 Task: Look for space in Carol City, United States from 7th July, 2023 to 14th July, 2023 for 1 adult in price range Rs.6000 to Rs.14000. Place can be shared room with 1  bedroom having 1 bed and 1 bathroom. Property type can be house, flat, guest house, hotel. Amenities needed are: wifi. Booking option can be shelf check-in. Required host language is English.
Action: Mouse moved to (485, 97)
Screenshot: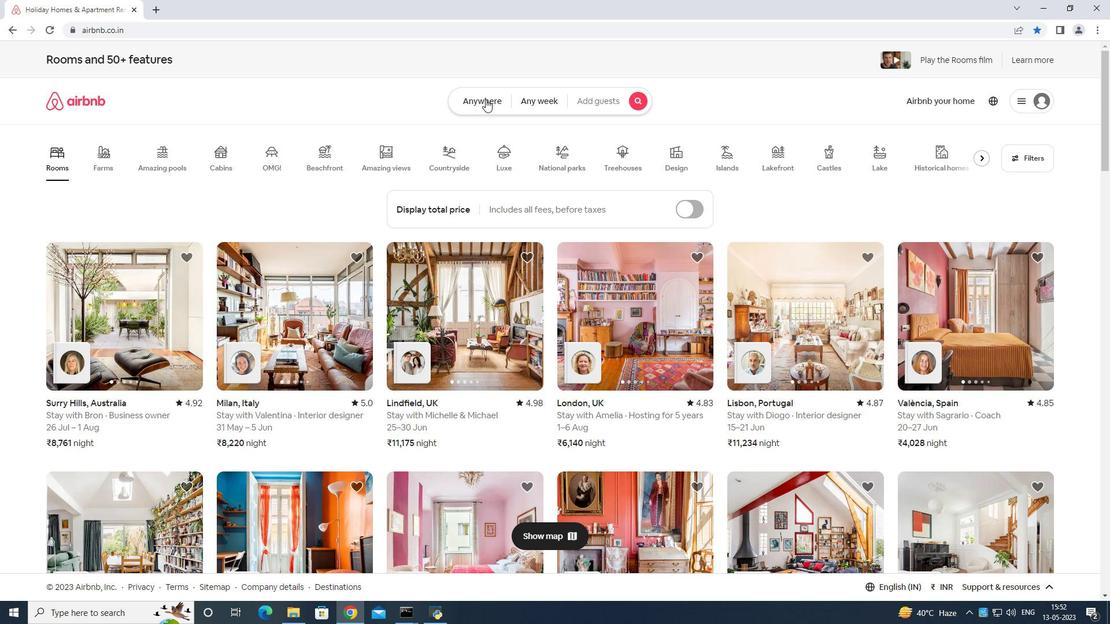 
Action: Mouse pressed left at (485, 97)
Screenshot: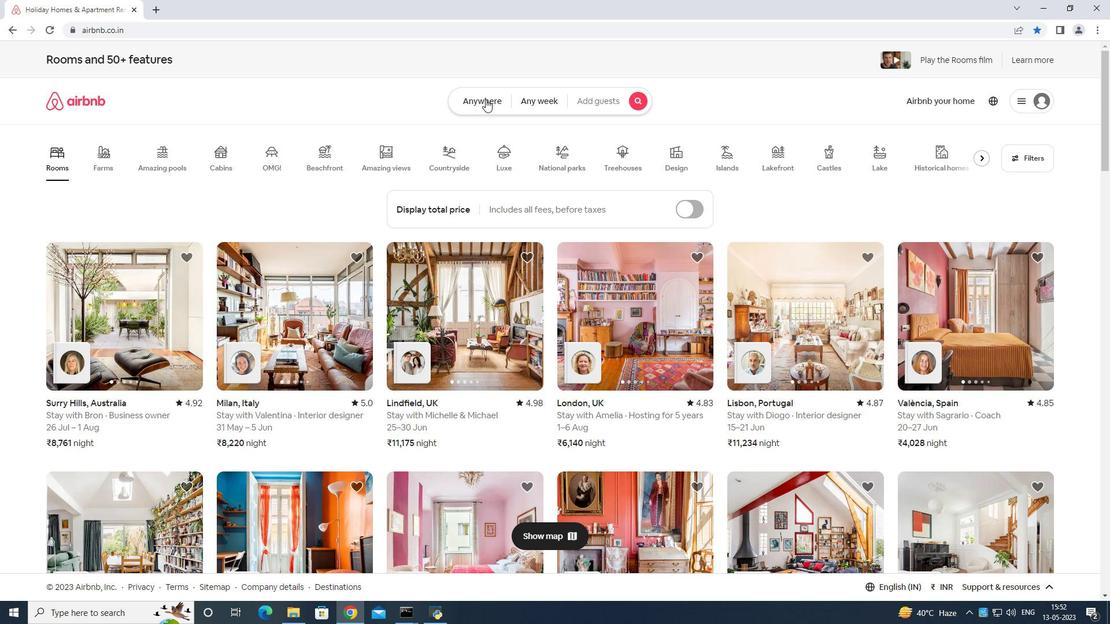 
Action: Mouse moved to (382, 148)
Screenshot: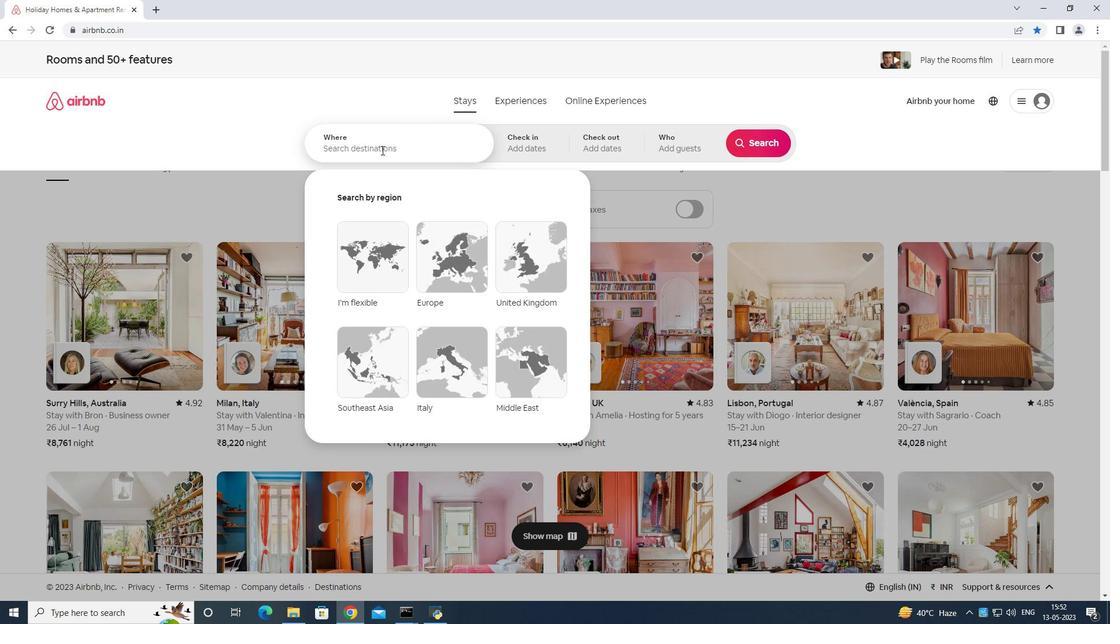 
Action: Mouse pressed left at (382, 148)
Screenshot: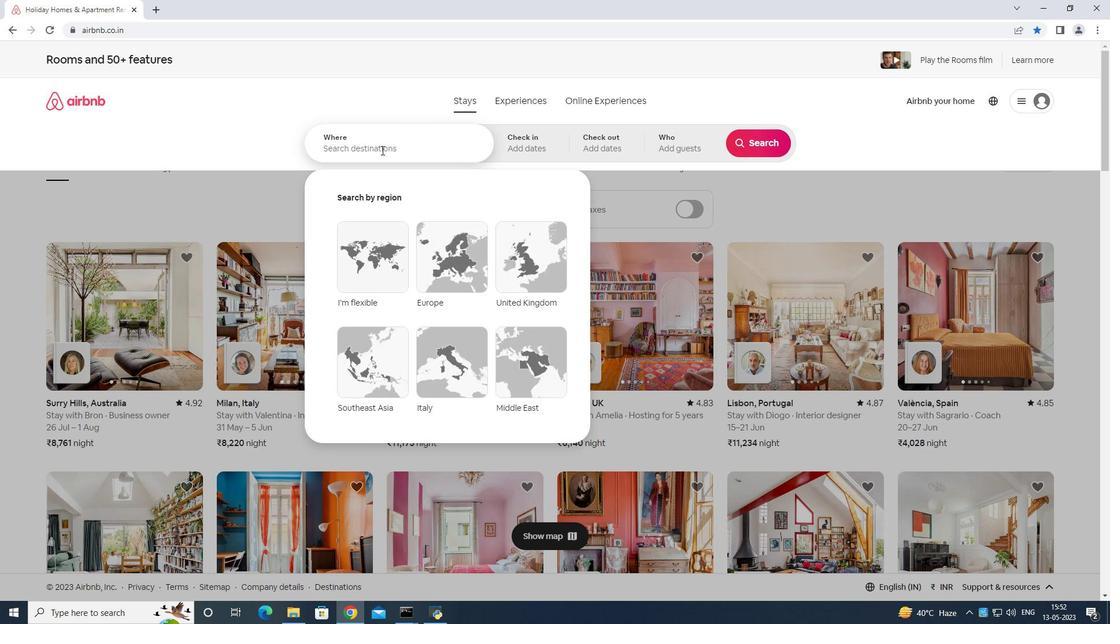 
Action: Mouse moved to (373, 133)
Screenshot: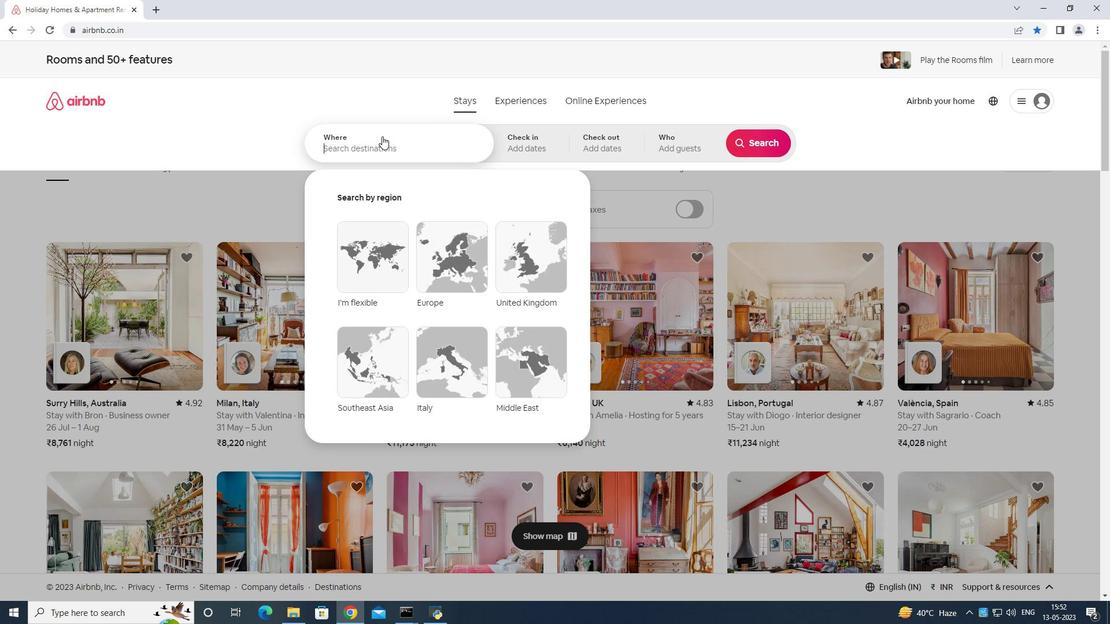 
Action: Key pressed <Key.shift>Carol<Key.space>city<Key.space>united<Key.space>states<Key.enter>
Screenshot: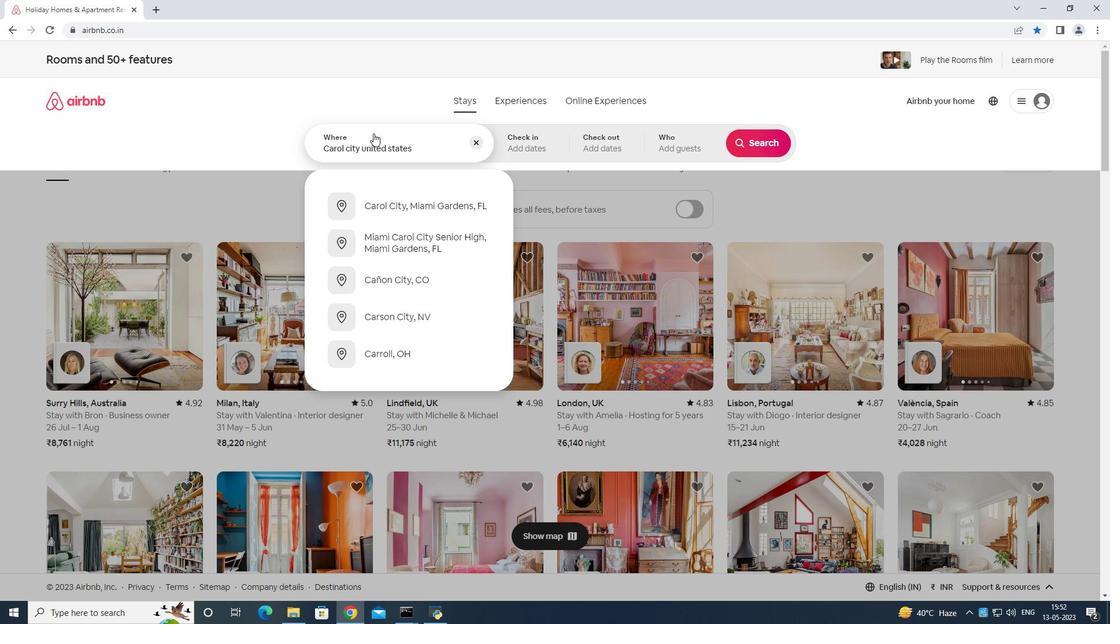 
Action: Mouse moved to (755, 237)
Screenshot: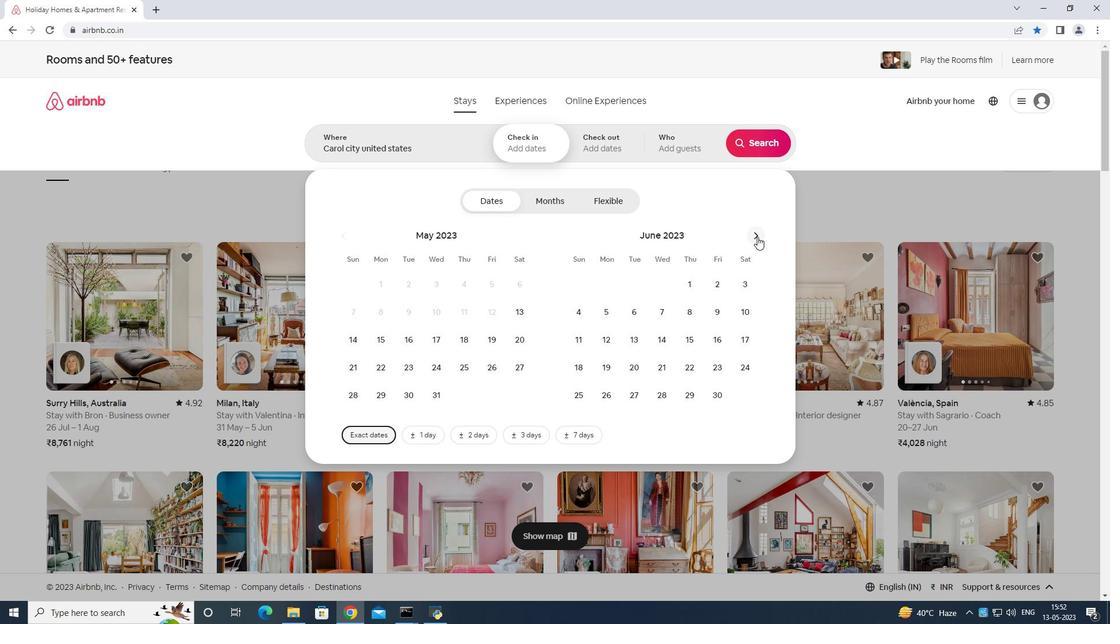 
Action: Mouse pressed left at (755, 237)
Screenshot: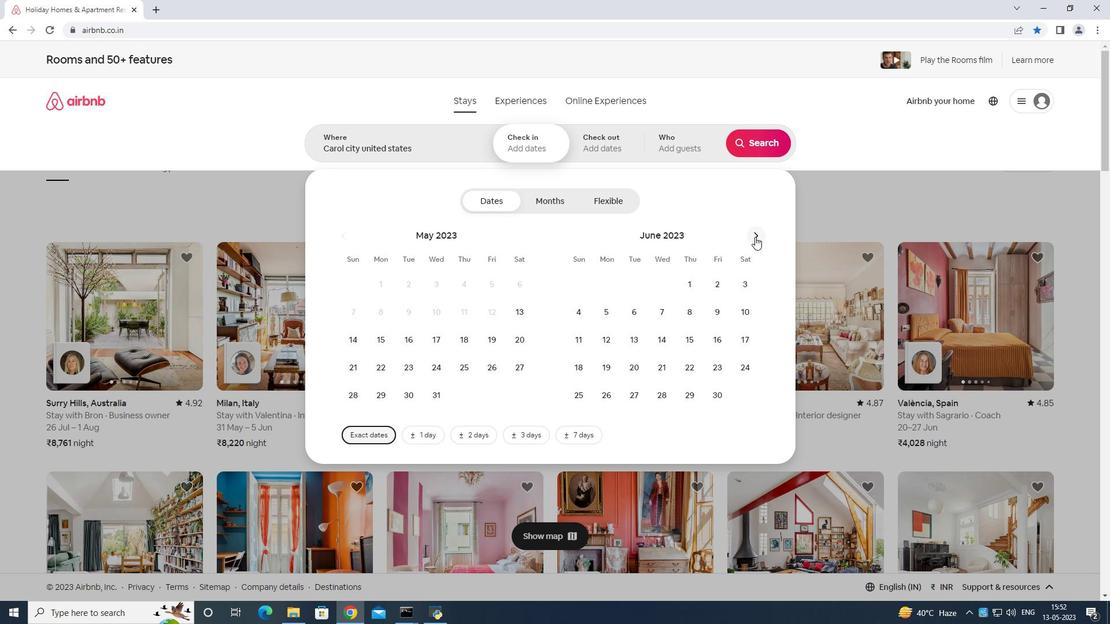 
Action: Mouse moved to (707, 305)
Screenshot: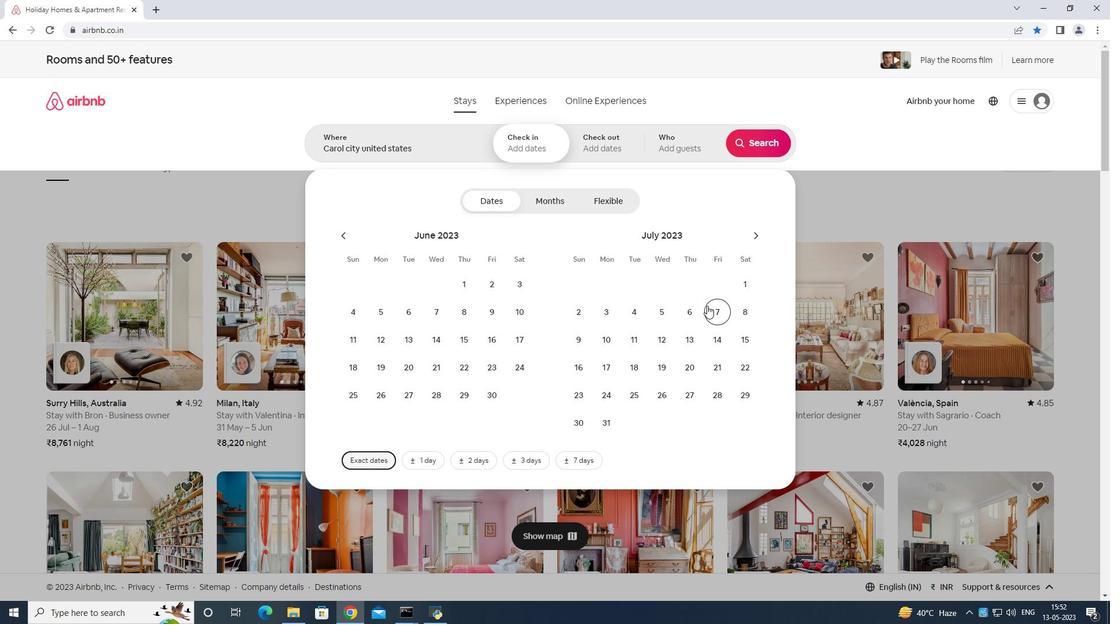 
Action: Mouse pressed left at (707, 305)
Screenshot: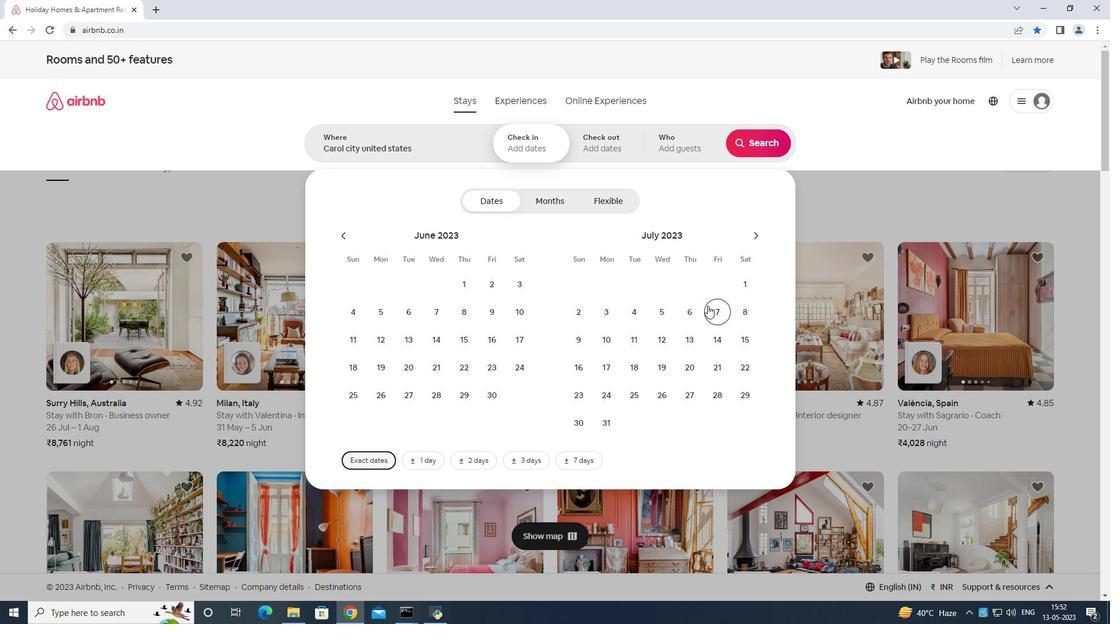 
Action: Mouse moved to (707, 330)
Screenshot: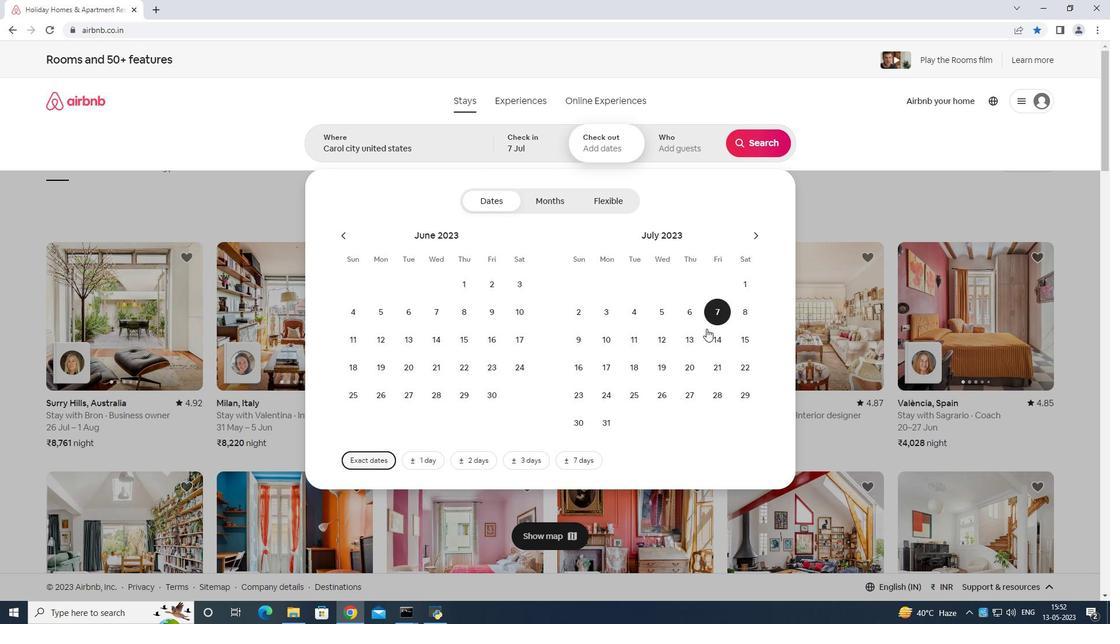 
Action: Mouse pressed left at (707, 330)
Screenshot: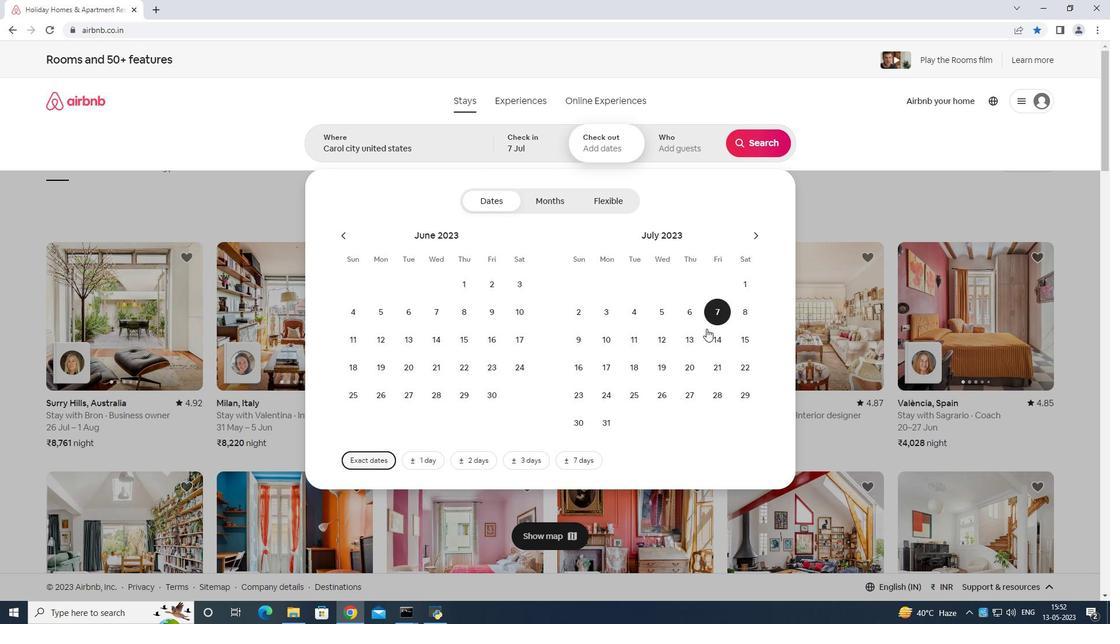 
Action: Mouse moved to (657, 143)
Screenshot: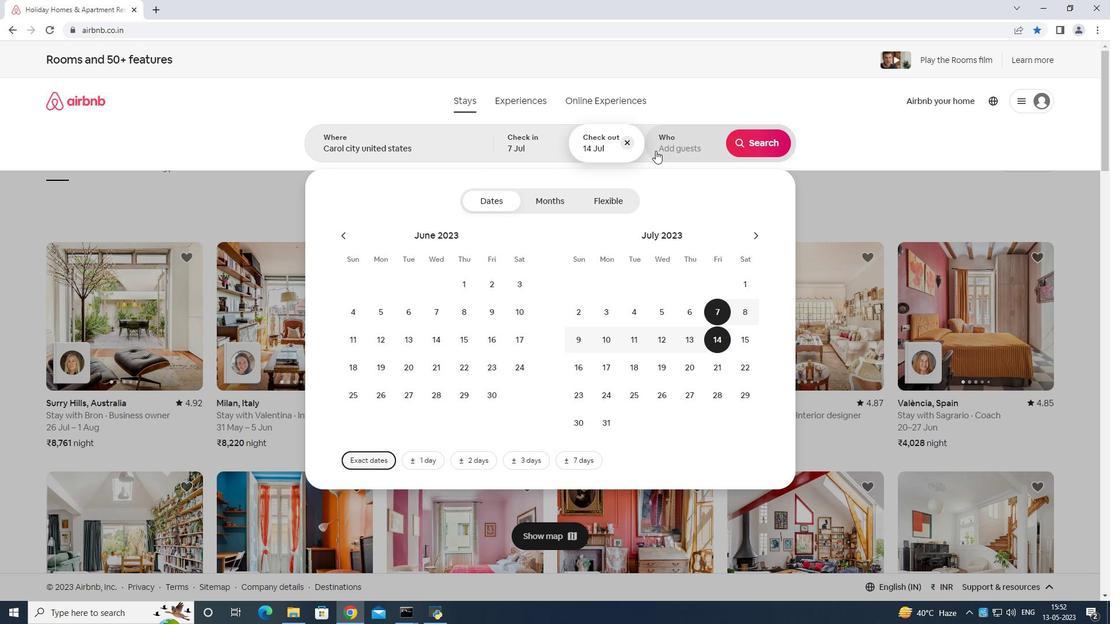 
Action: Mouse pressed left at (657, 143)
Screenshot: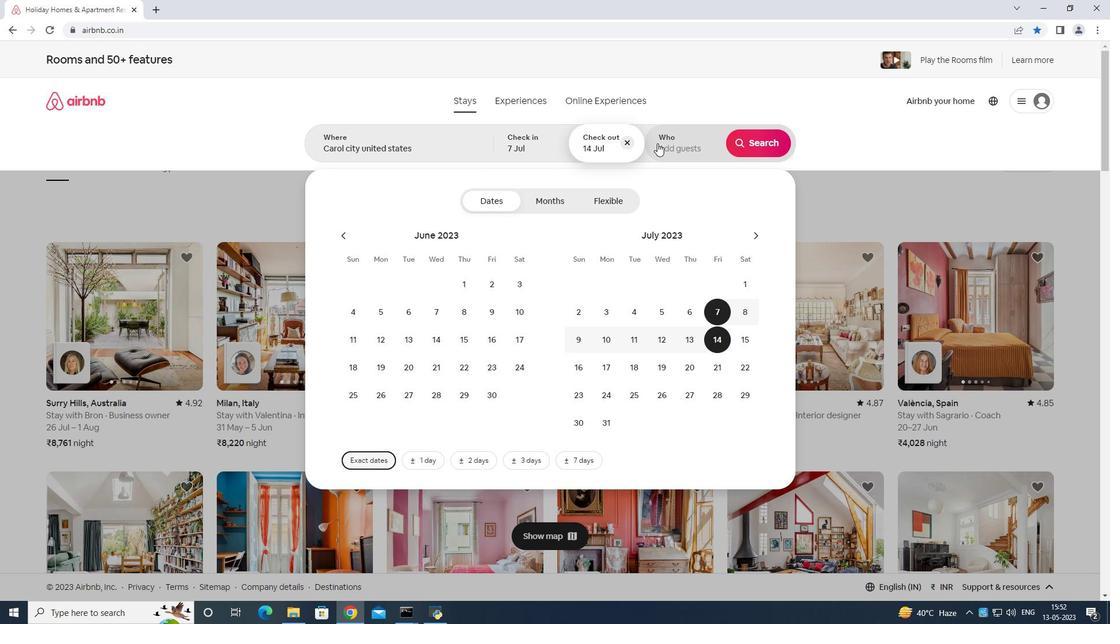 
Action: Mouse moved to (759, 204)
Screenshot: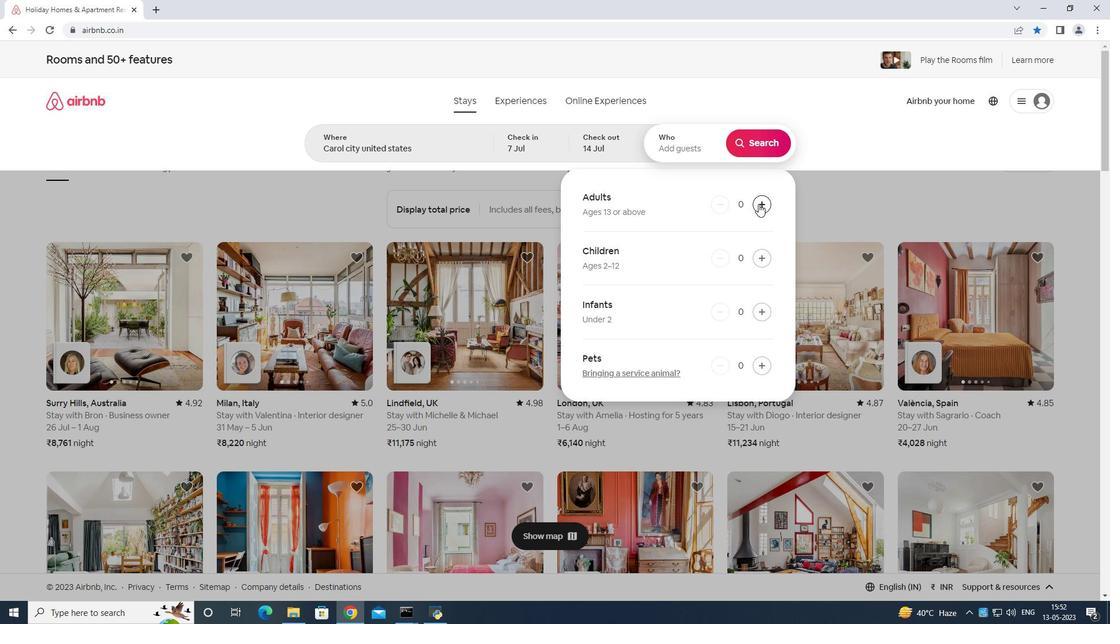 
Action: Mouse pressed left at (759, 204)
Screenshot: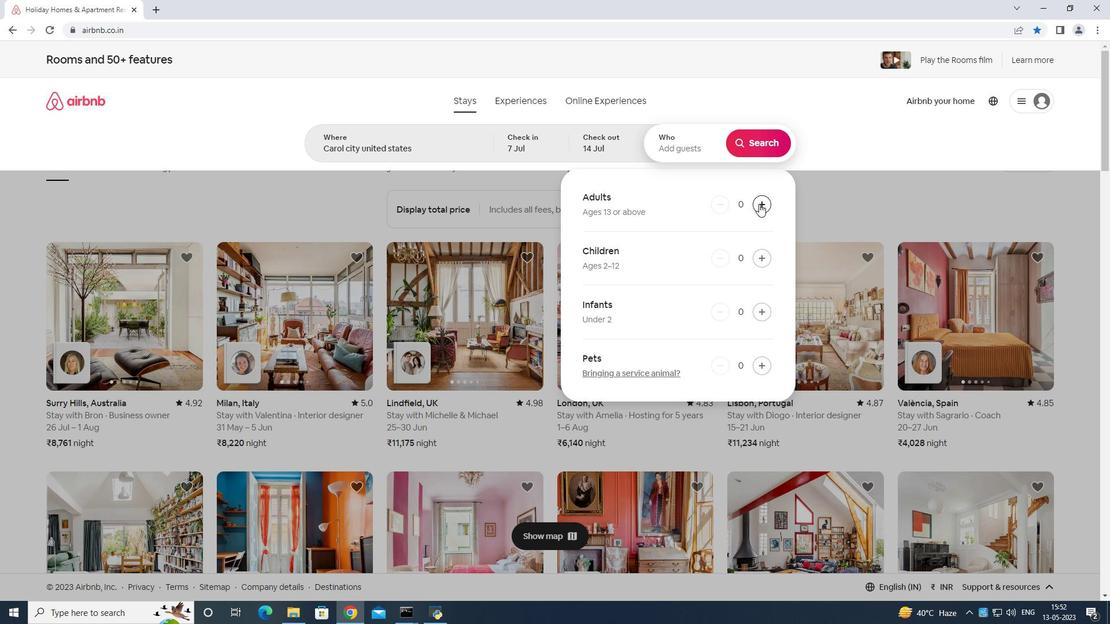 
Action: Mouse moved to (757, 142)
Screenshot: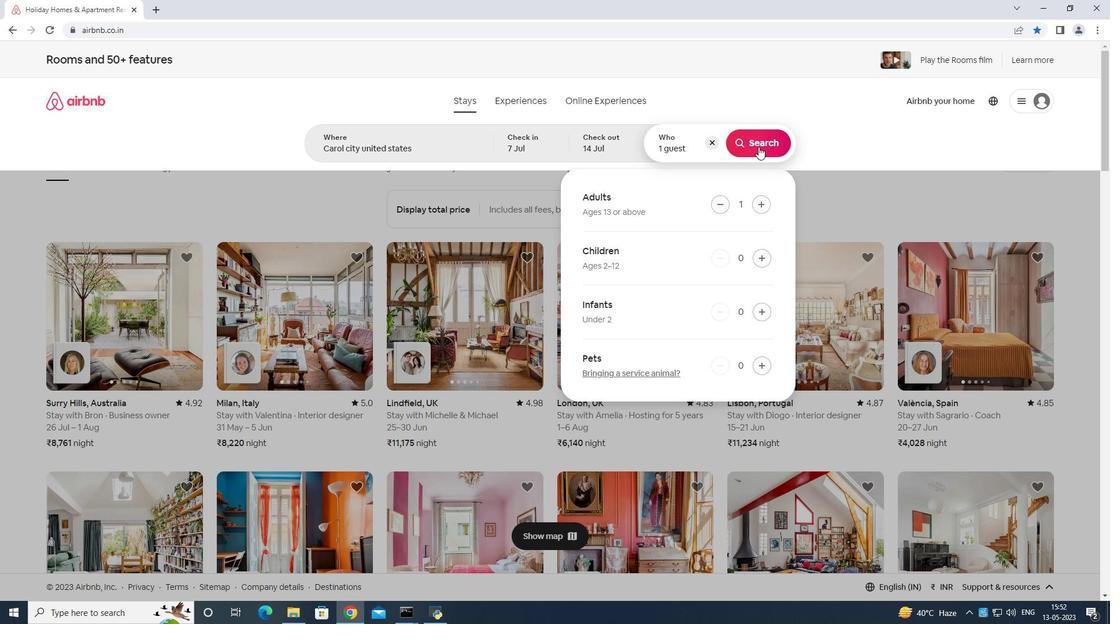 
Action: Mouse pressed left at (757, 142)
Screenshot: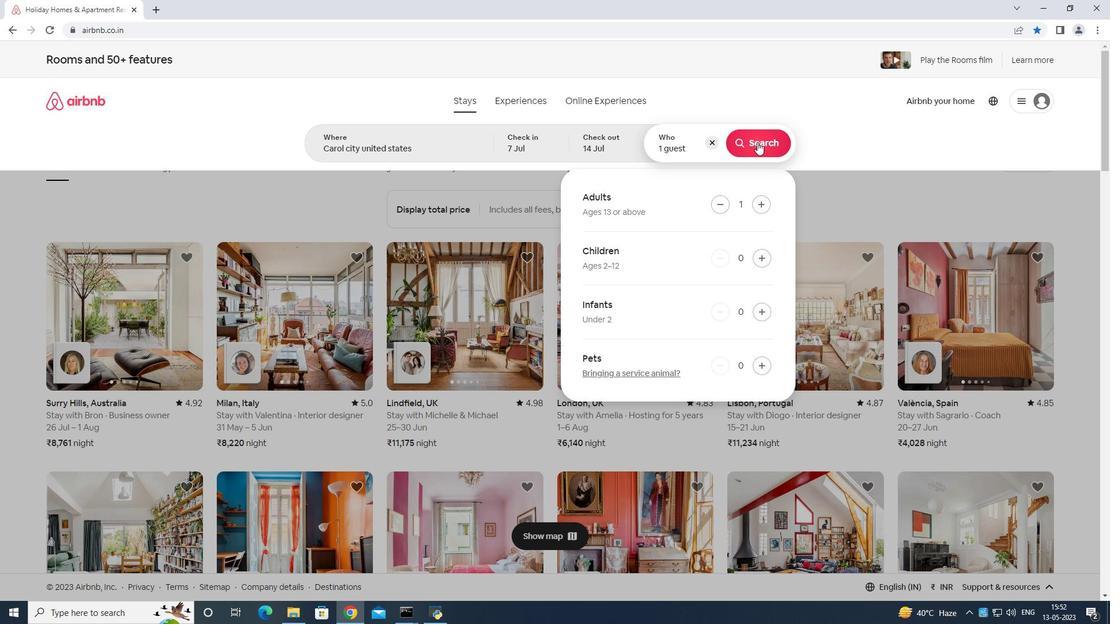 
Action: Mouse moved to (1066, 105)
Screenshot: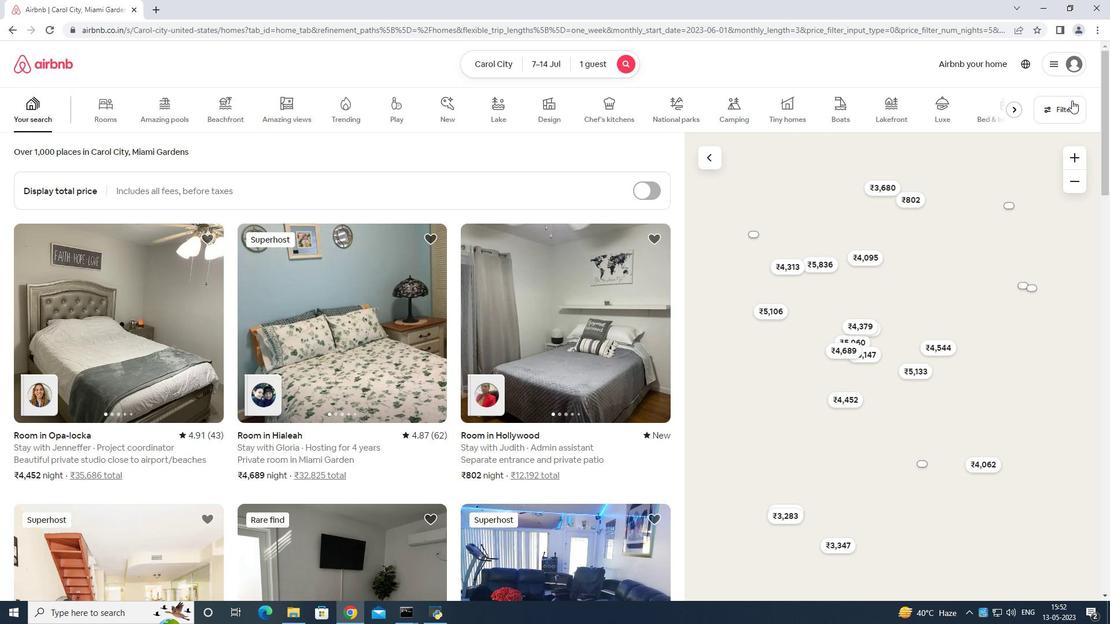 
Action: Mouse pressed left at (1066, 105)
Screenshot: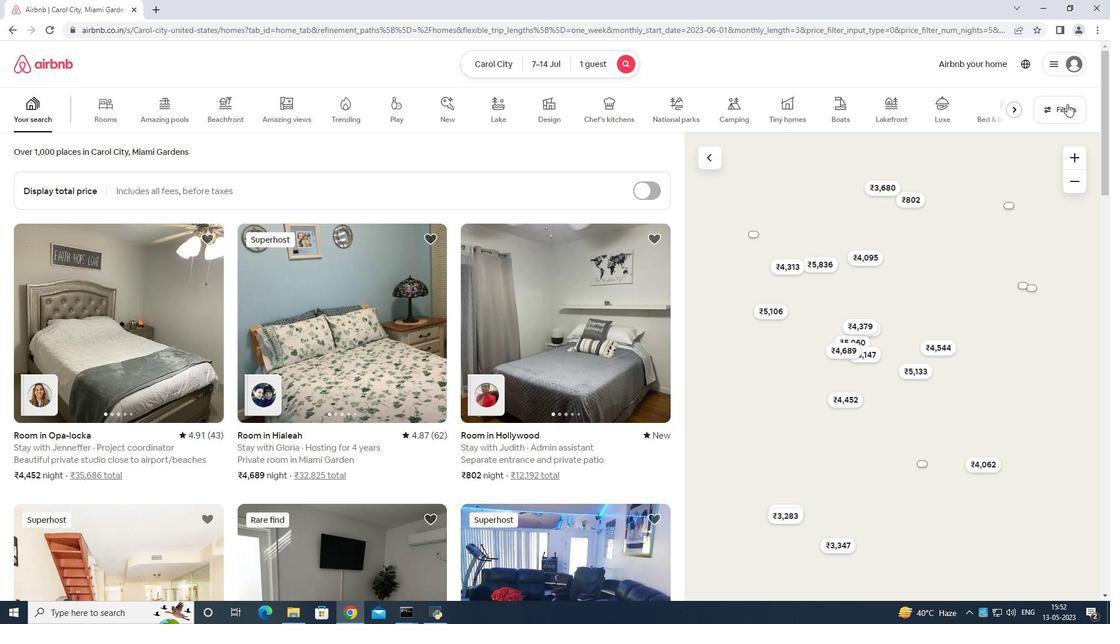 
Action: Mouse moved to (438, 383)
Screenshot: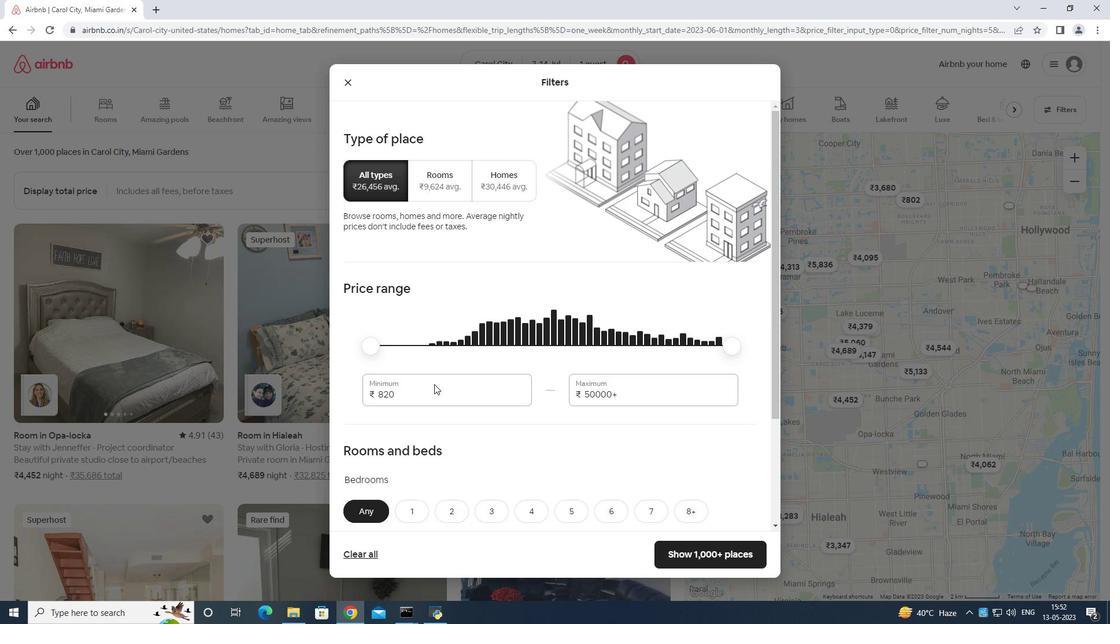 
Action: Mouse pressed left at (438, 383)
Screenshot: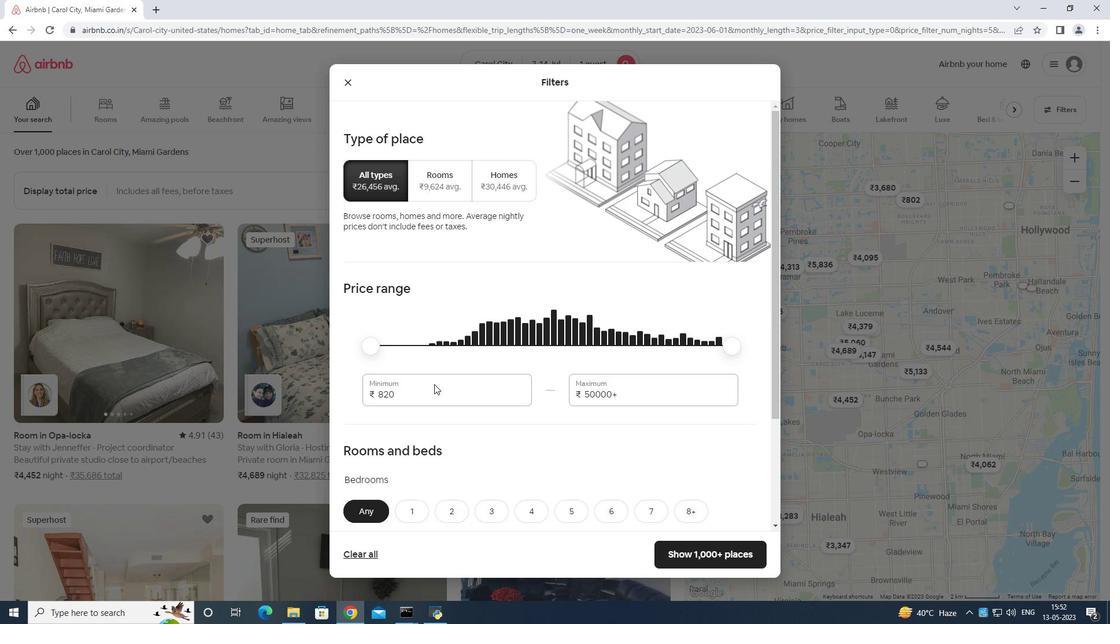 
Action: Key pressed <Key.backspace>
Screenshot: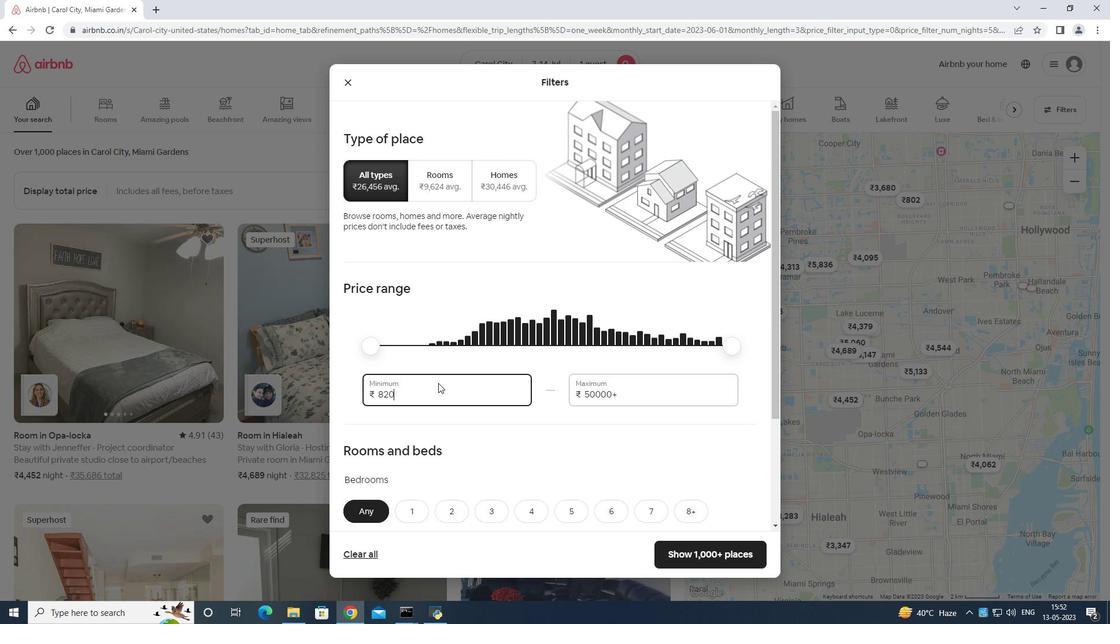 
Action: Mouse moved to (436, 381)
Screenshot: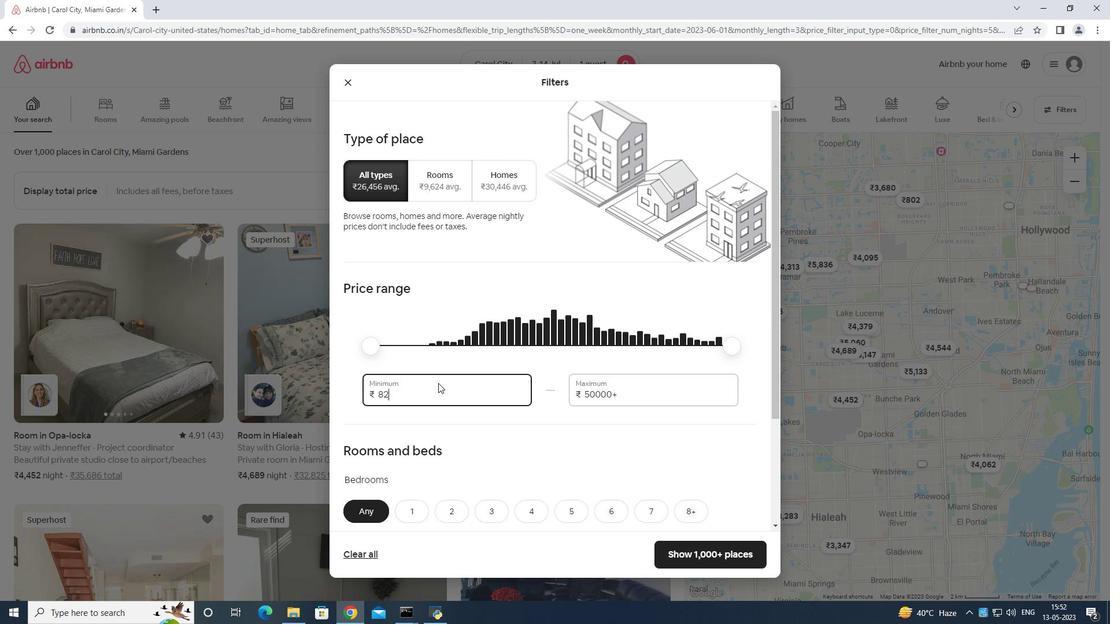 
Action: Key pressed <Key.backspace><Key.backspace>
Screenshot: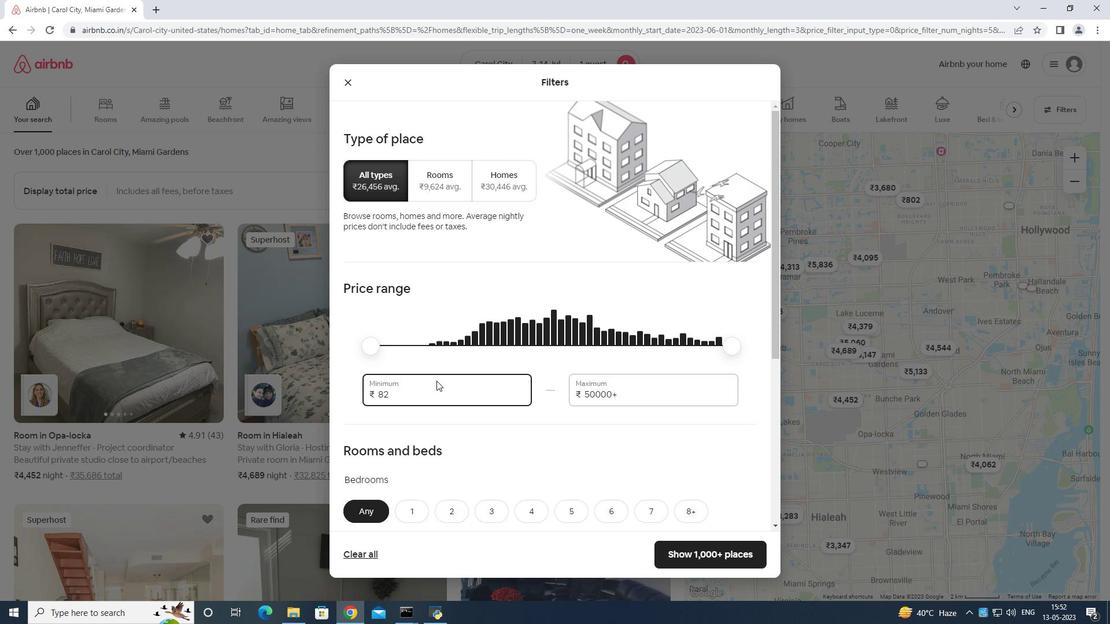 
Action: Mouse moved to (436, 380)
Screenshot: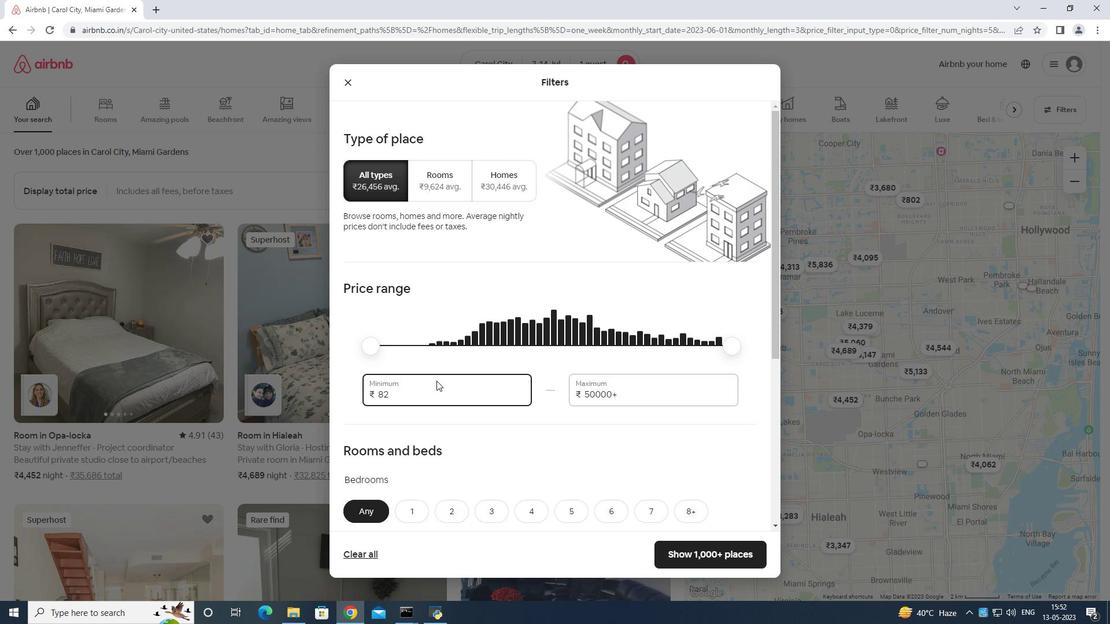 
Action: Key pressed <Key.backspace>
Screenshot: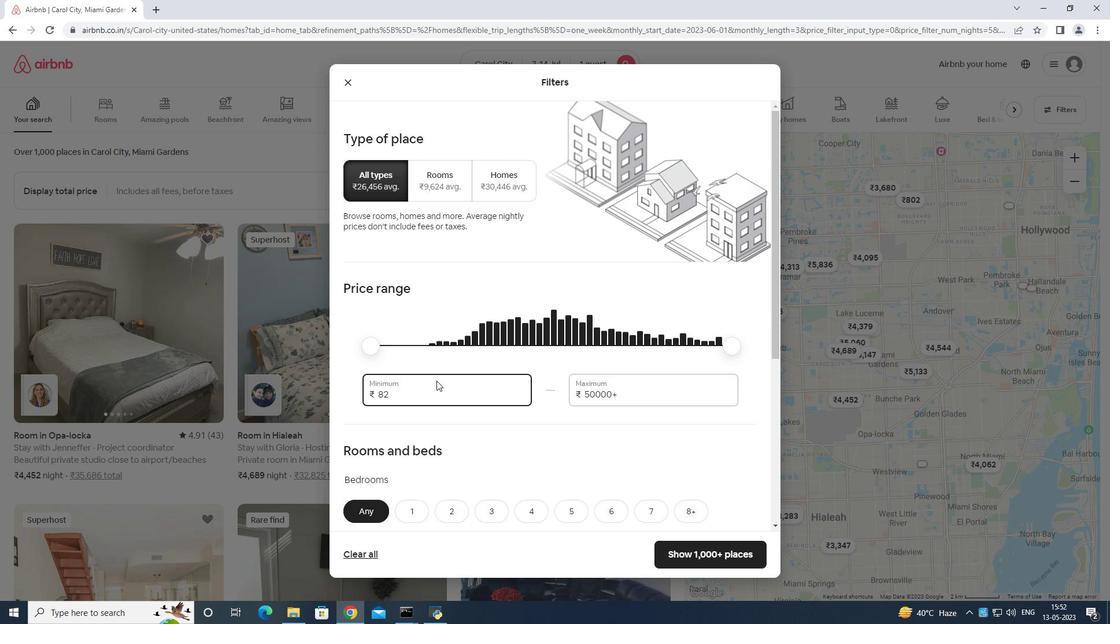 
Action: Mouse moved to (435, 368)
Screenshot: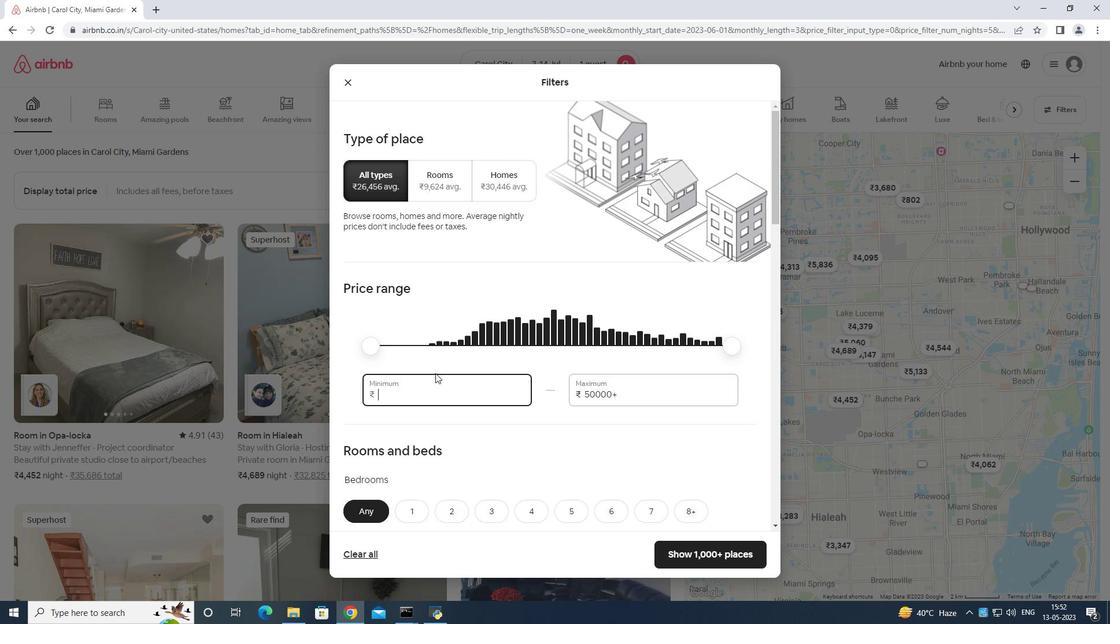 
Action: Key pressed 6
Screenshot: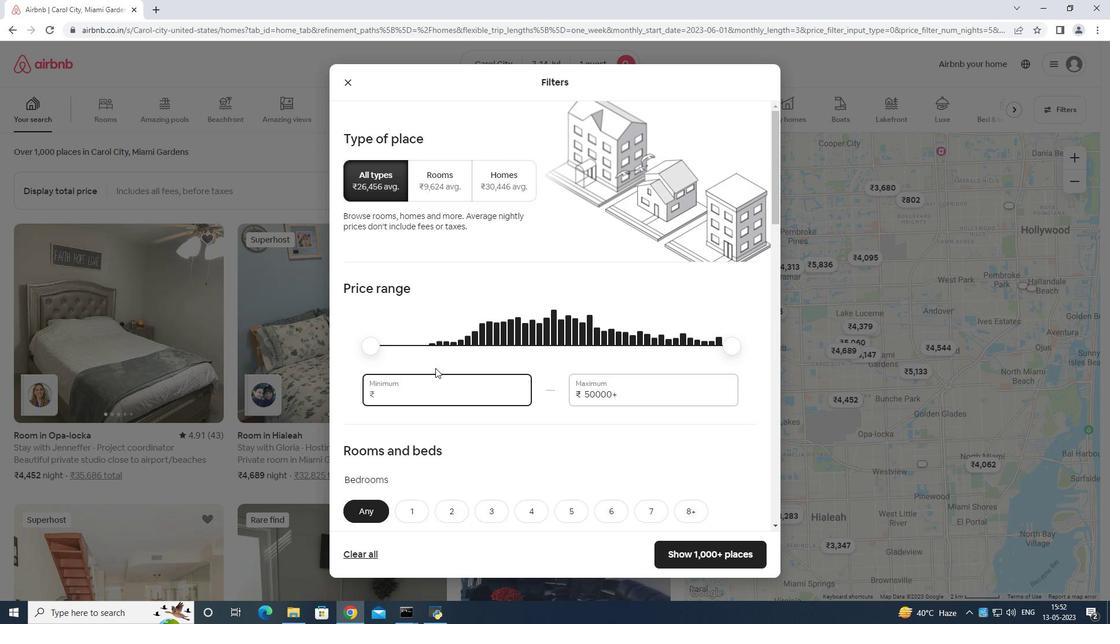 
Action: Mouse moved to (436, 364)
Screenshot: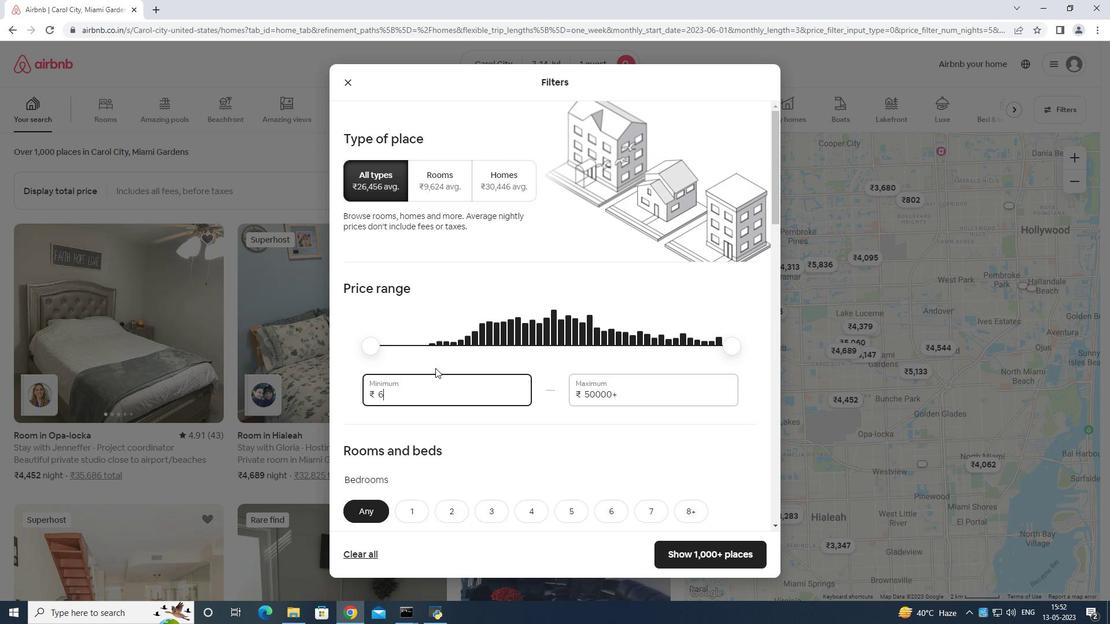 
Action: Key pressed 0
Screenshot: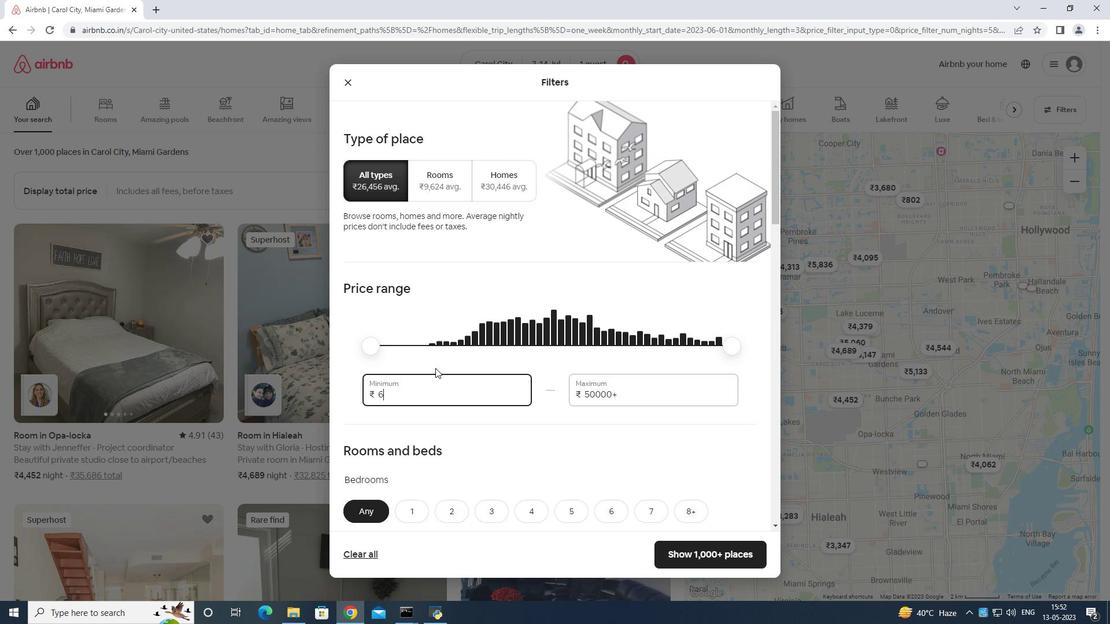 
Action: Mouse moved to (436, 366)
Screenshot: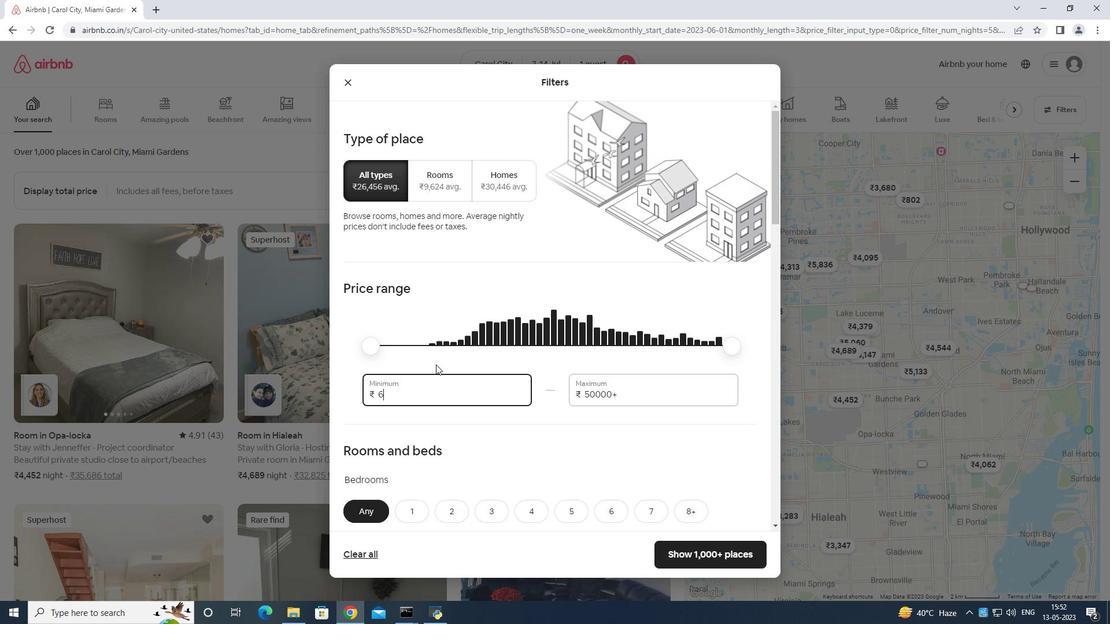 
Action: Key pressed 0
Screenshot: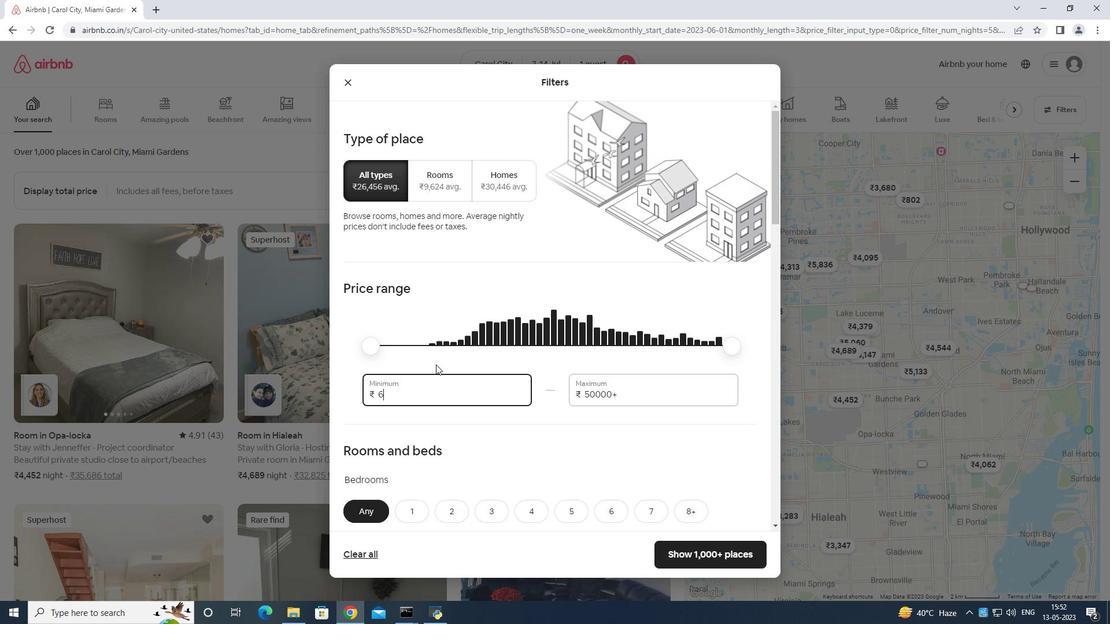 
Action: Mouse moved to (436, 368)
Screenshot: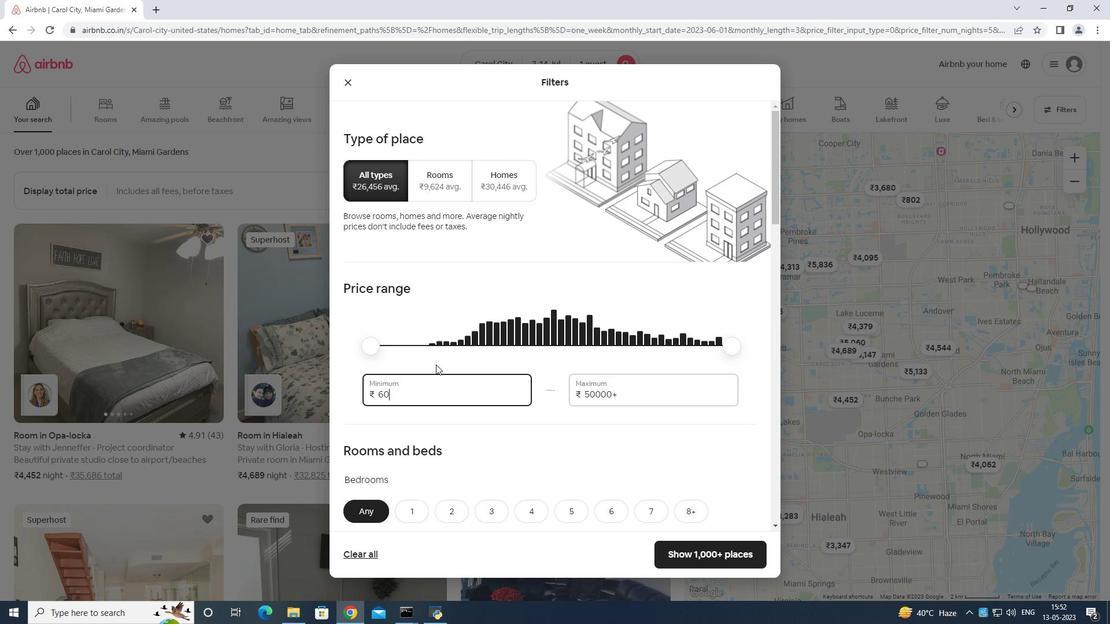 
Action: Key pressed 0
Screenshot: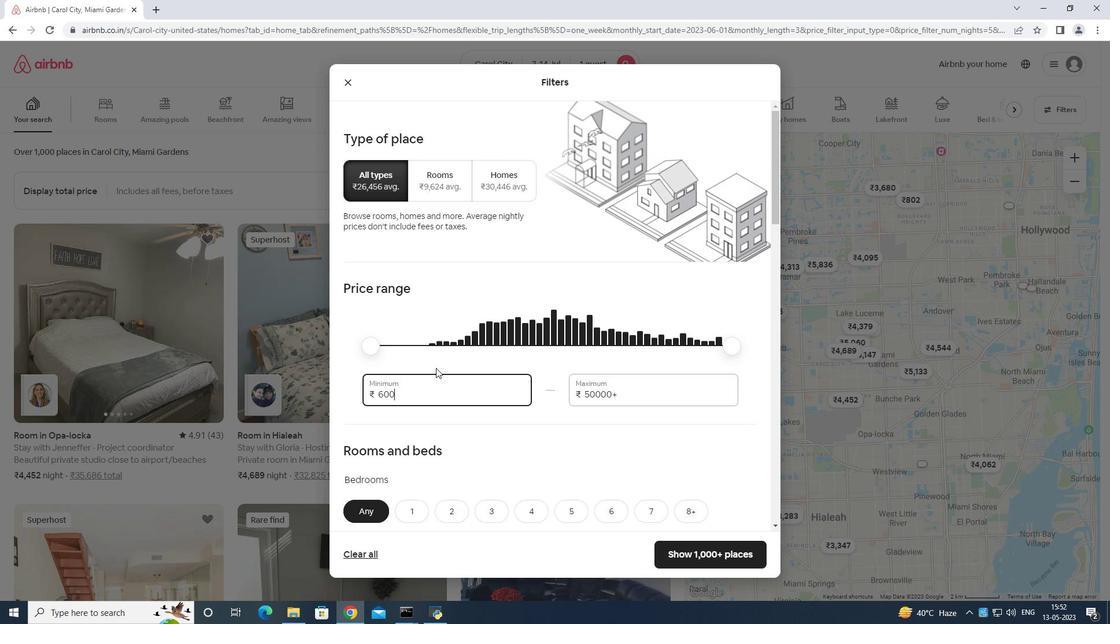 
Action: Mouse moved to (629, 379)
Screenshot: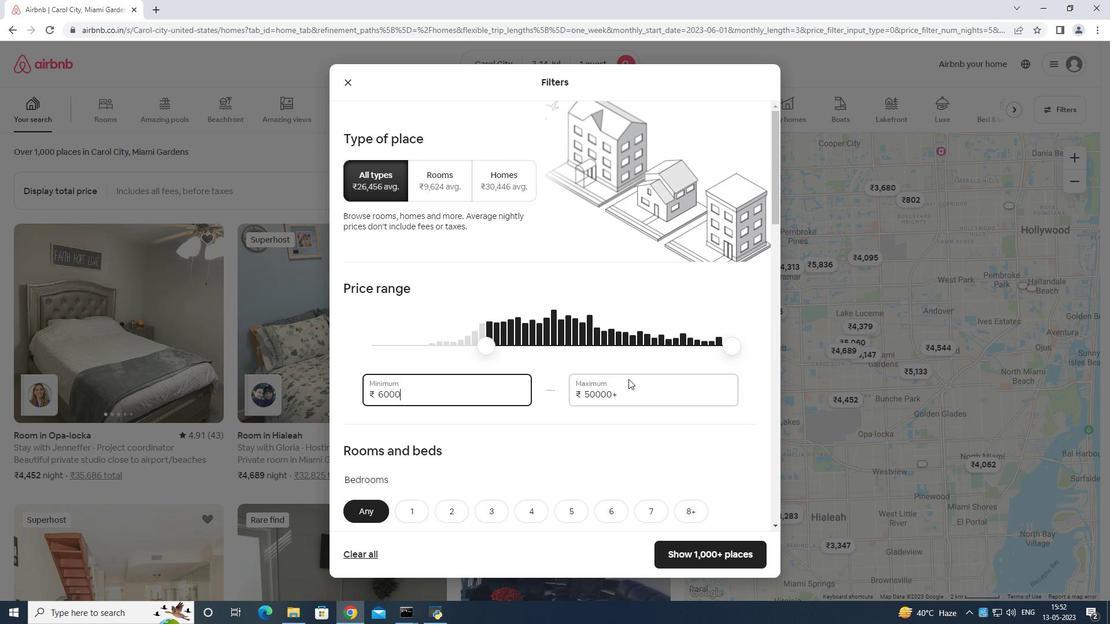 
Action: Mouse pressed left at (629, 379)
Screenshot: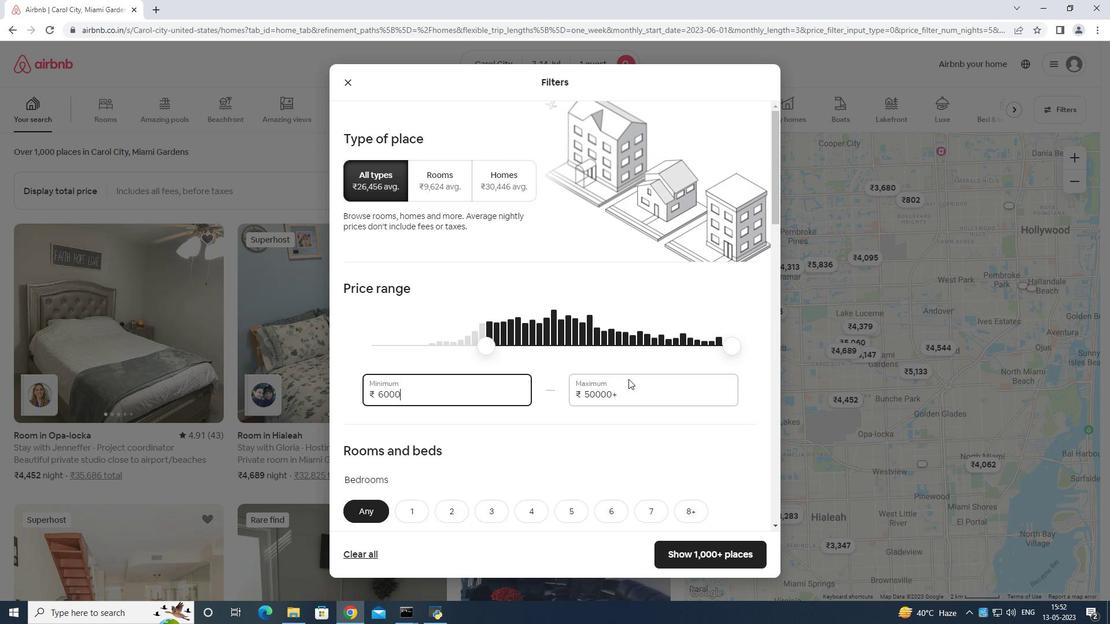 
Action: Mouse moved to (630, 379)
Screenshot: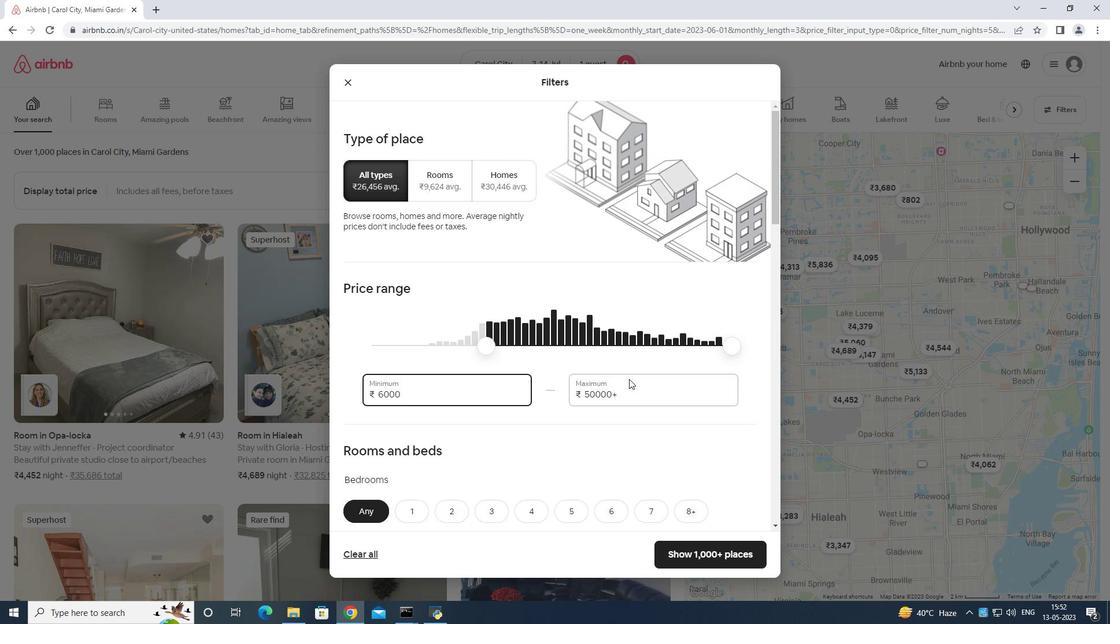
Action: Key pressed <Key.backspace>
Screenshot: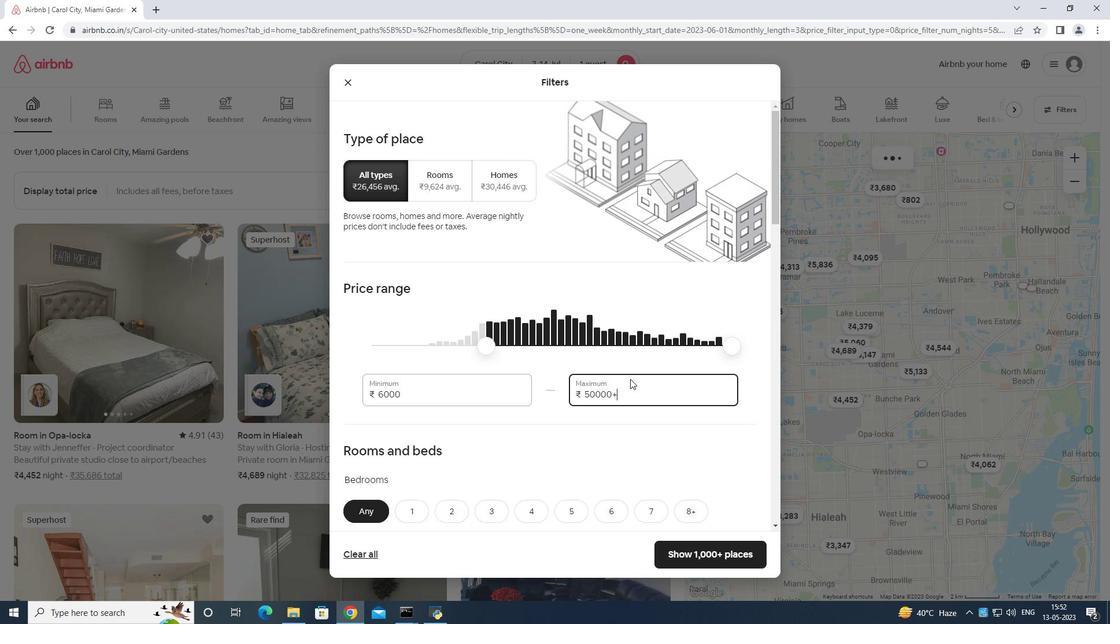 
Action: Mouse moved to (630, 379)
Screenshot: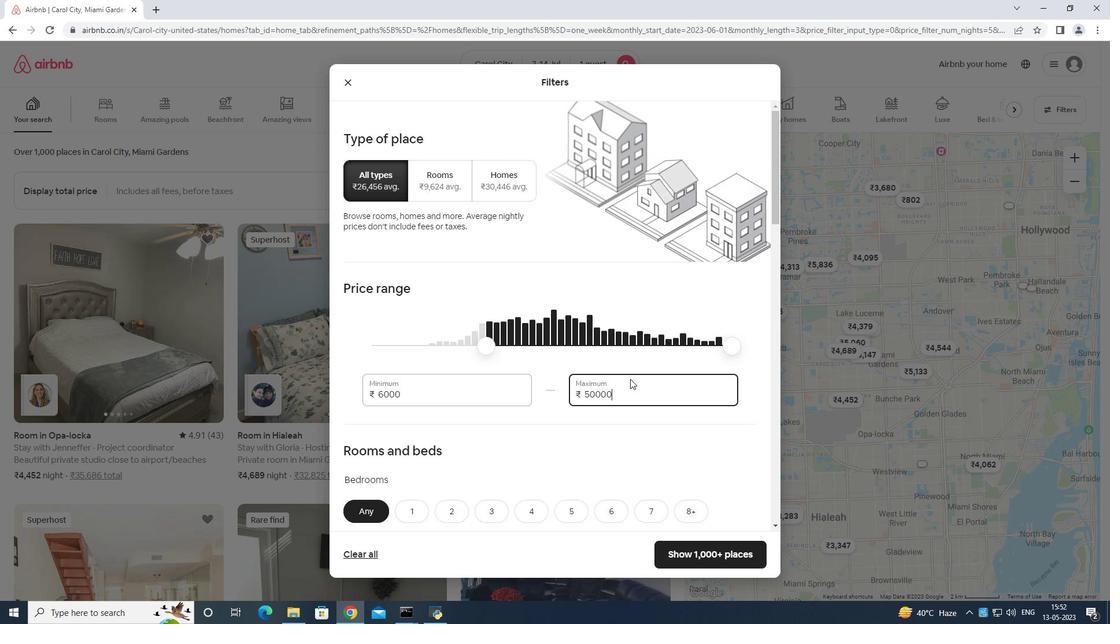 
Action: Key pressed <Key.backspace><Key.backspace><Key.backspace><Key.backspace><Key.backspace><Key.backspace><Key.backspace>
Screenshot: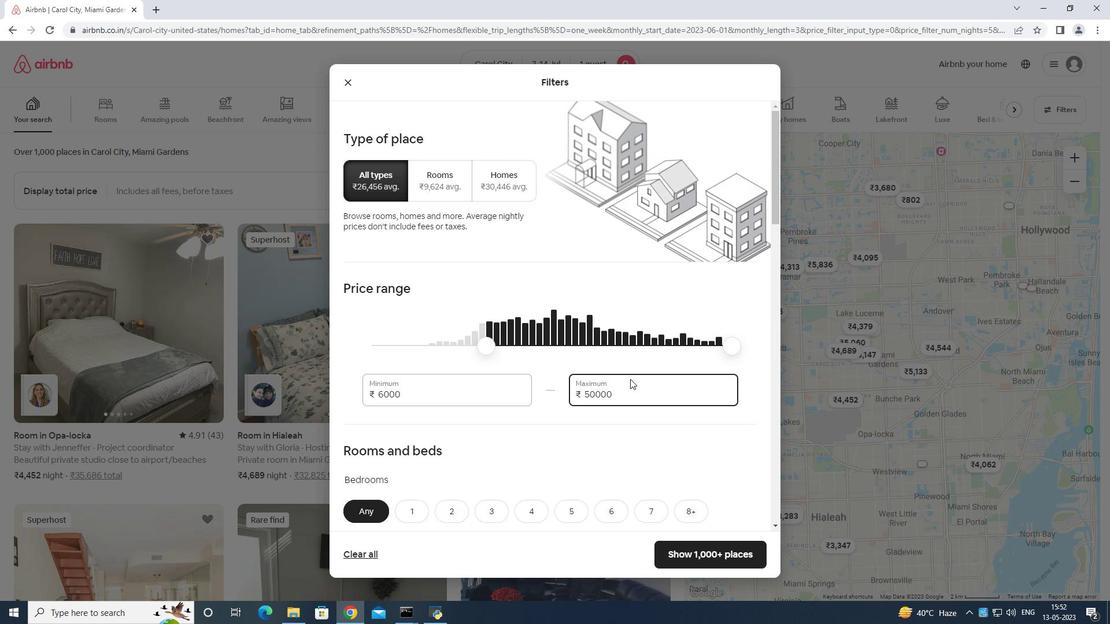 
Action: Mouse moved to (630, 378)
Screenshot: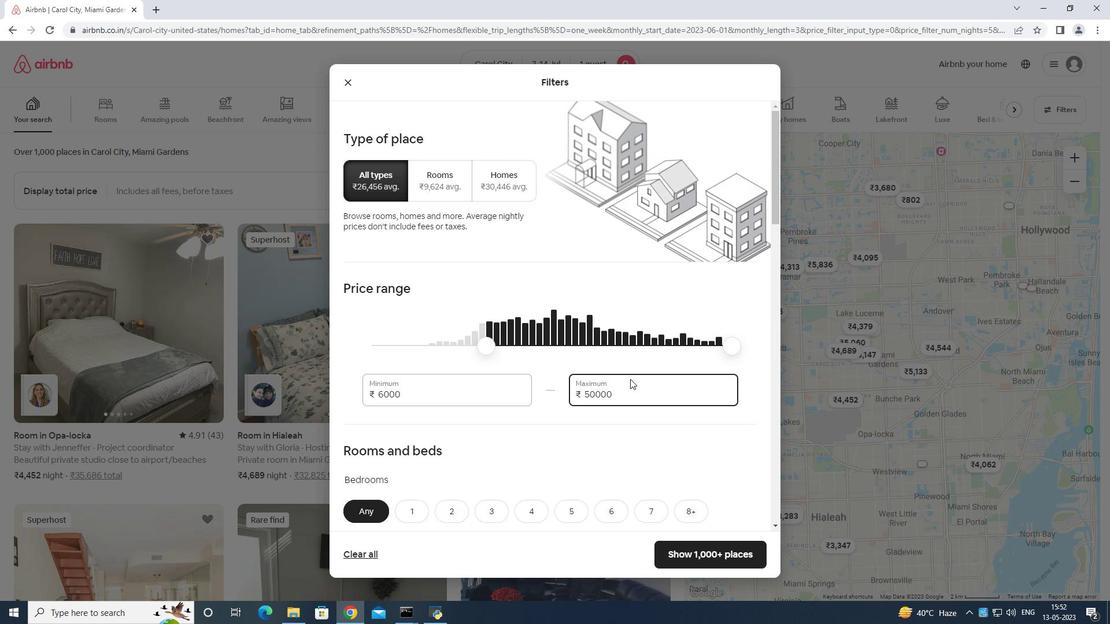 
Action: Key pressed <Key.backspace>
Screenshot: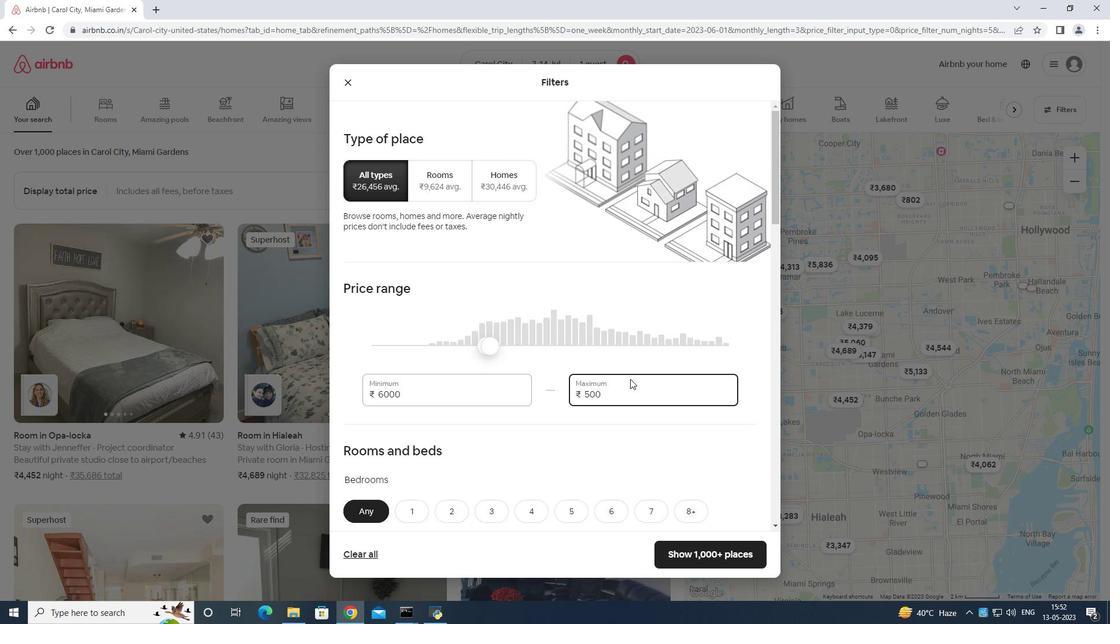 
Action: Mouse moved to (629, 378)
Screenshot: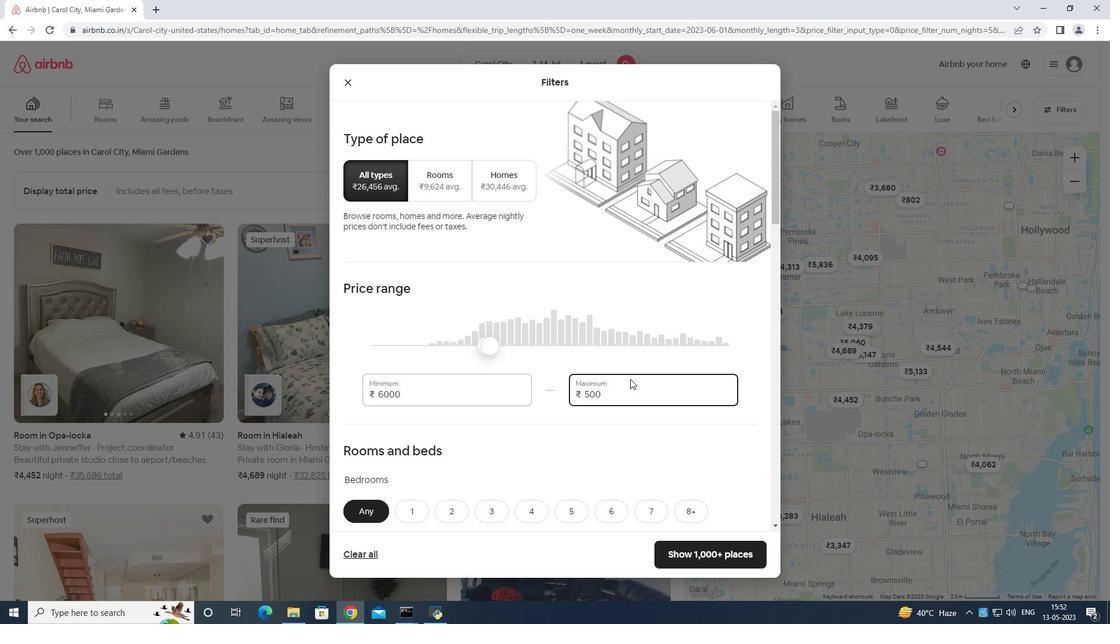 
Action: Key pressed <Key.backspace>
Screenshot: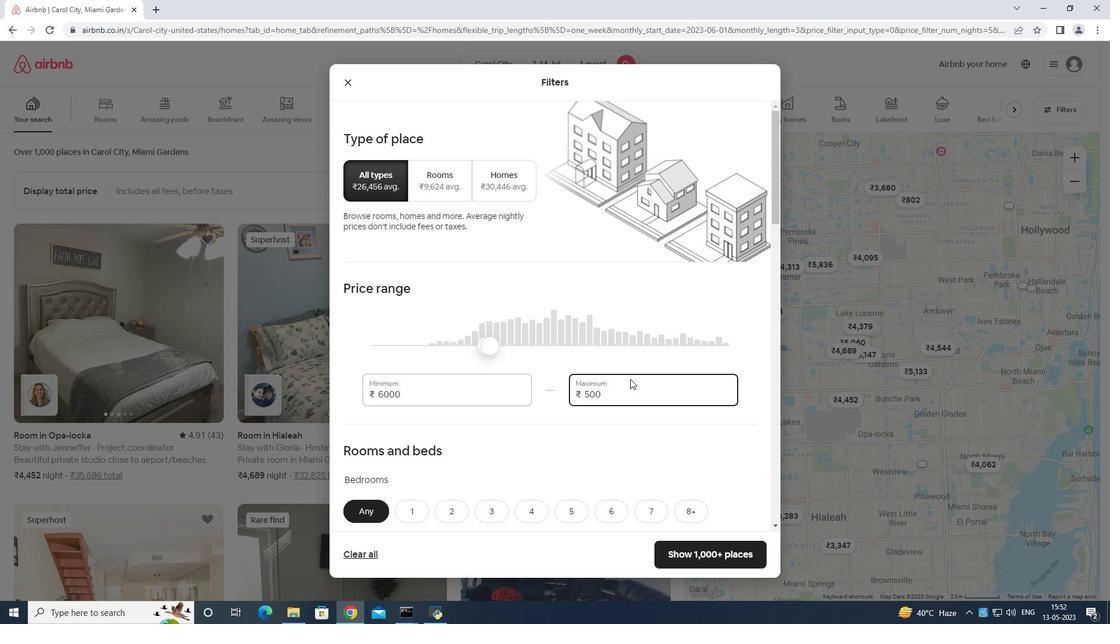 
Action: Mouse moved to (629, 377)
Screenshot: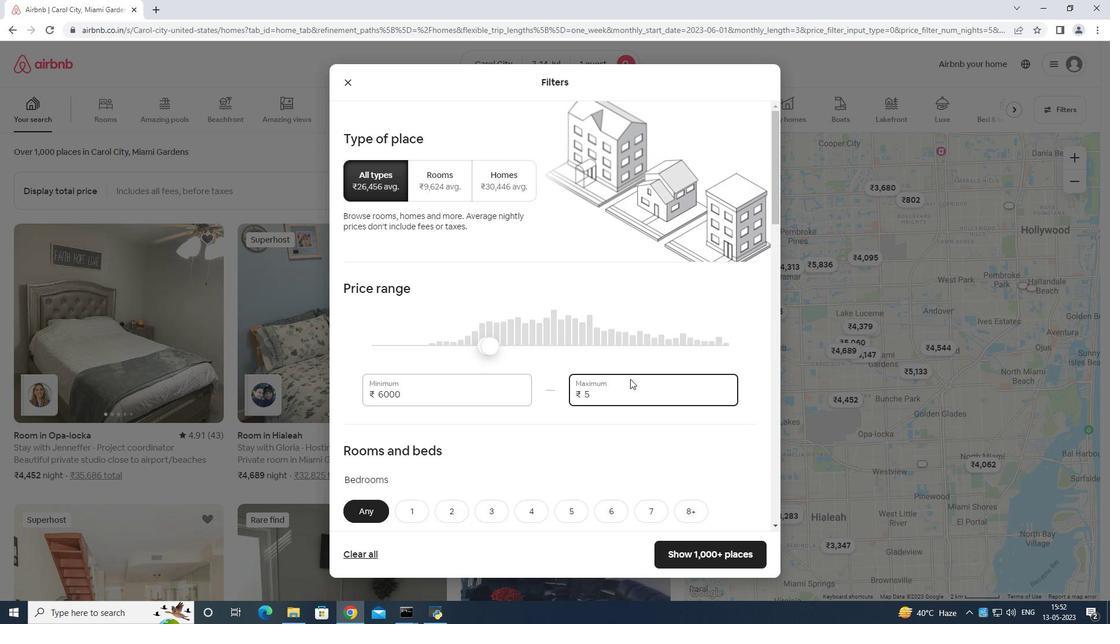 
Action: Key pressed <Key.backspace>
Screenshot: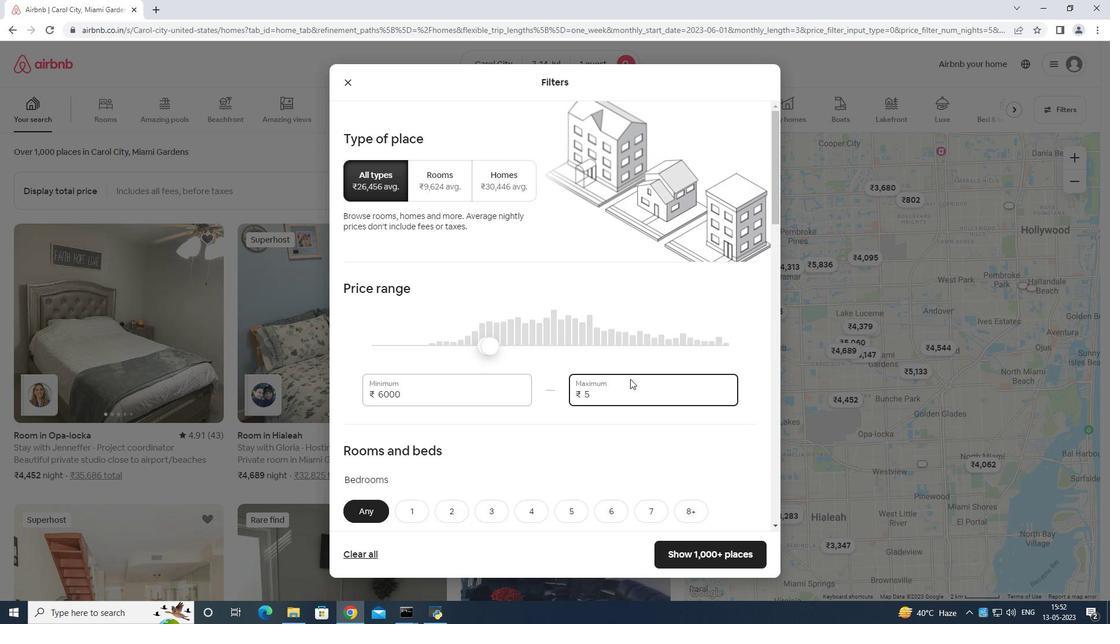 
Action: Mouse moved to (628, 377)
Screenshot: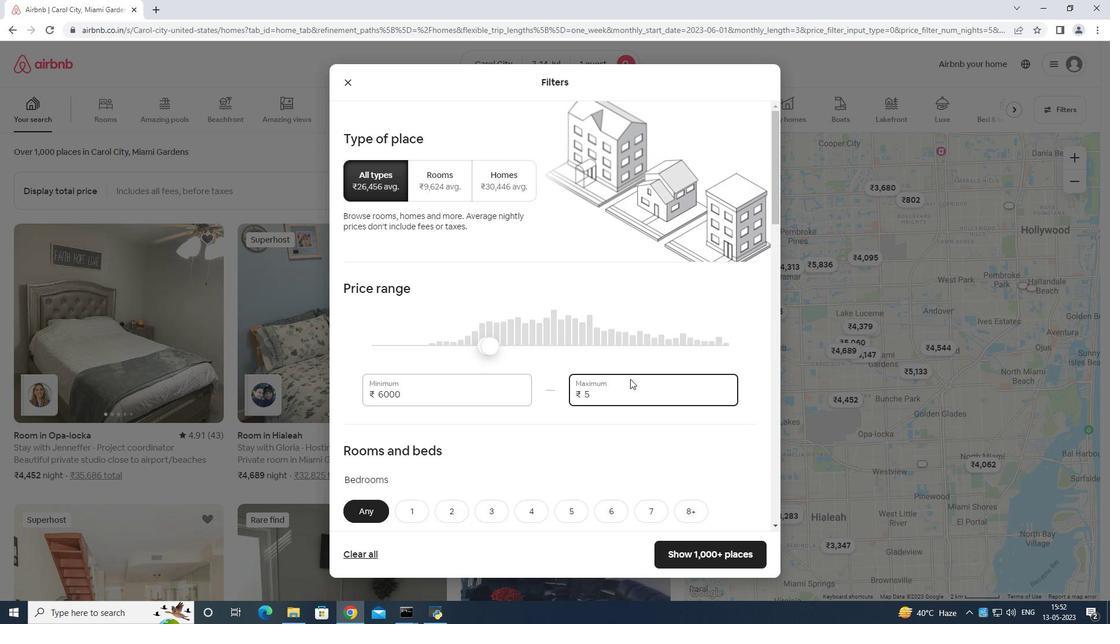 
Action: Key pressed <Key.backspace>
Screenshot: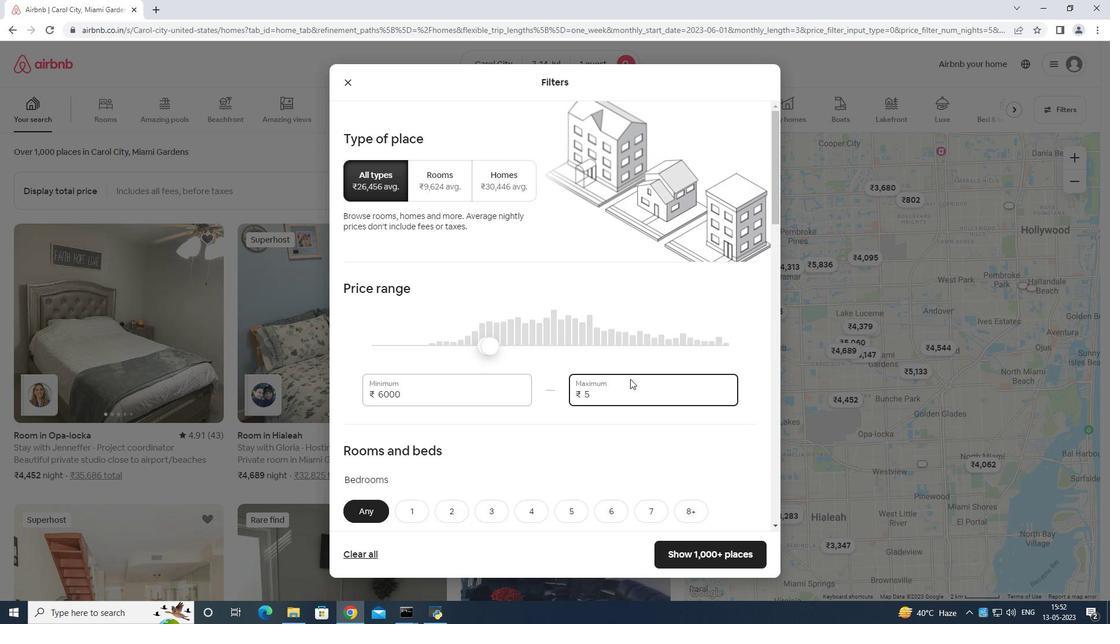 
Action: Mouse moved to (628, 375)
Screenshot: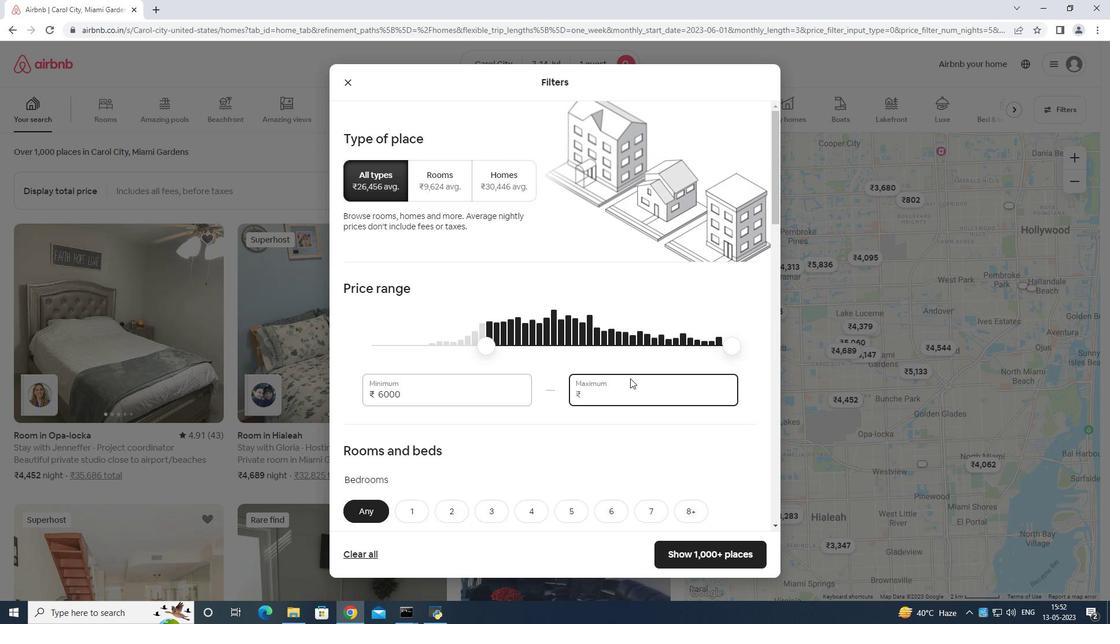 
Action: Key pressed <Key.backspace>
Screenshot: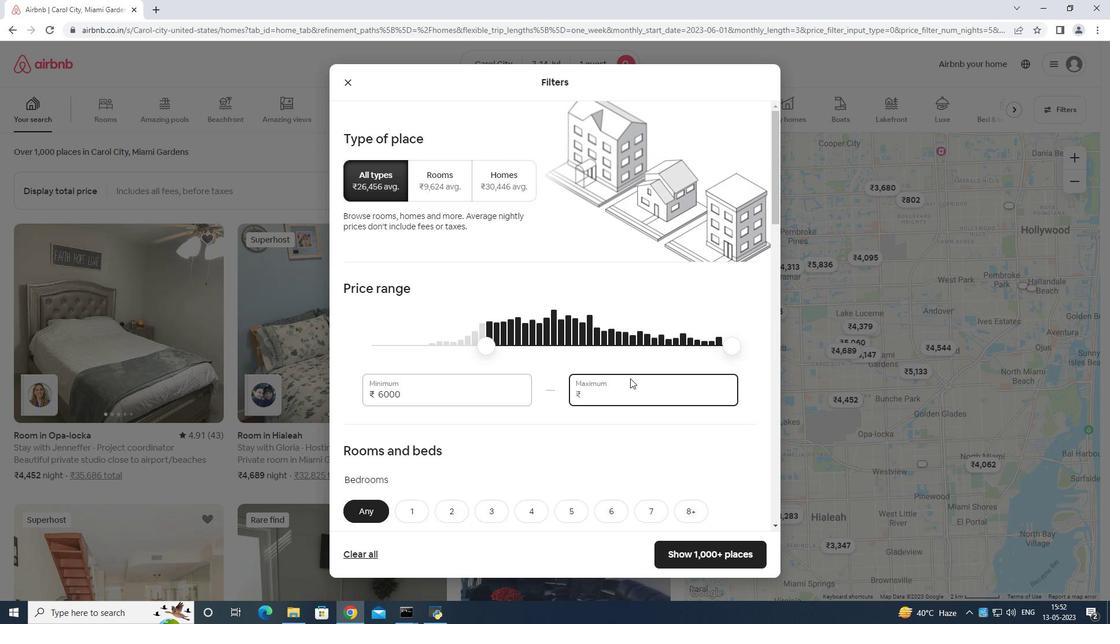 
Action: Mouse moved to (627, 371)
Screenshot: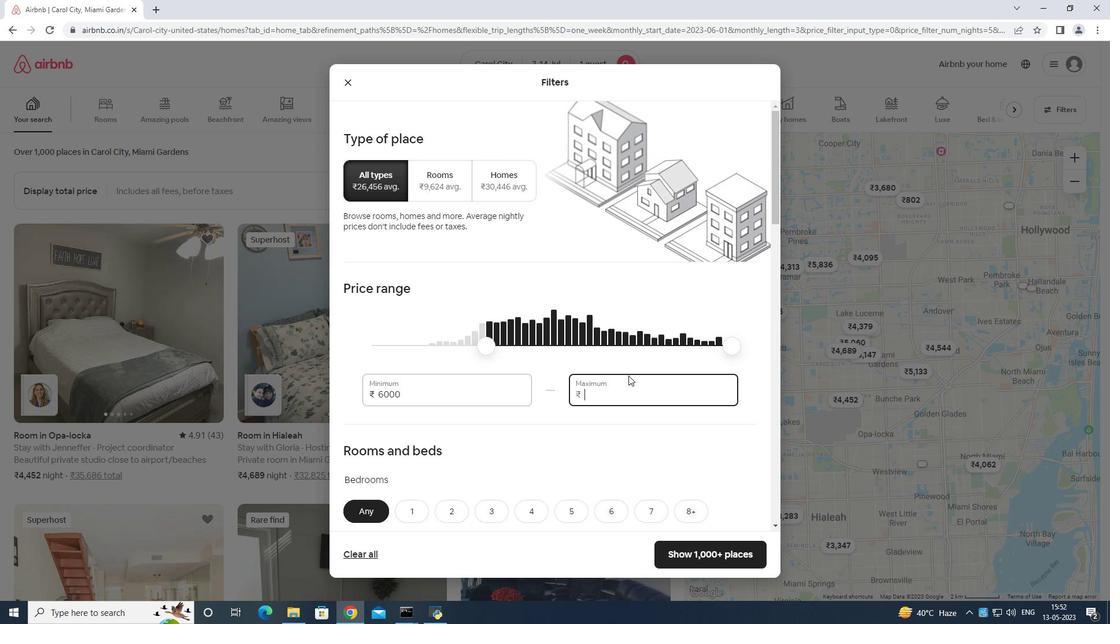 
Action: Key pressed 1
Screenshot: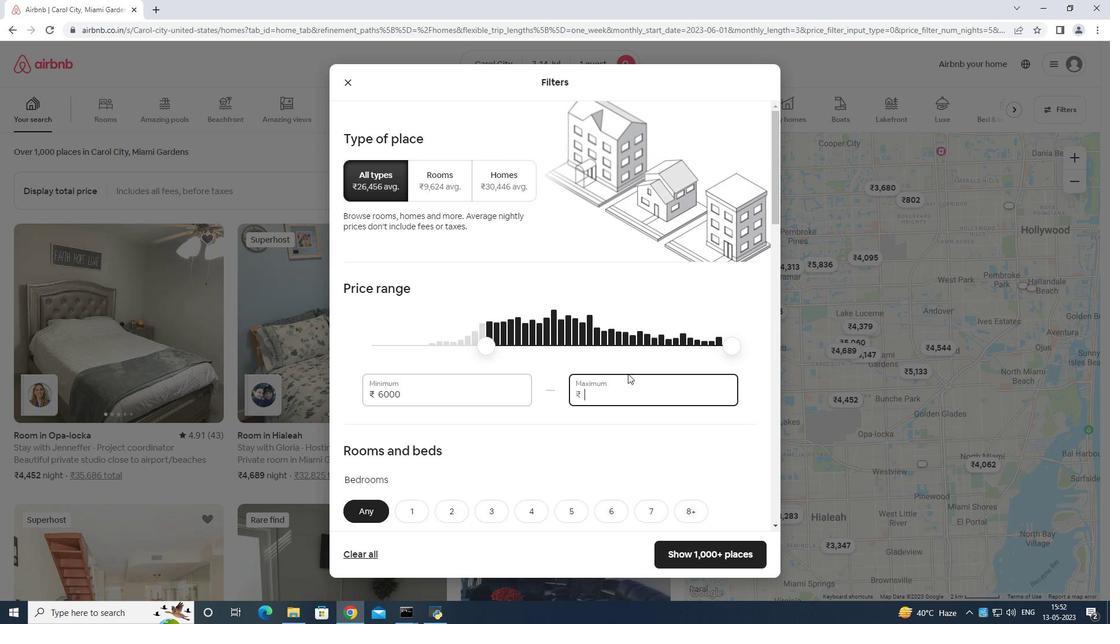 
Action: Mouse moved to (622, 362)
Screenshot: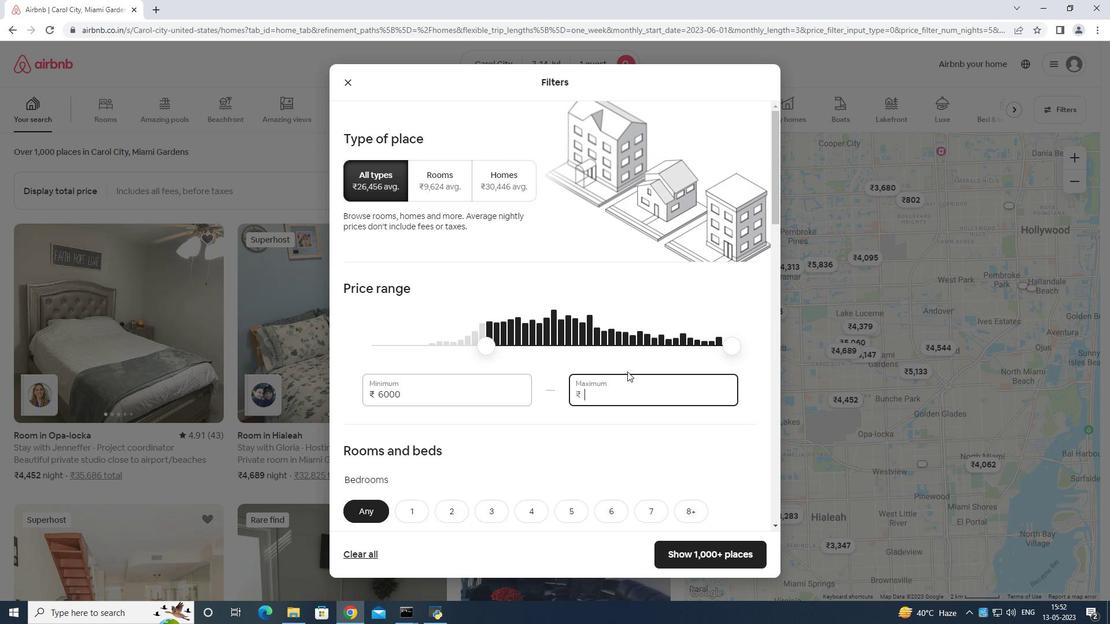 
Action: Key pressed 40
Screenshot: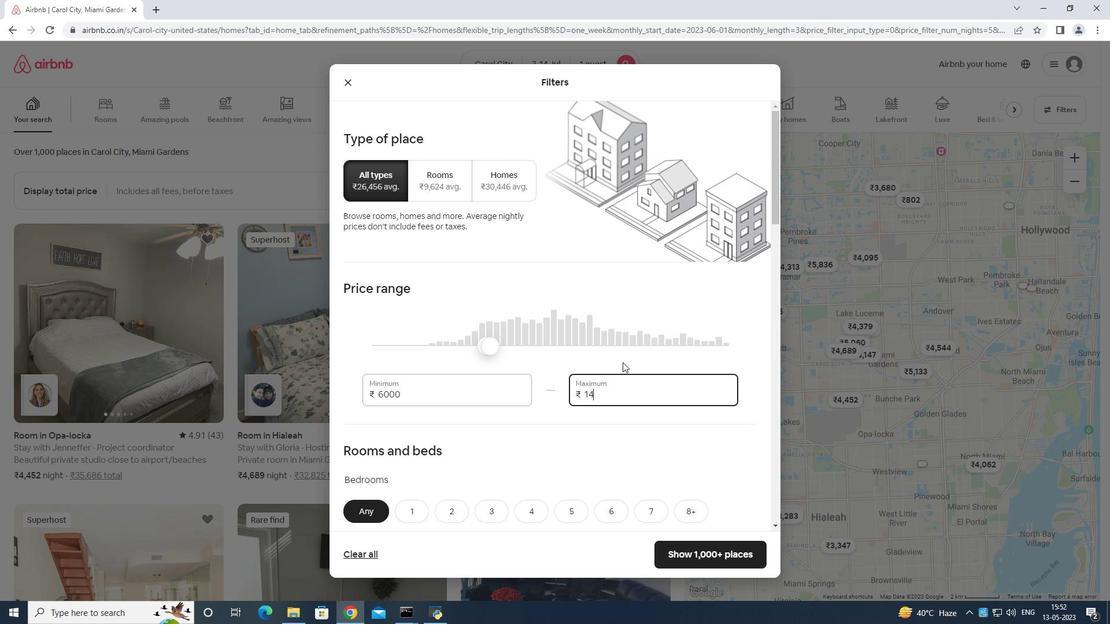 
Action: Mouse moved to (619, 362)
Screenshot: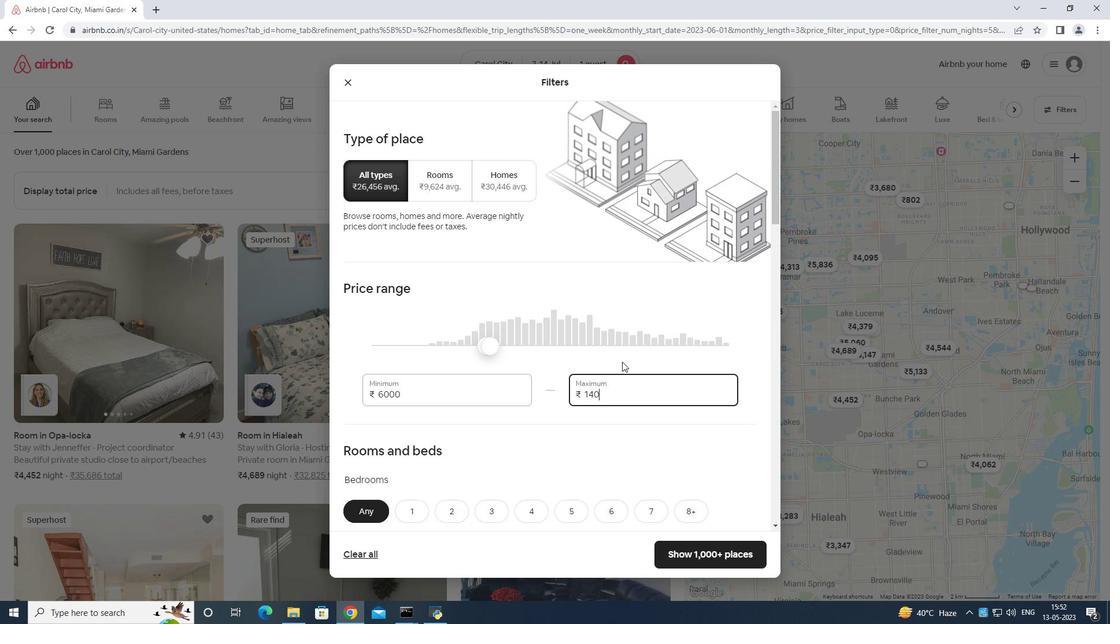 
Action: Key pressed 0
Screenshot: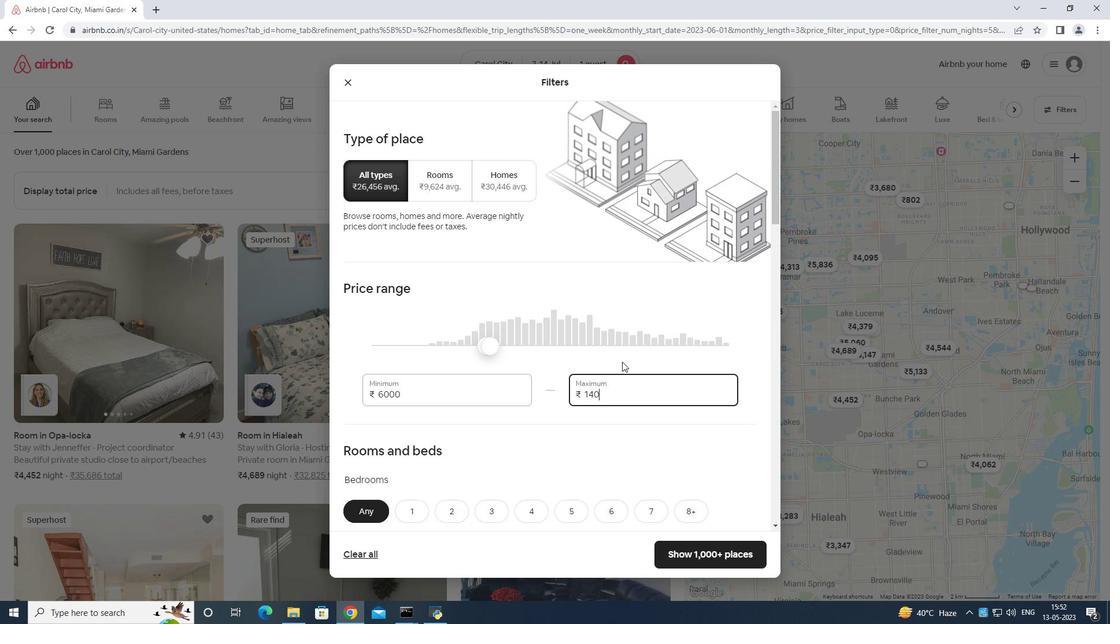 
Action: Mouse moved to (619, 362)
Screenshot: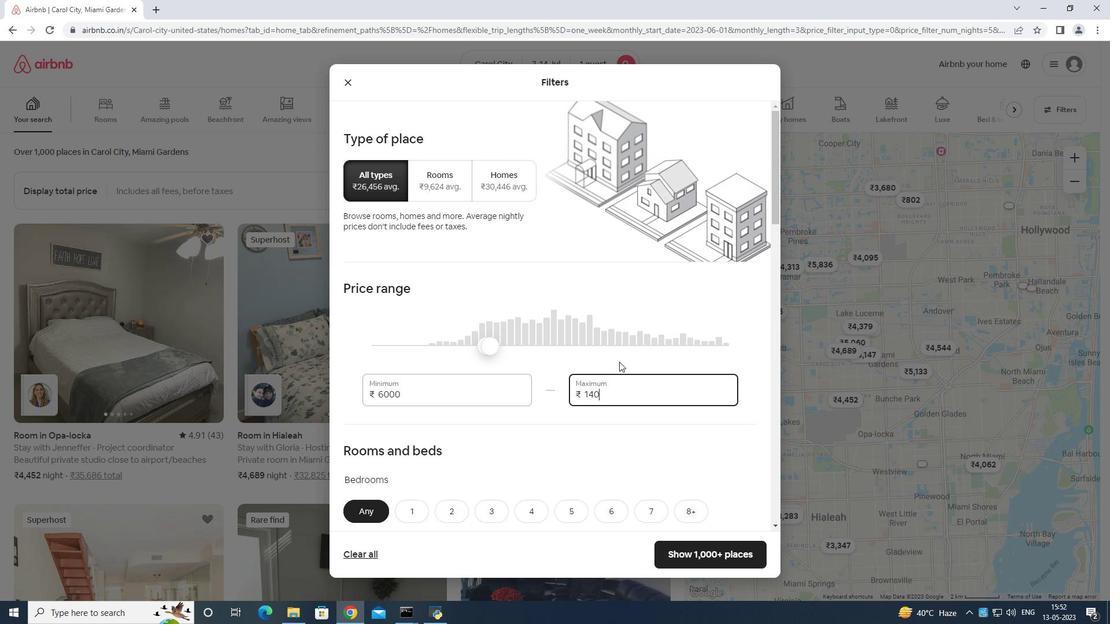 
Action: Key pressed 0
Screenshot: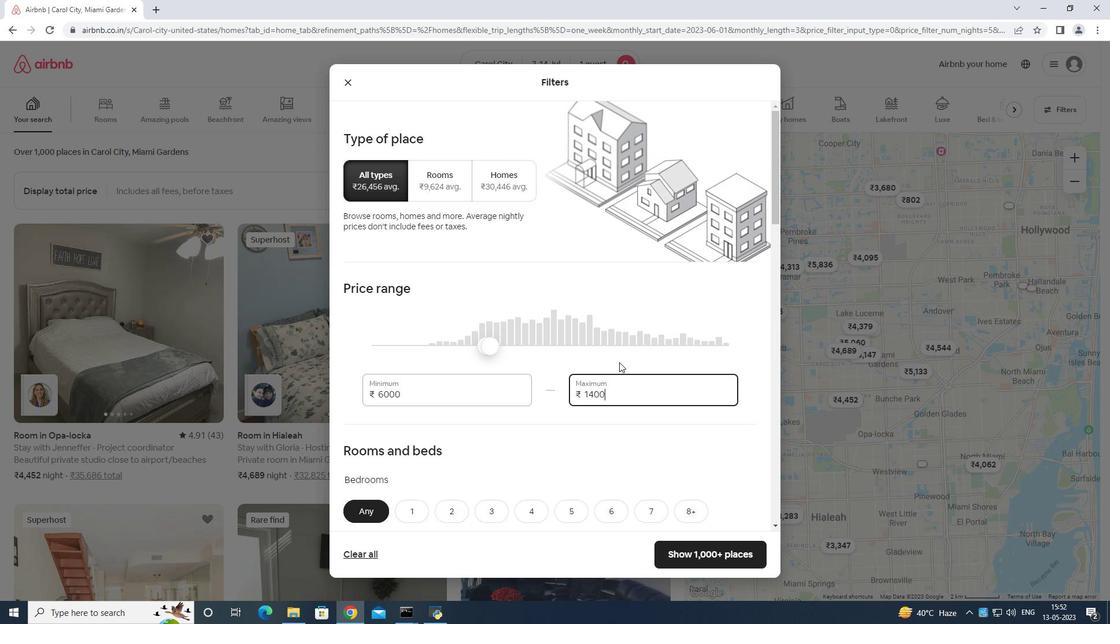 
Action: Mouse moved to (618, 351)
Screenshot: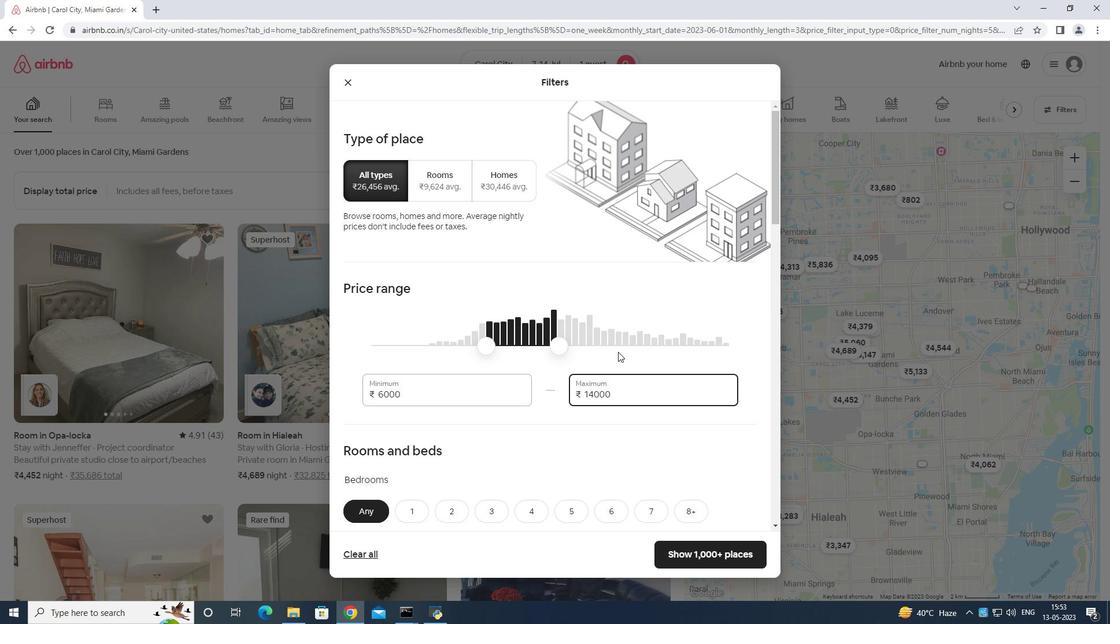
Action: Mouse scrolled (618, 351) with delta (0, 0)
Screenshot: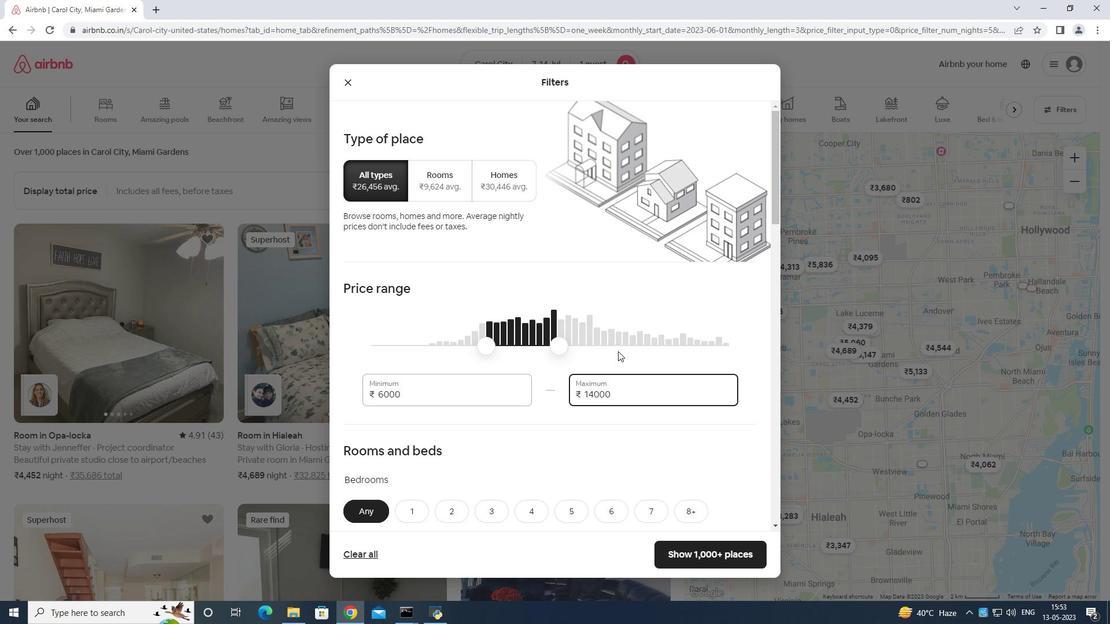 
Action: Mouse scrolled (618, 351) with delta (0, 0)
Screenshot: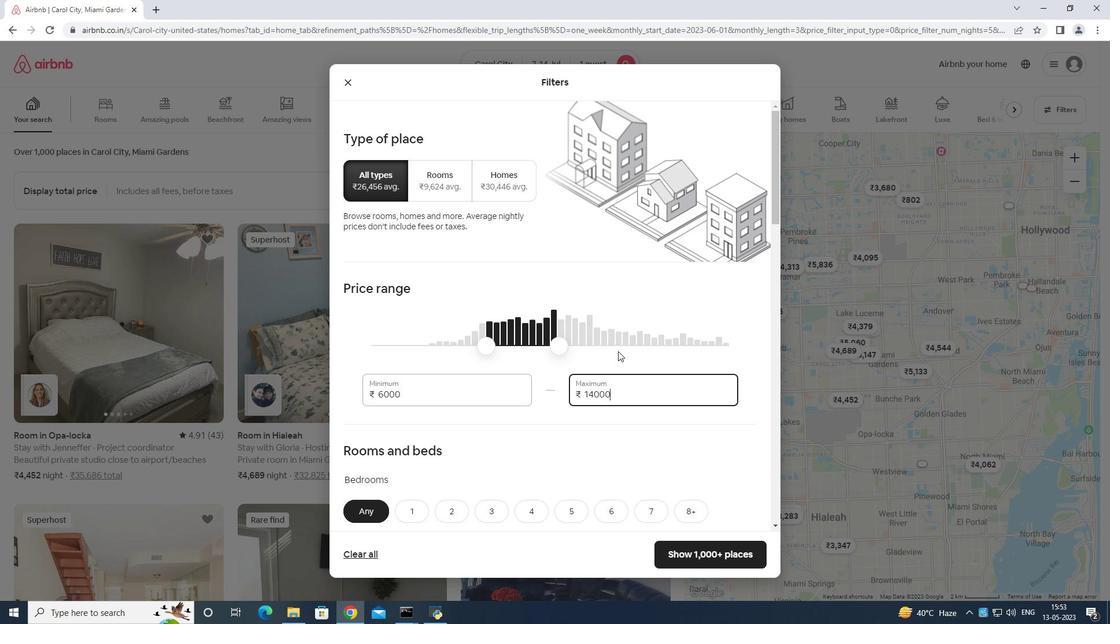 
Action: Mouse moved to (618, 351)
Screenshot: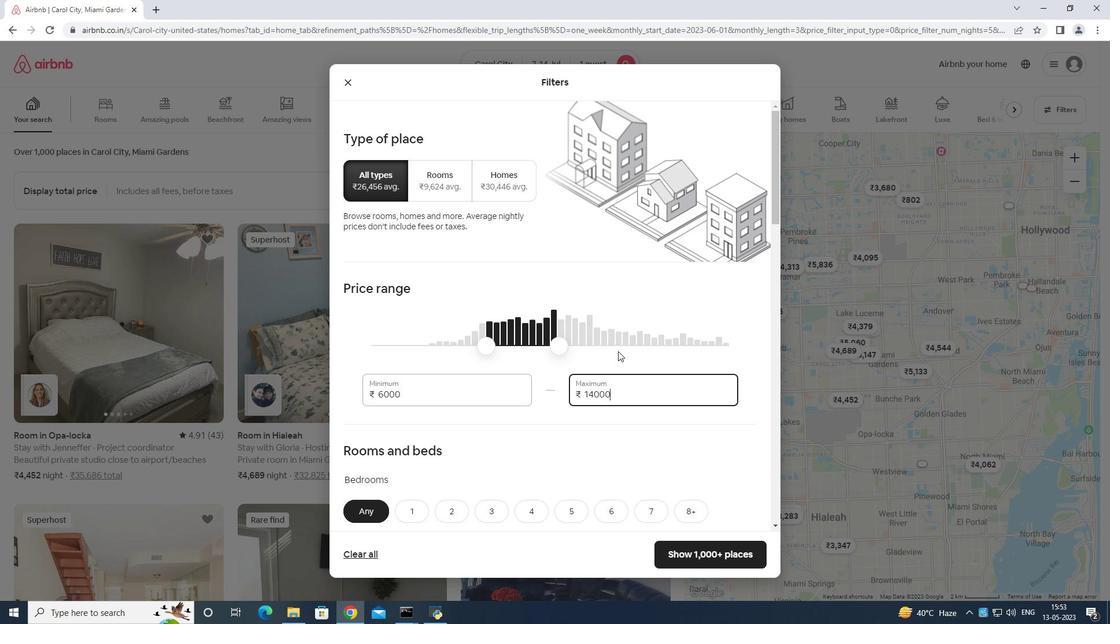
Action: Mouse scrolled (618, 351) with delta (0, 0)
Screenshot: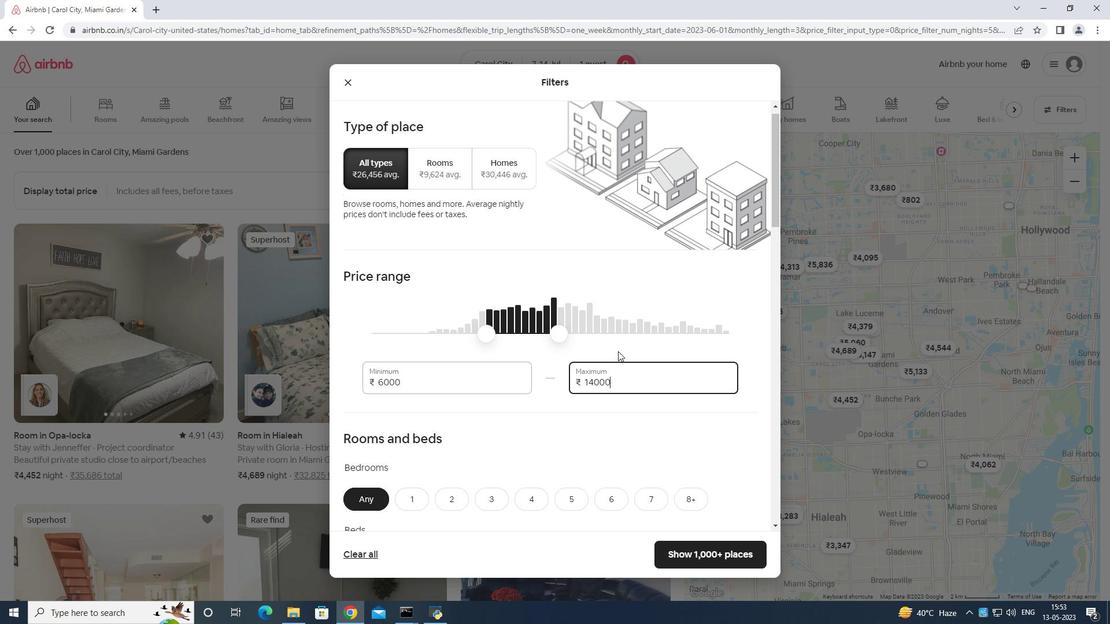
Action: Mouse moved to (402, 337)
Screenshot: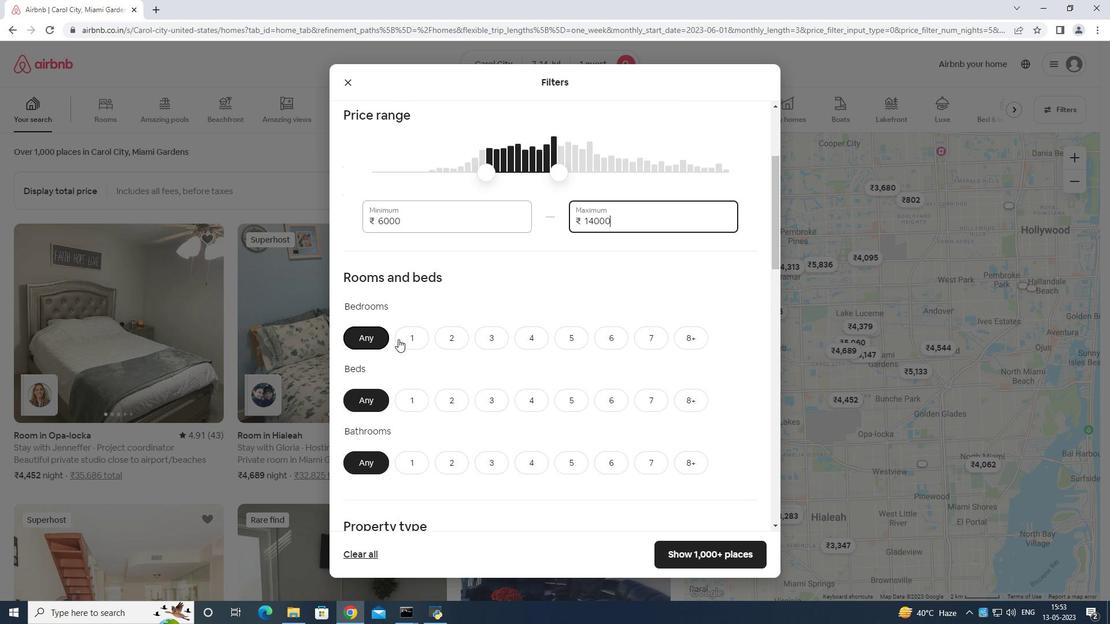 
Action: Mouse pressed left at (402, 337)
Screenshot: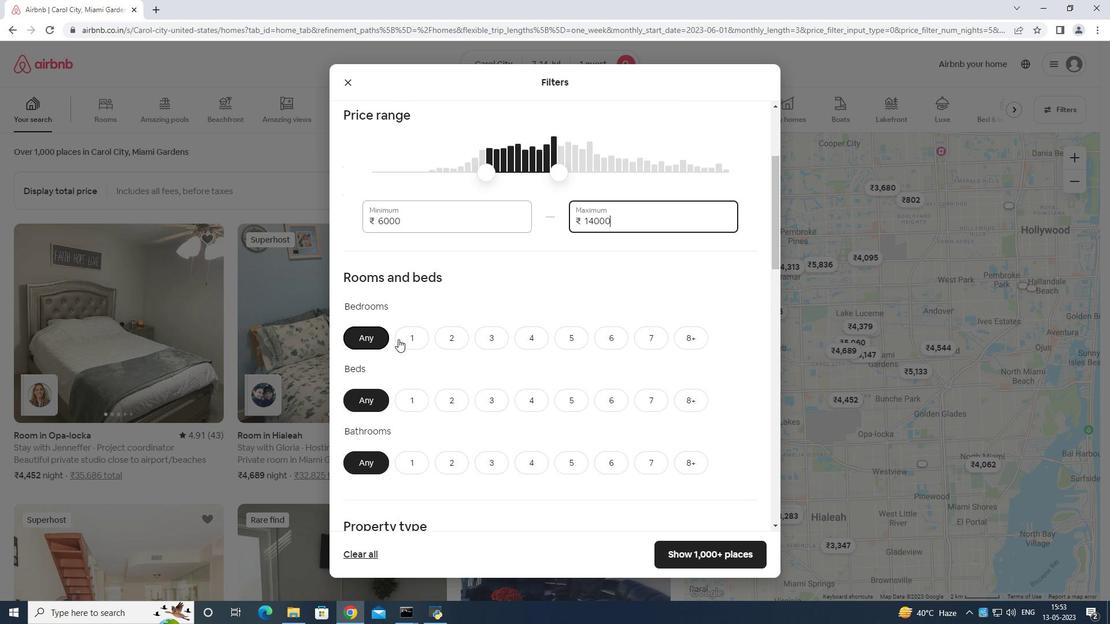 
Action: Mouse moved to (422, 397)
Screenshot: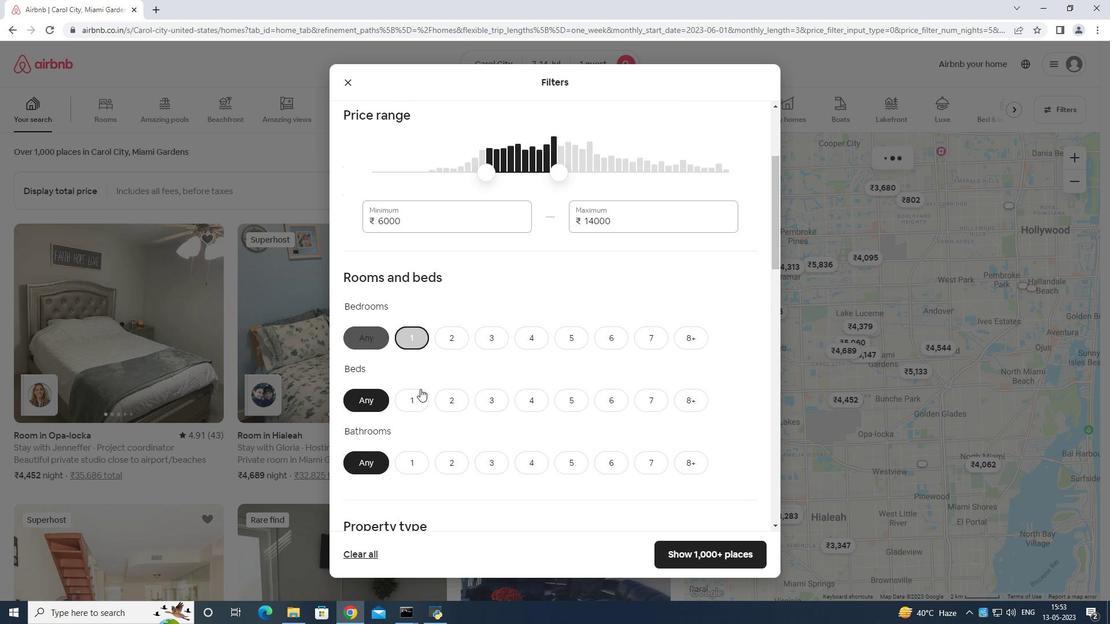 
Action: Mouse pressed left at (422, 397)
Screenshot: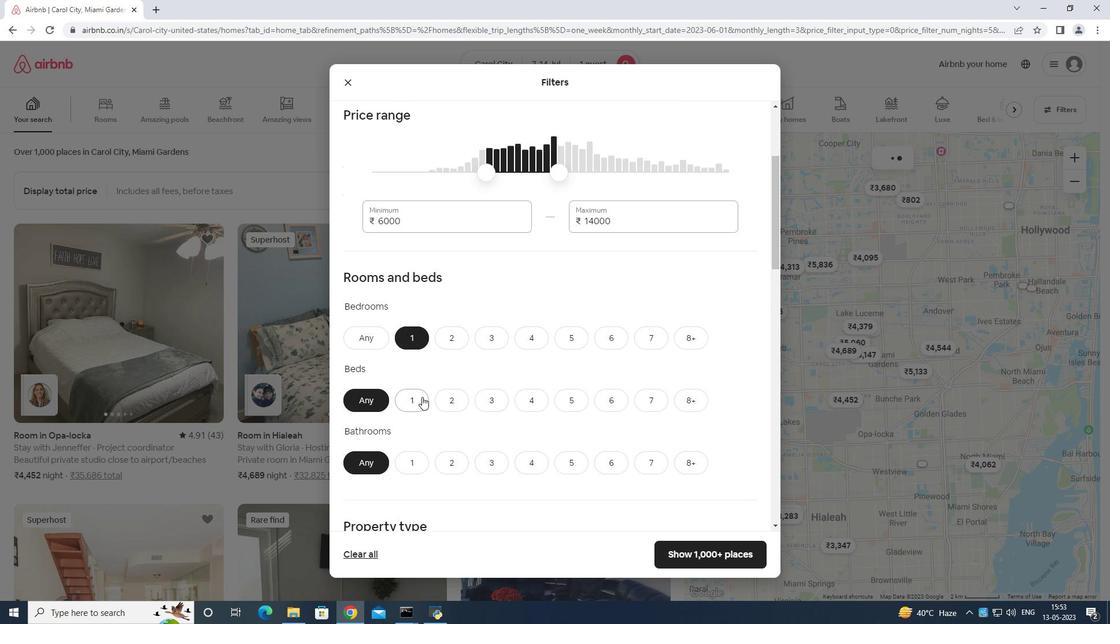 
Action: Mouse moved to (396, 458)
Screenshot: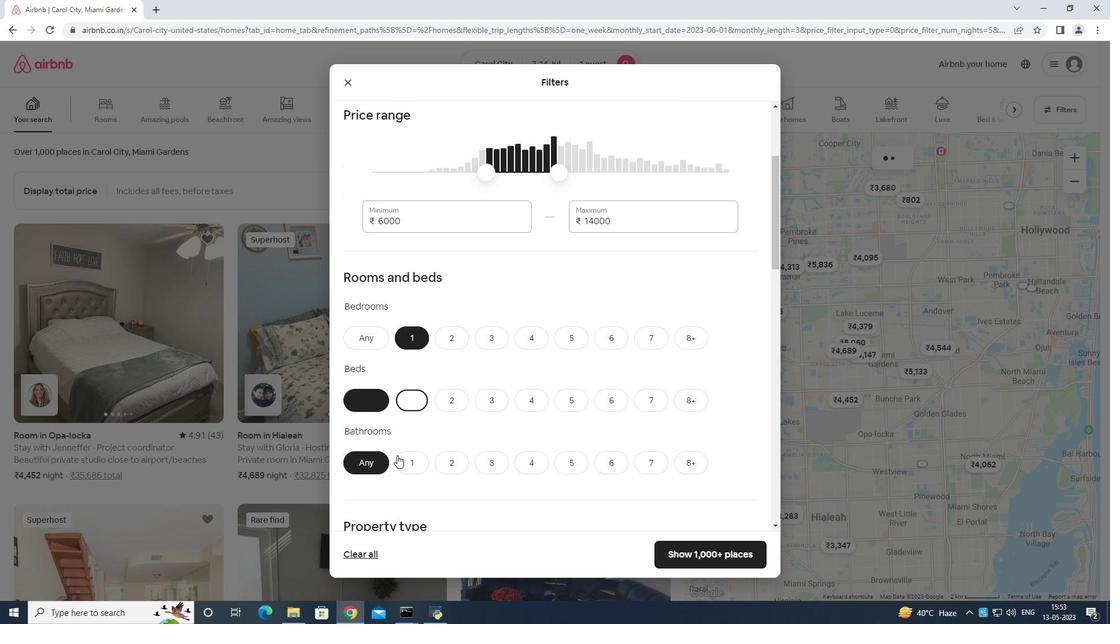 
Action: Mouse pressed left at (396, 458)
Screenshot: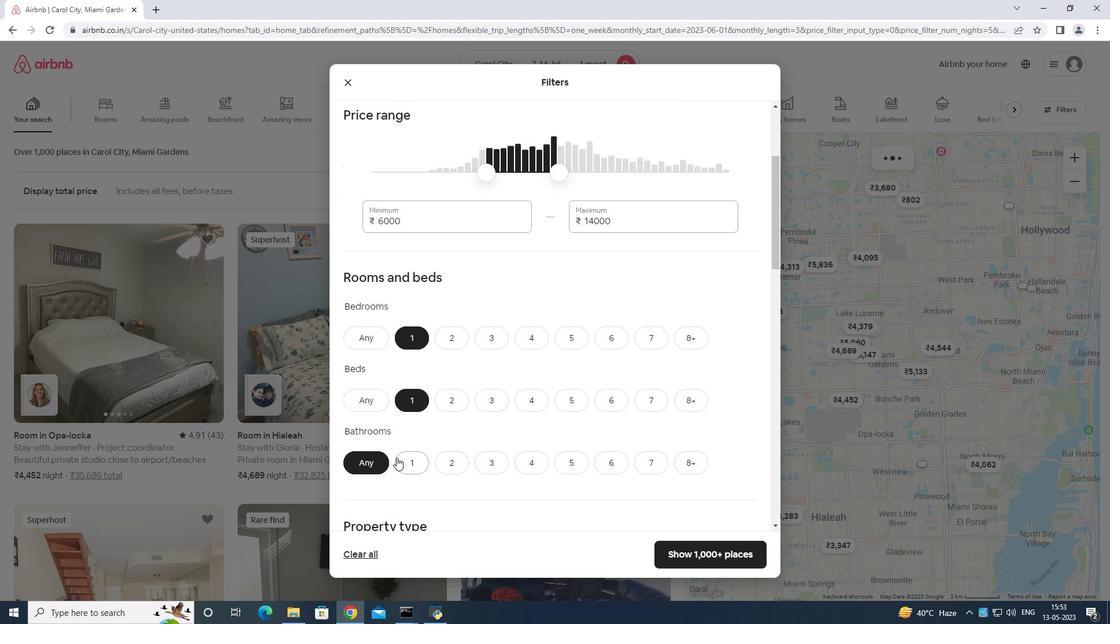 
Action: Mouse moved to (408, 453)
Screenshot: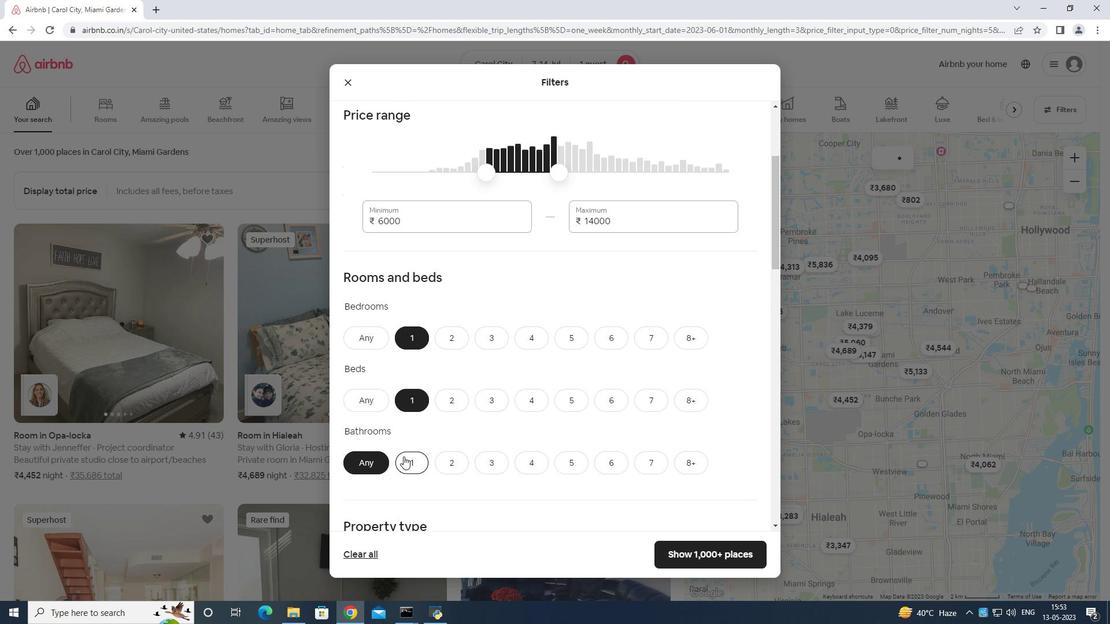 
Action: Mouse scrolled (408, 452) with delta (0, 0)
Screenshot: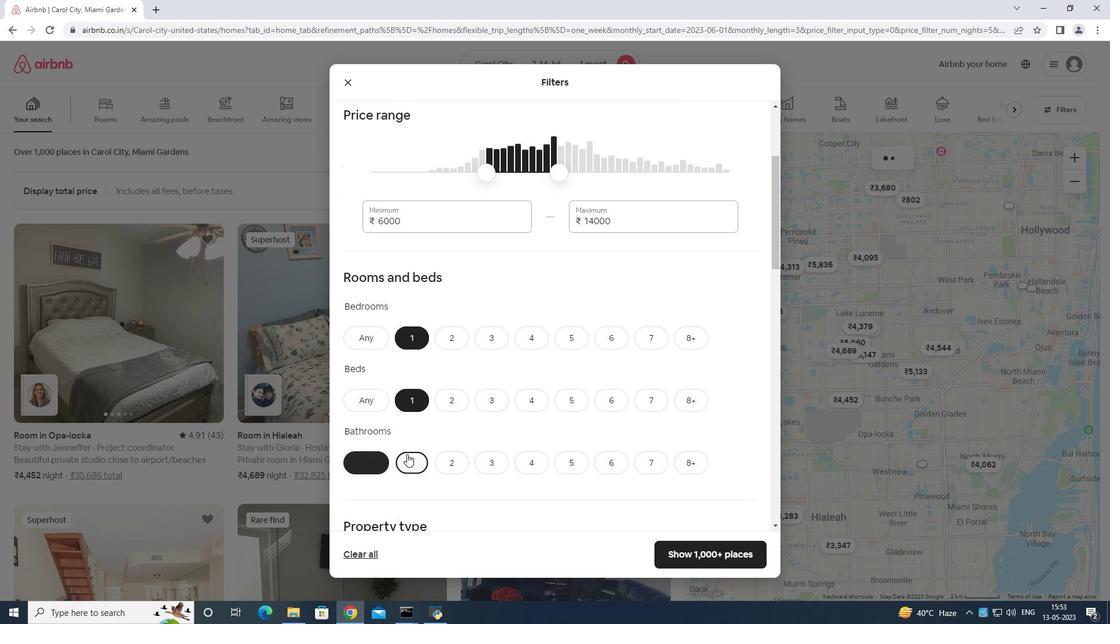 
Action: Mouse moved to (412, 453)
Screenshot: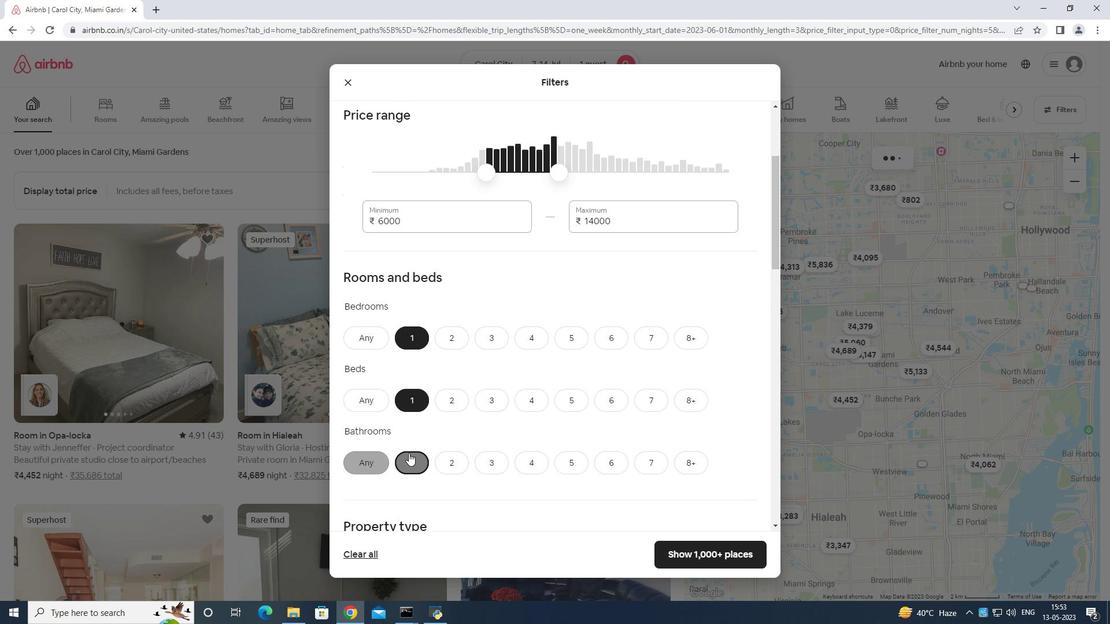 
Action: Mouse scrolled (412, 452) with delta (0, 0)
Screenshot: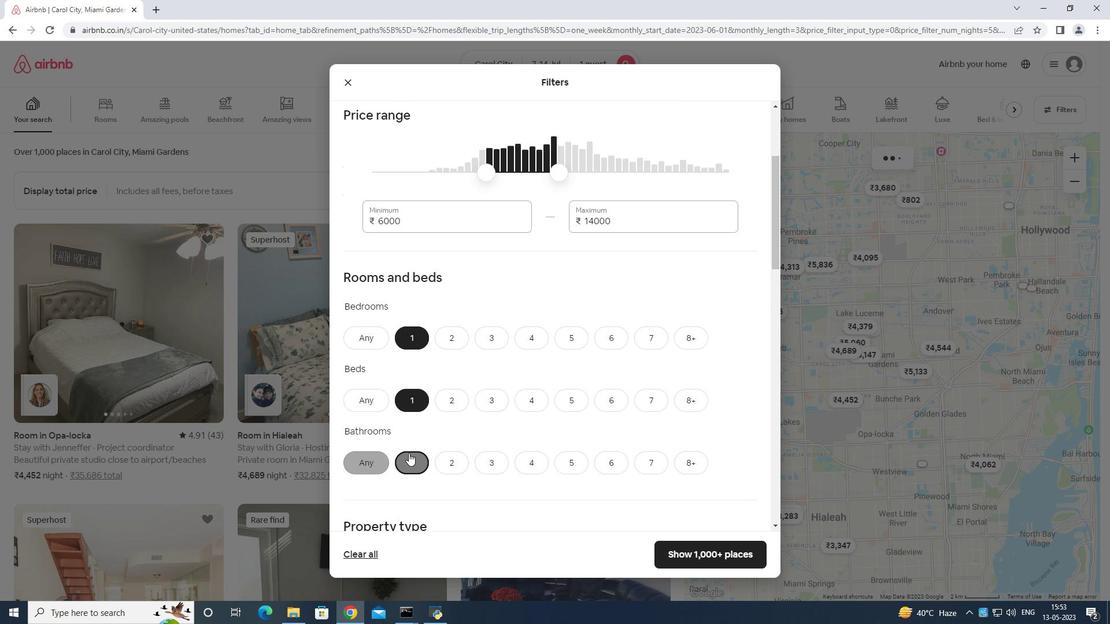 
Action: Mouse moved to (415, 452)
Screenshot: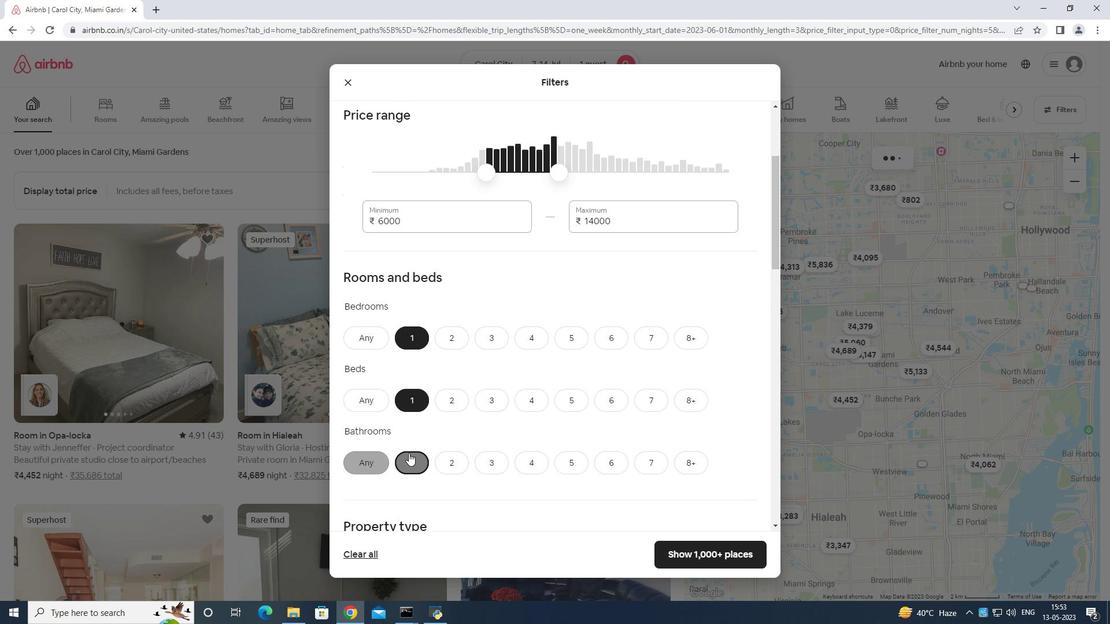 
Action: Mouse scrolled (415, 452) with delta (0, 0)
Screenshot: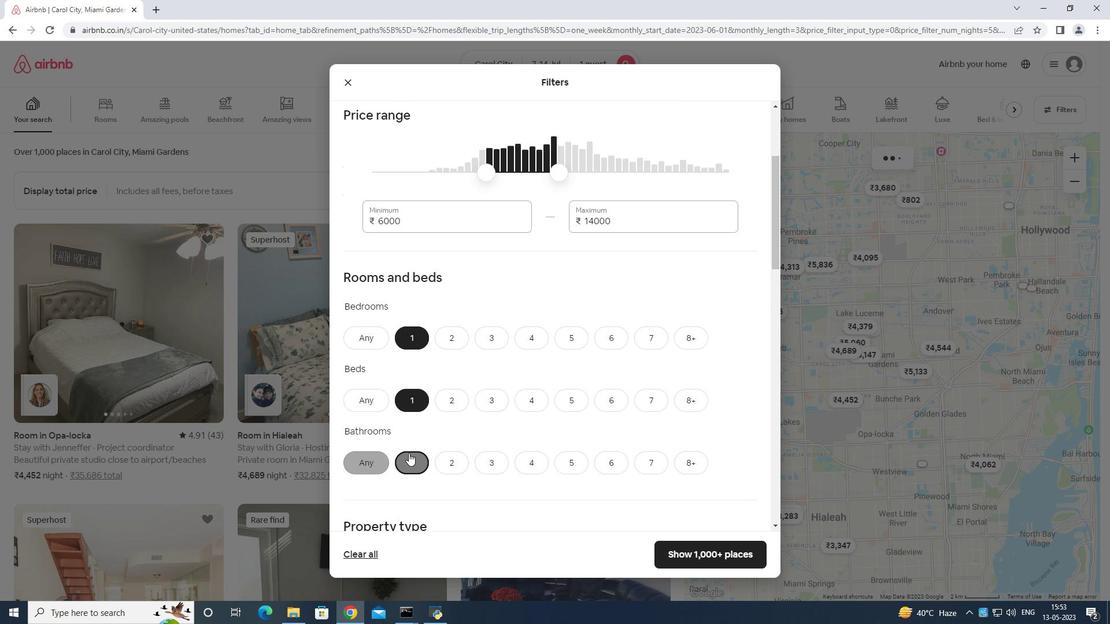 
Action: Mouse moved to (420, 450)
Screenshot: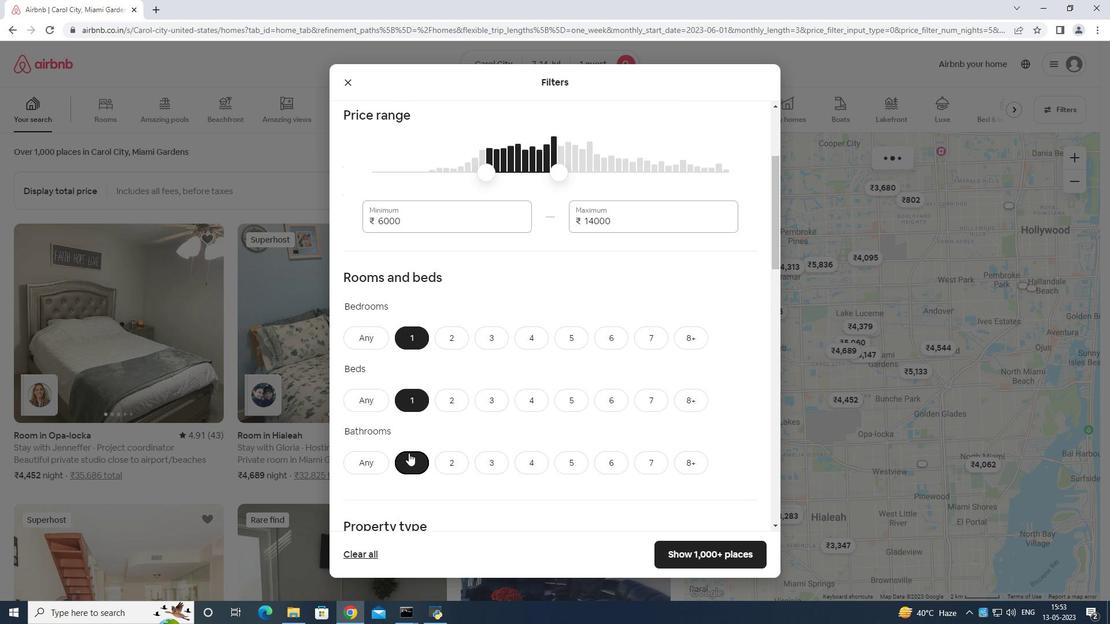 
Action: Mouse scrolled (420, 449) with delta (0, 0)
Screenshot: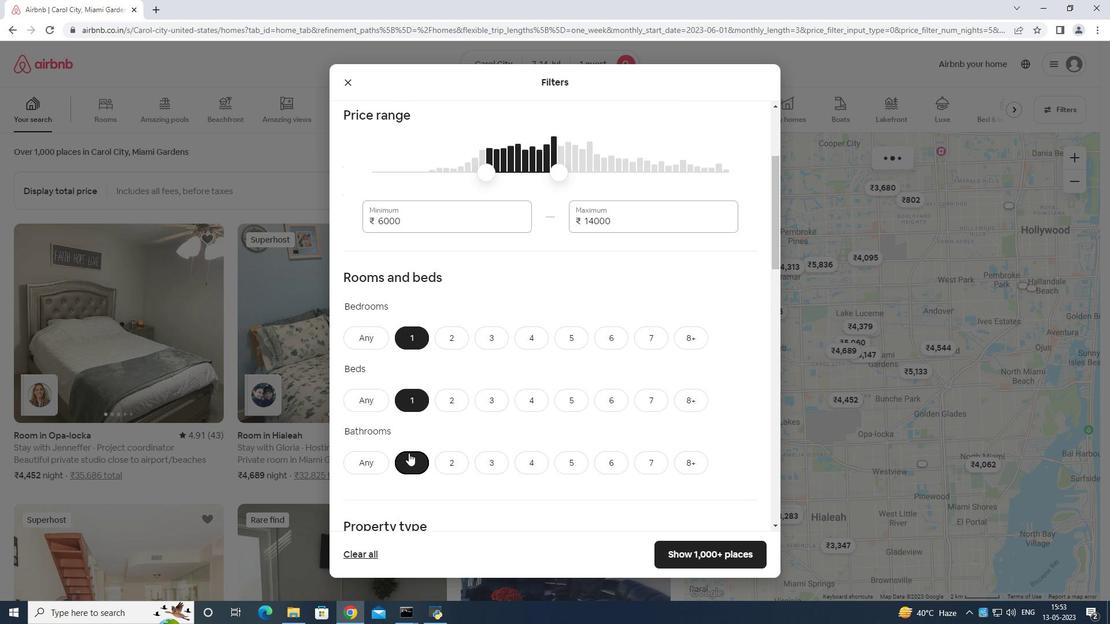 
Action: Mouse moved to (389, 355)
Screenshot: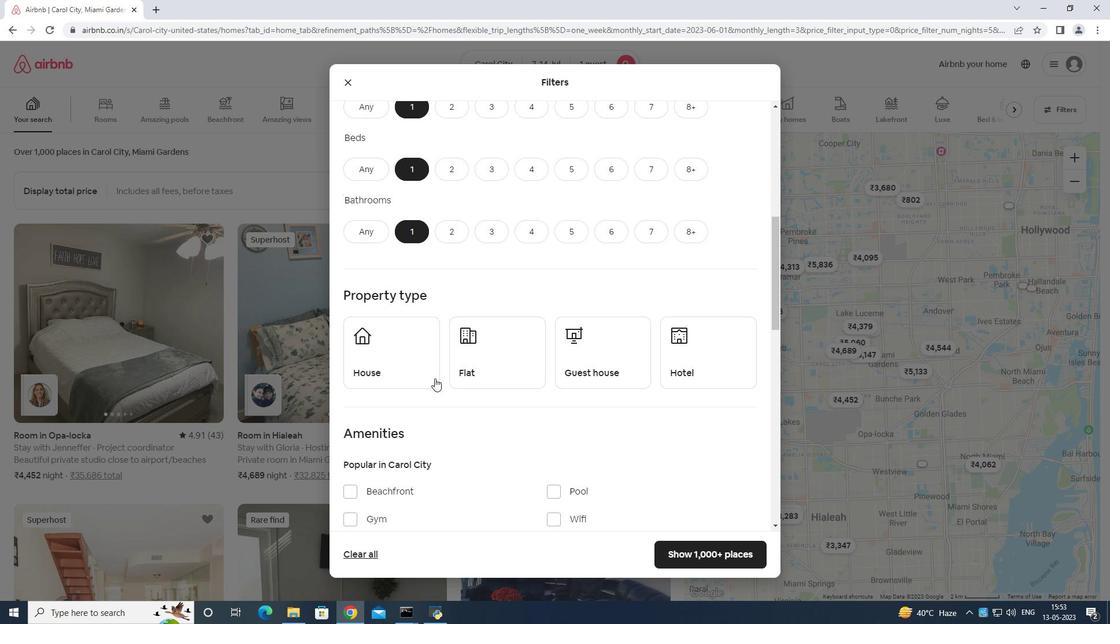 
Action: Mouse pressed left at (389, 355)
Screenshot: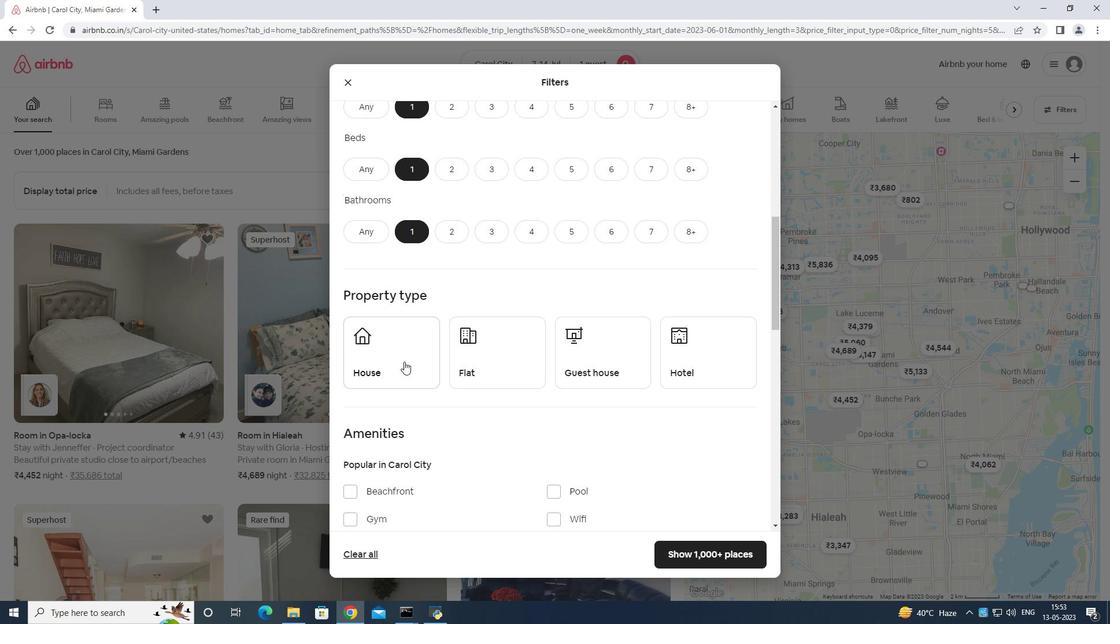 
Action: Mouse moved to (467, 348)
Screenshot: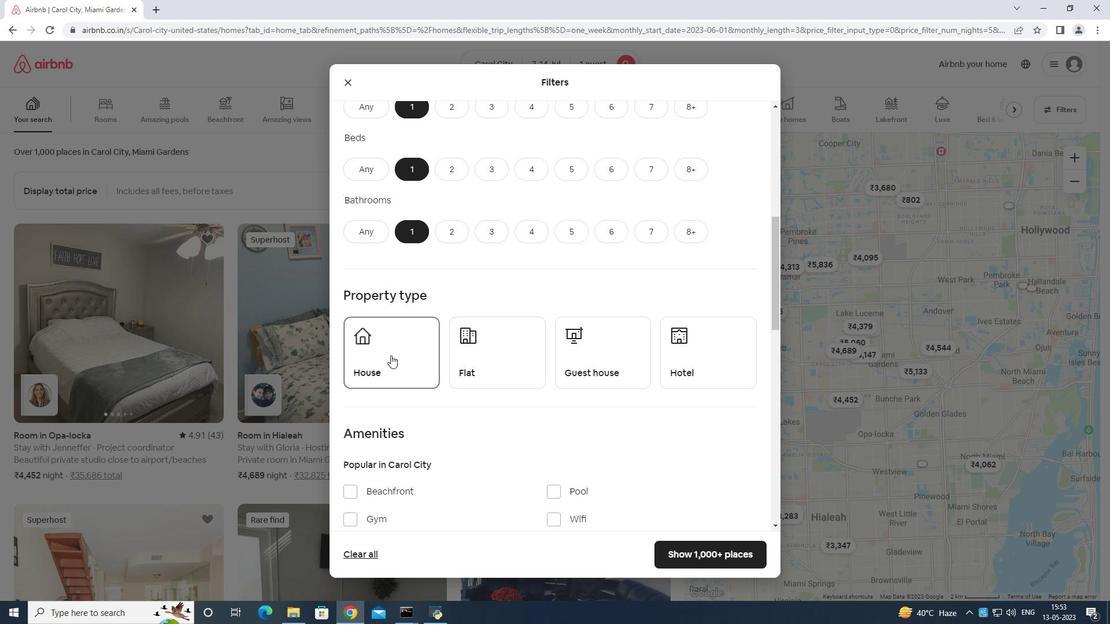 
Action: Mouse pressed left at (467, 348)
Screenshot: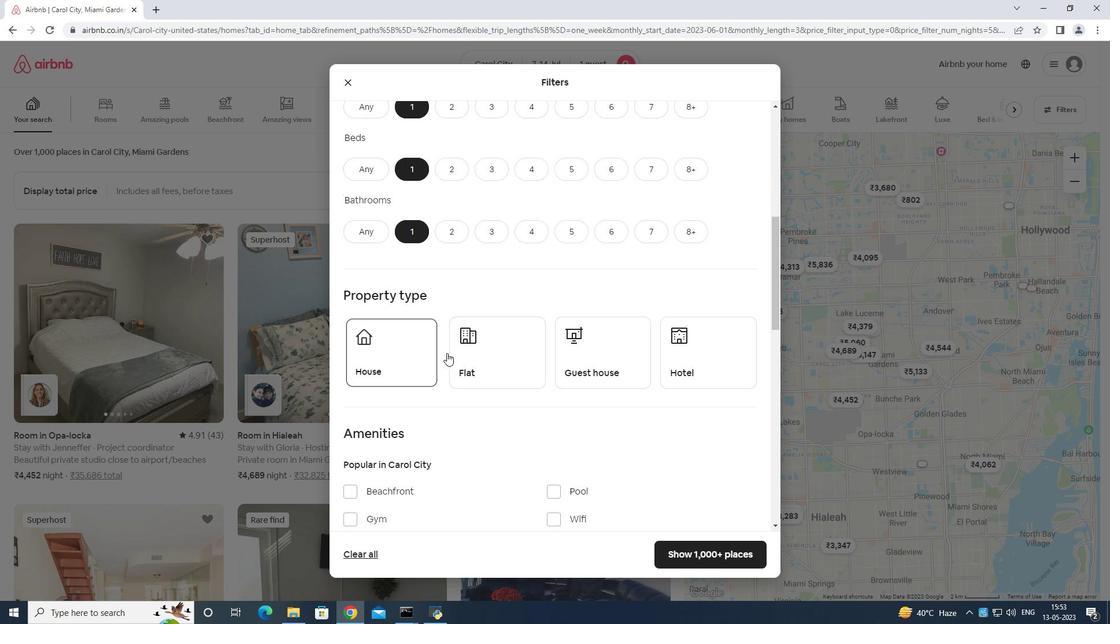 
Action: Mouse moved to (584, 339)
Screenshot: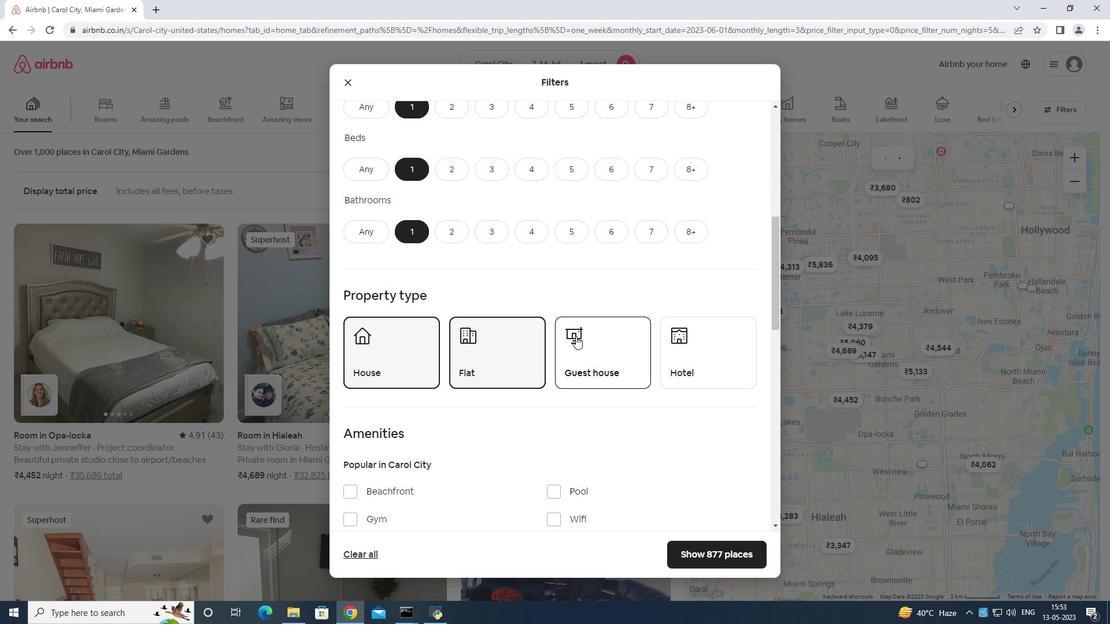 
Action: Mouse pressed left at (584, 339)
Screenshot: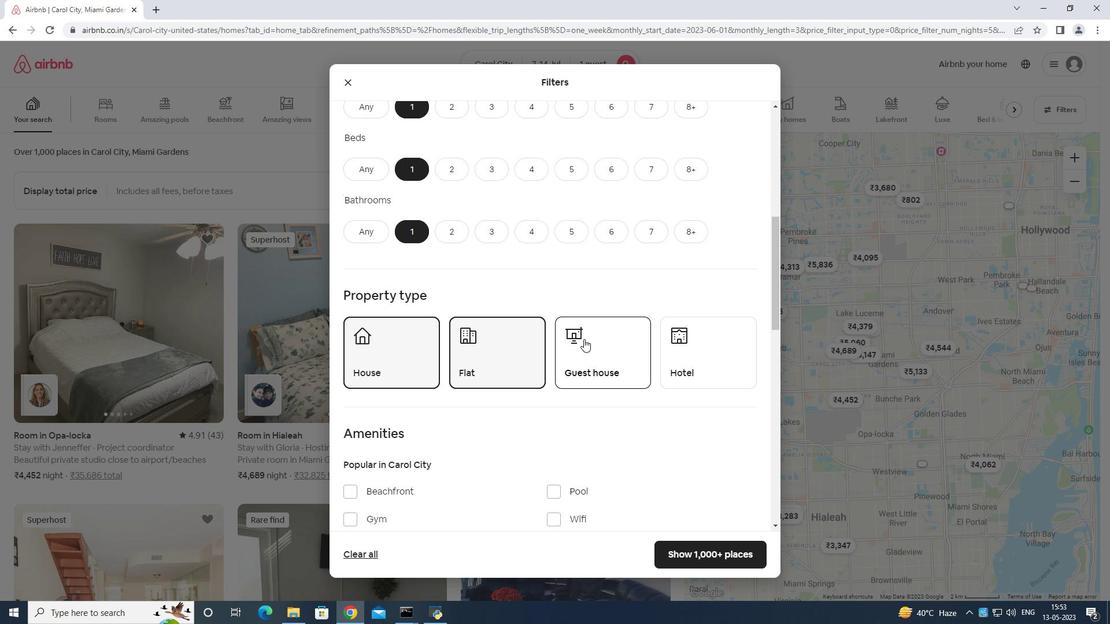 
Action: Mouse moved to (588, 338)
Screenshot: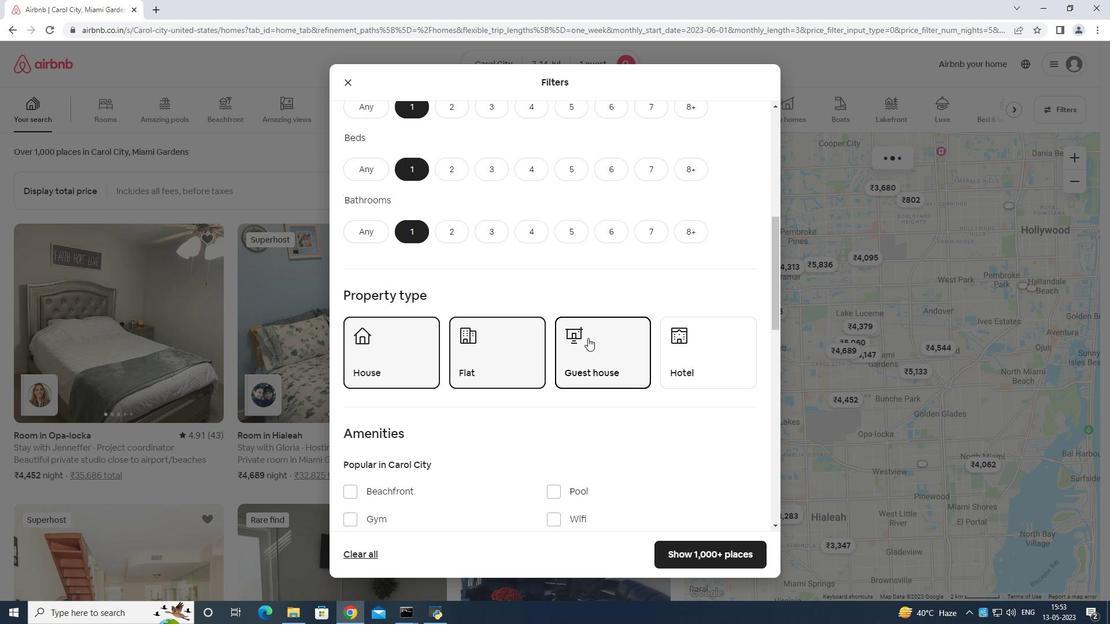 
Action: Mouse scrolled (588, 337) with delta (0, 0)
Screenshot: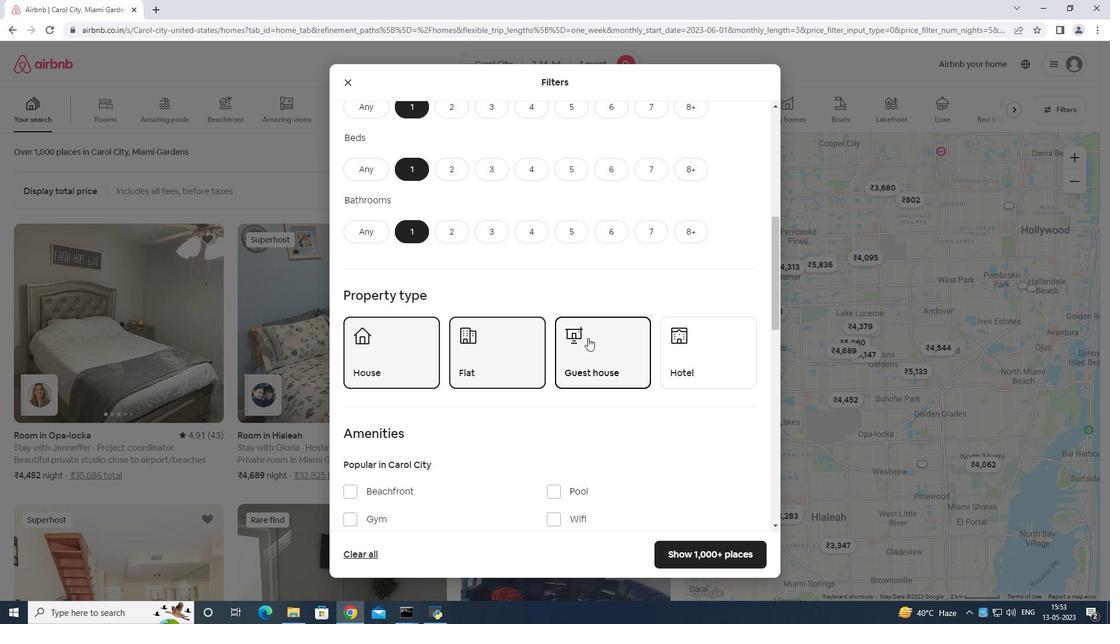 
Action: Mouse moved to (588, 338)
Screenshot: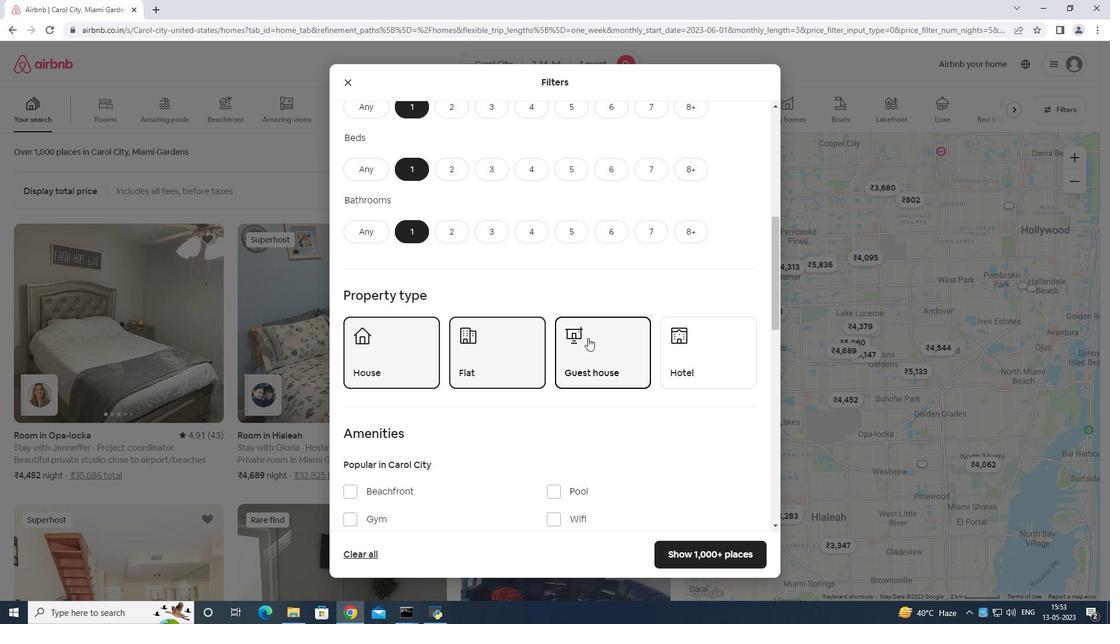 
Action: Mouse scrolled (588, 337) with delta (0, 0)
Screenshot: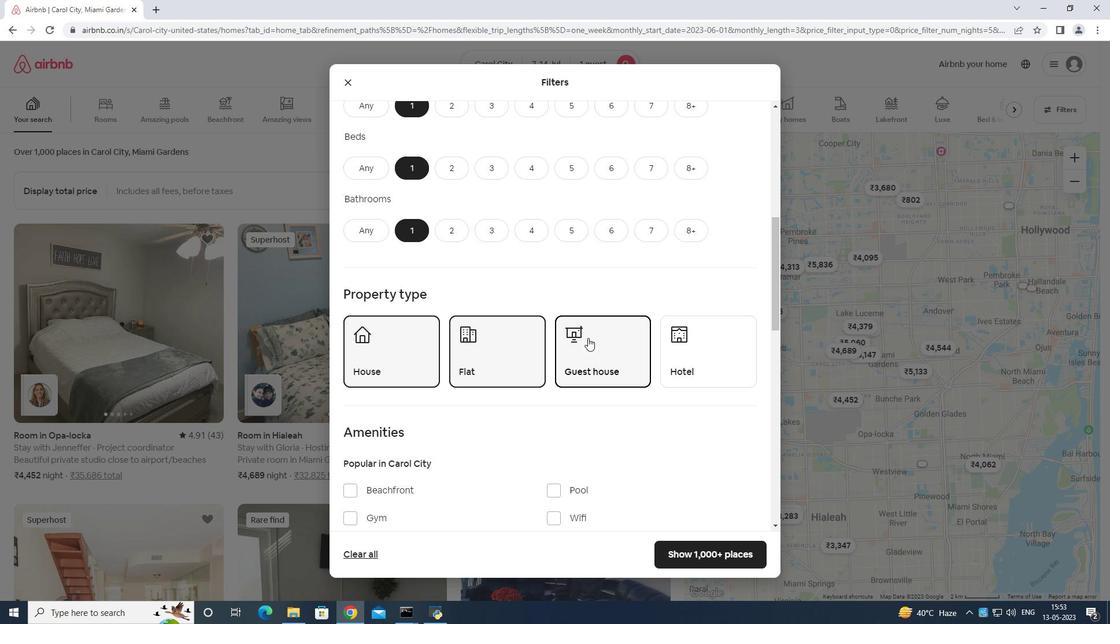 
Action: Mouse moved to (555, 397)
Screenshot: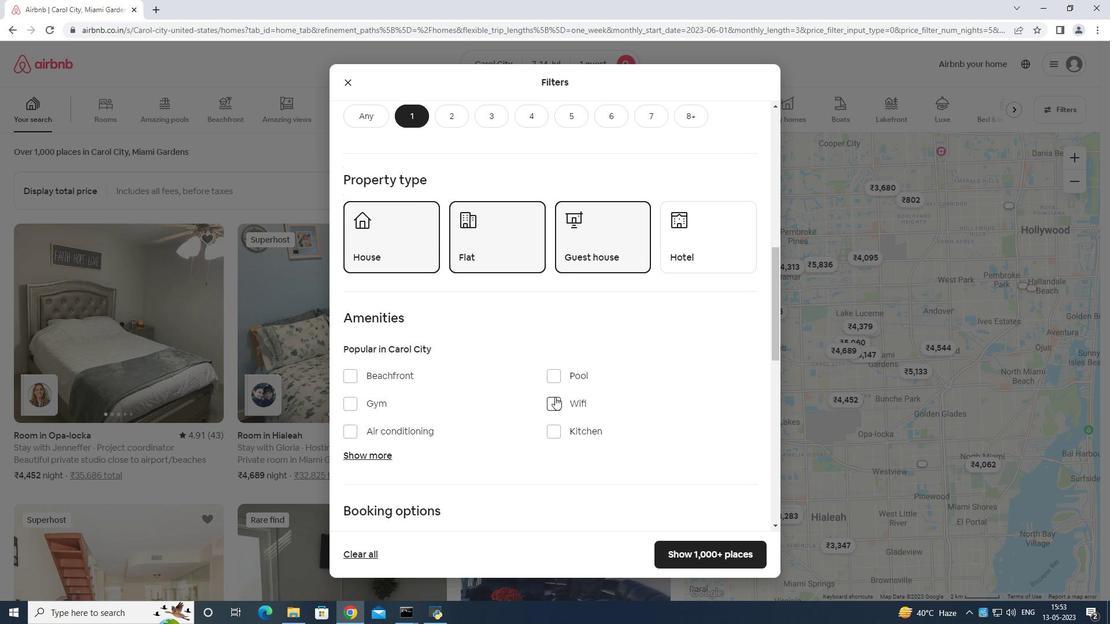 
Action: Mouse pressed left at (555, 397)
Screenshot: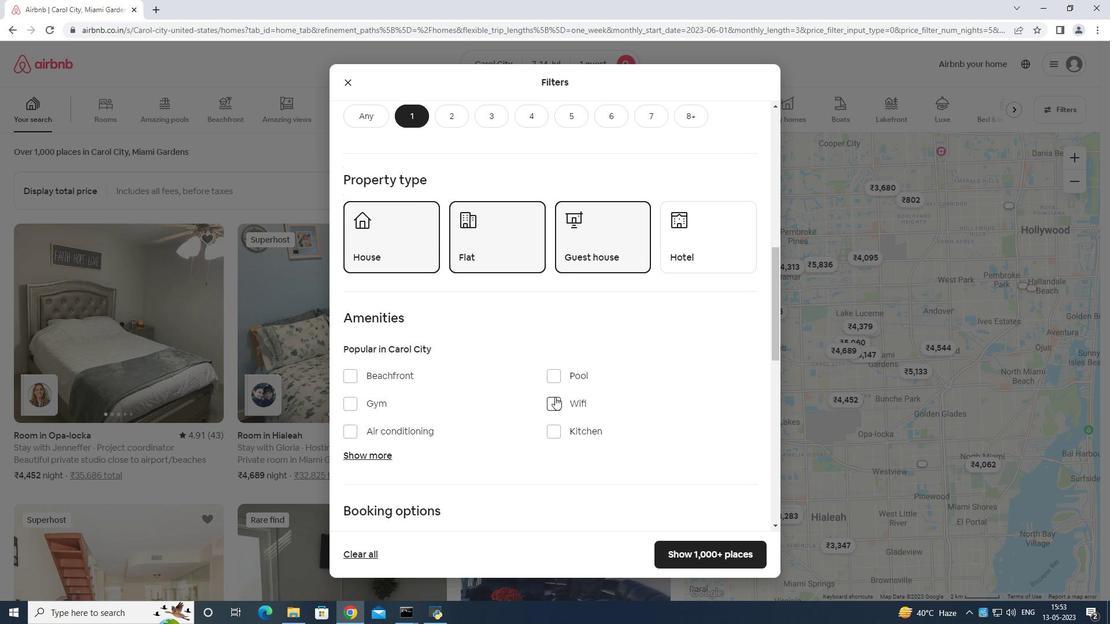 
Action: Mouse moved to (558, 394)
Screenshot: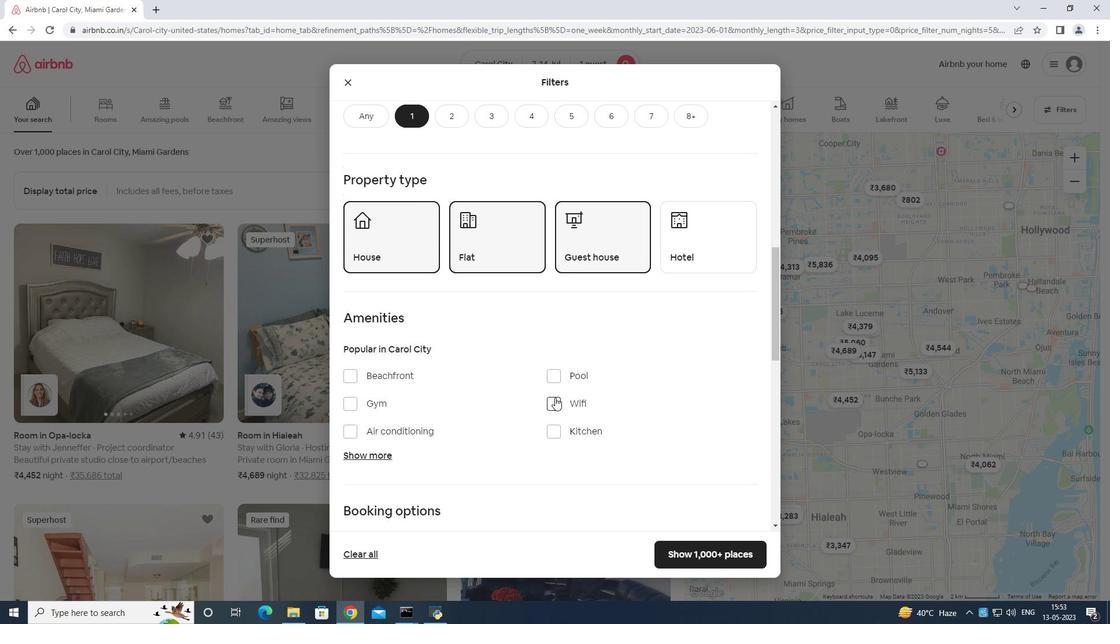 
Action: Mouse scrolled (558, 394) with delta (0, 0)
Screenshot: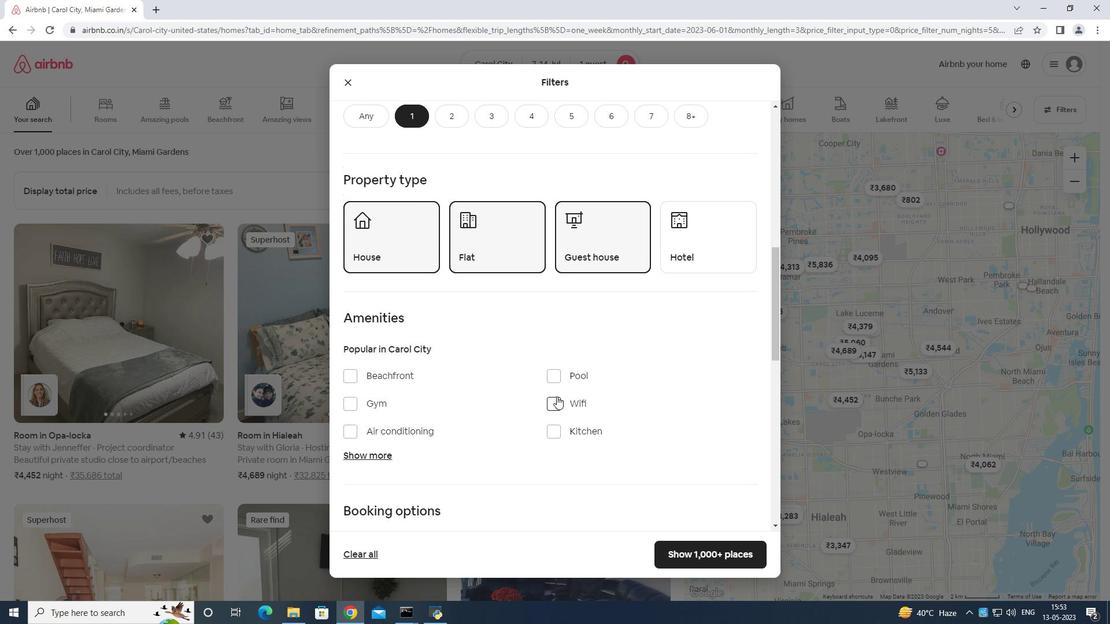 
Action: Mouse moved to (559, 395)
Screenshot: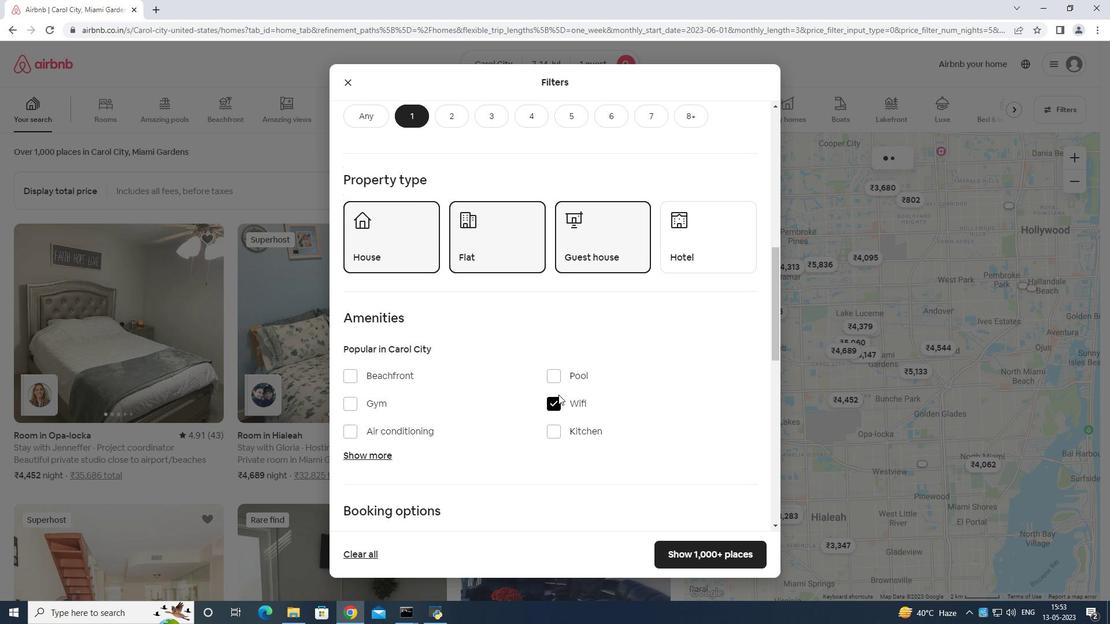 
Action: Mouse scrolled (559, 394) with delta (0, 0)
Screenshot: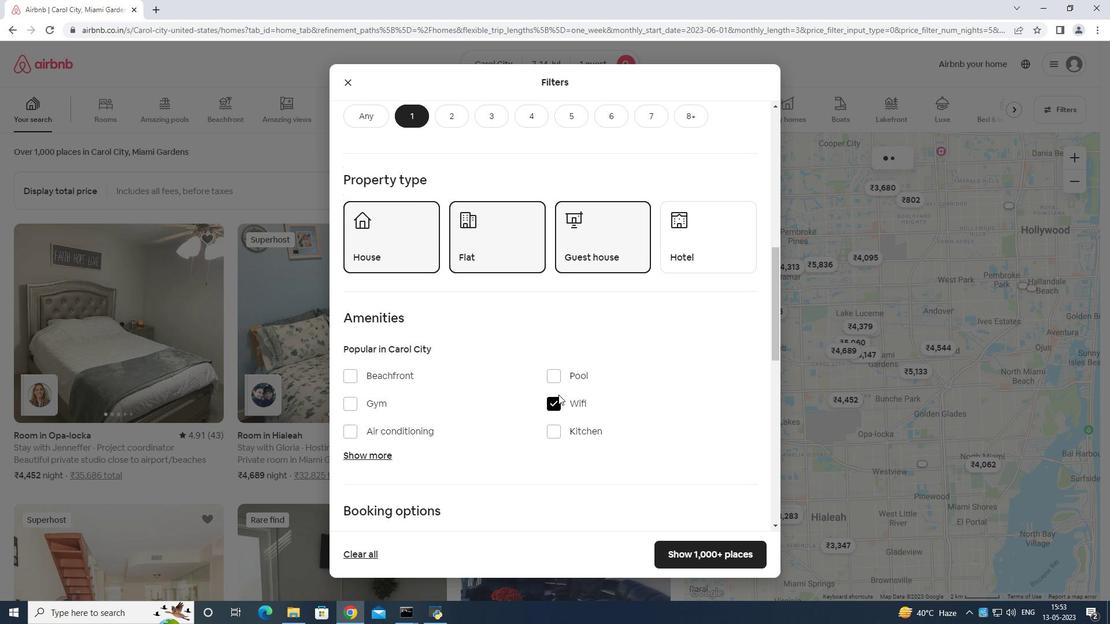 
Action: Mouse scrolled (559, 394) with delta (0, 0)
Screenshot: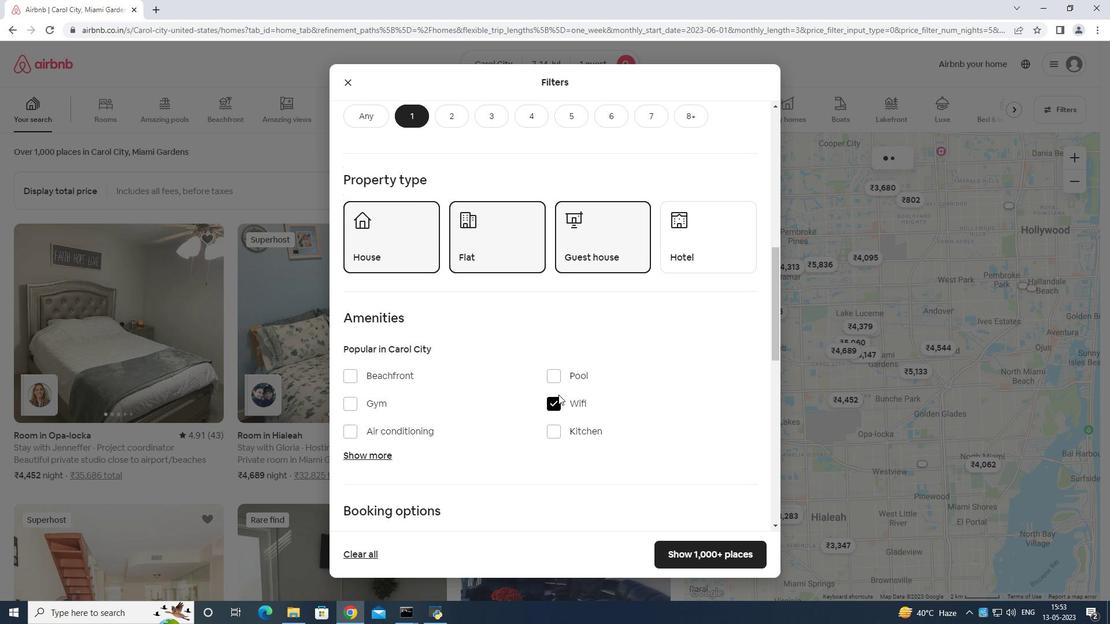 
Action: Mouse scrolled (559, 394) with delta (0, 0)
Screenshot: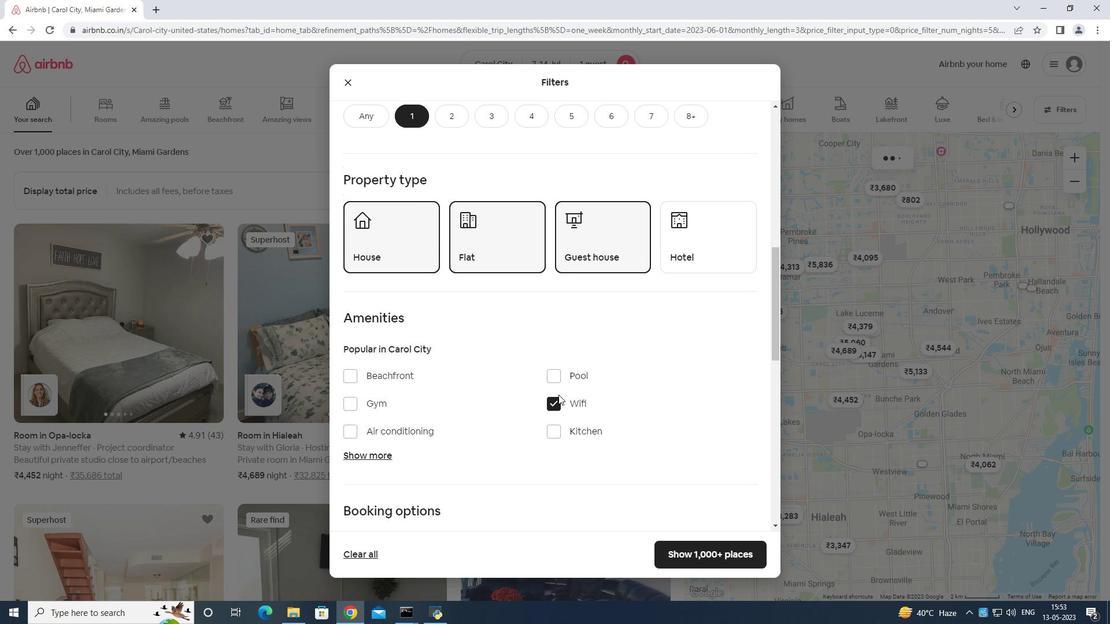 
Action: Mouse moved to (722, 354)
Screenshot: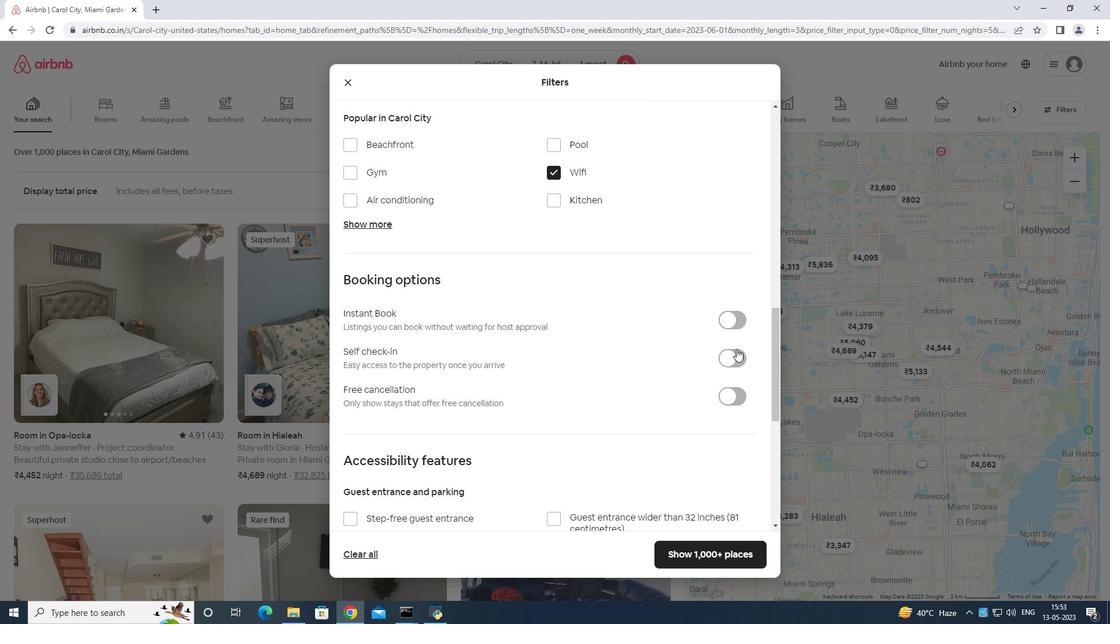 
Action: Mouse pressed left at (722, 354)
Screenshot: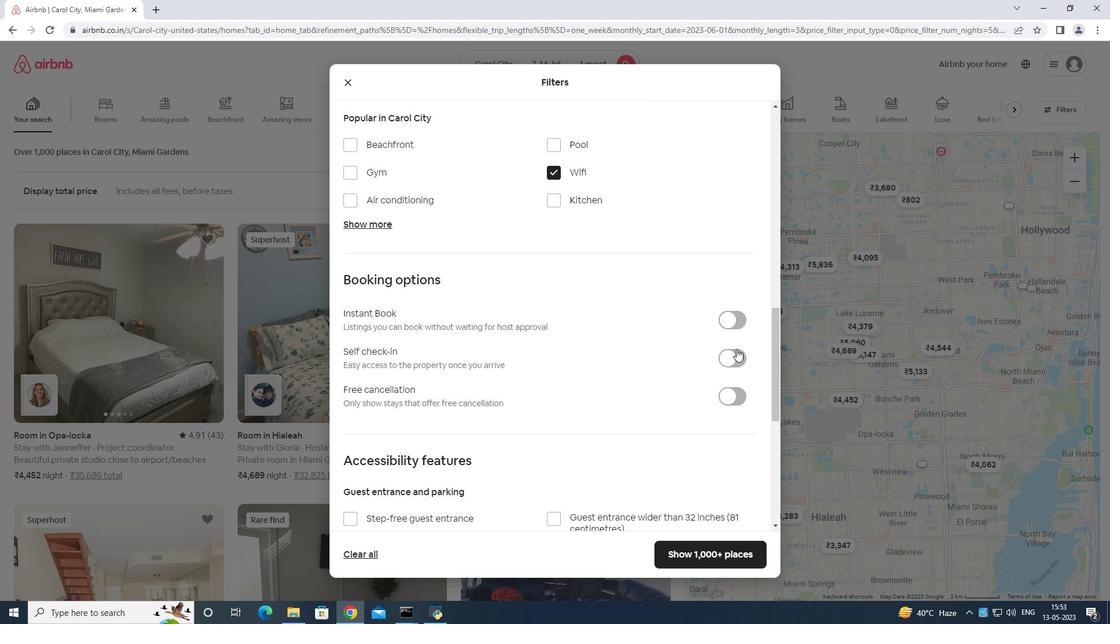 
Action: Mouse moved to (733, 364)
Screenshot: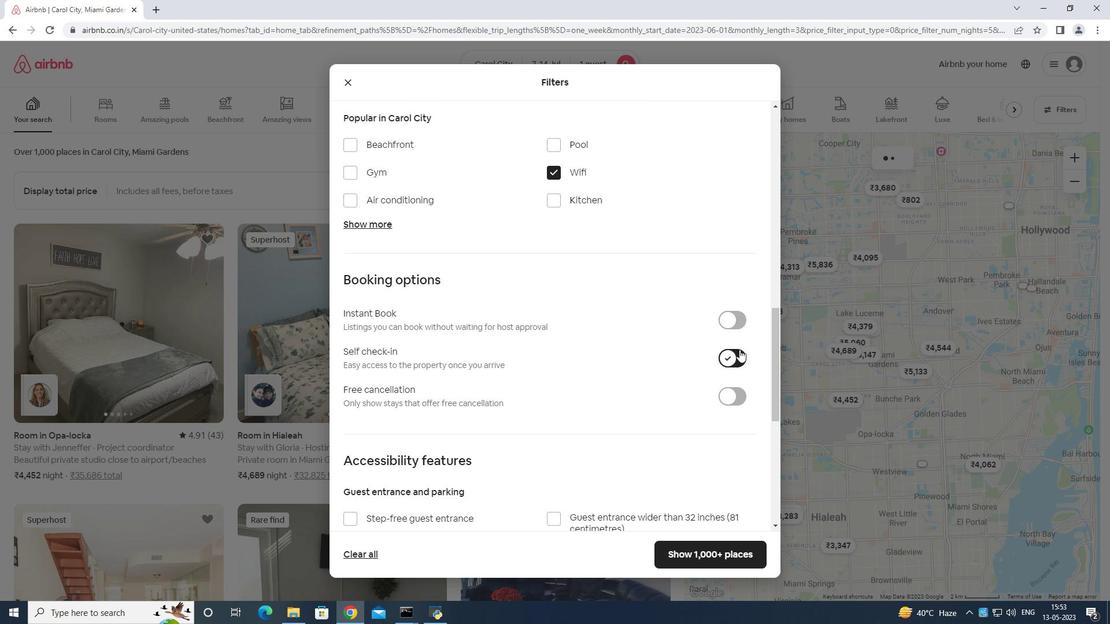 
Action: Mouse scrolled (733, 364) with delta (0, 0)
Screenshot: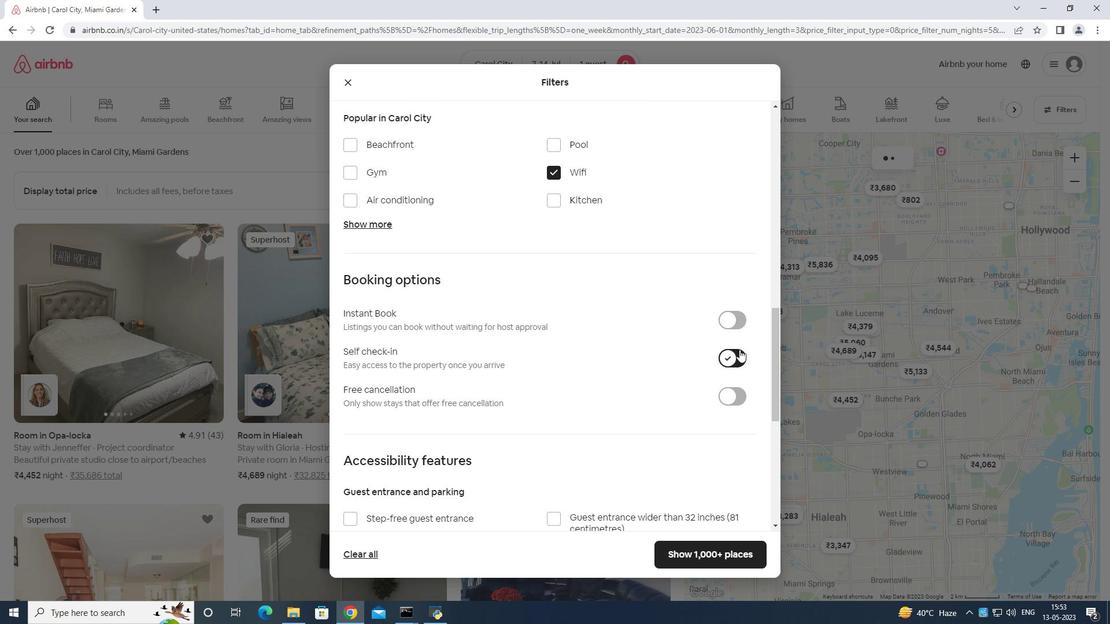 
Action: Mouse moved to (732, 367)
Screenshot: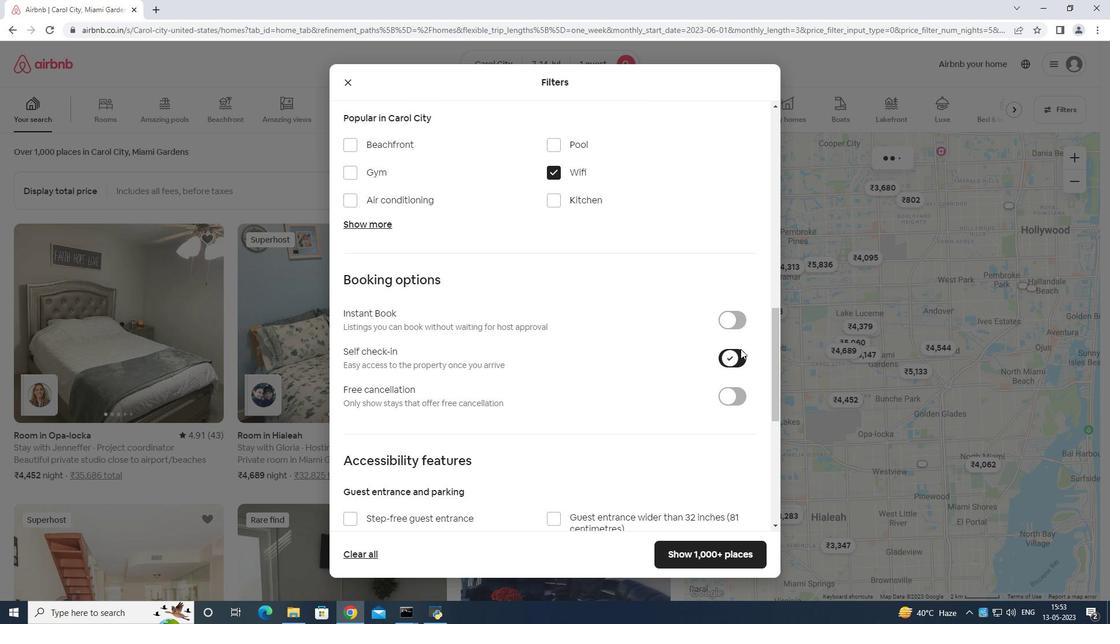 
Action: Mouse scrolled (732, 367) with delta (0, 0)
Screenshot: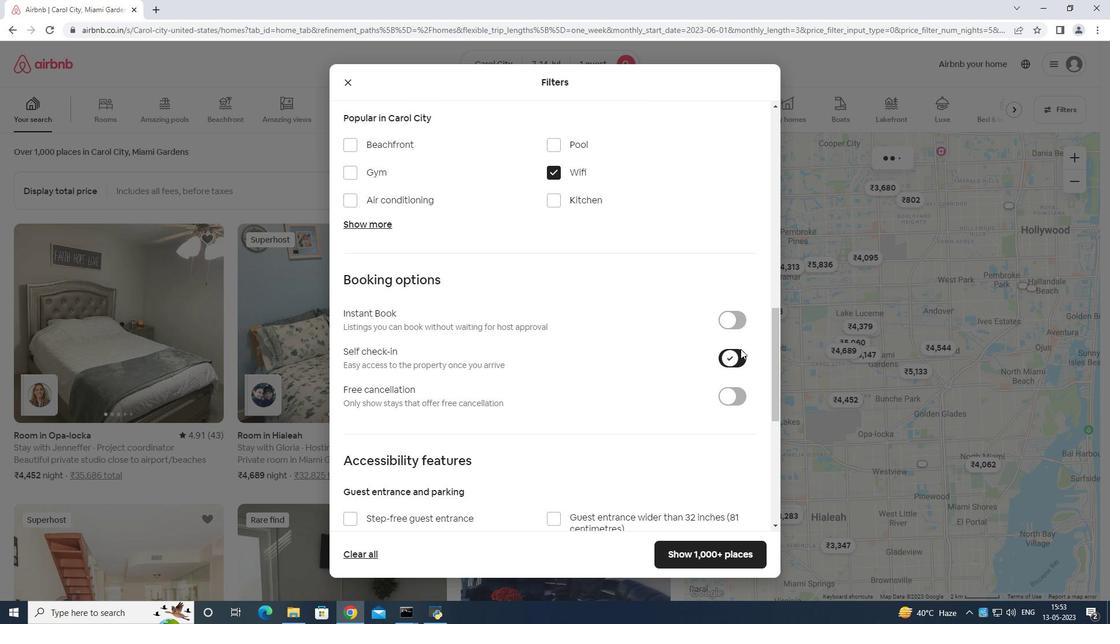 
Action: Mouse moved to (732, 368)
Screenshot: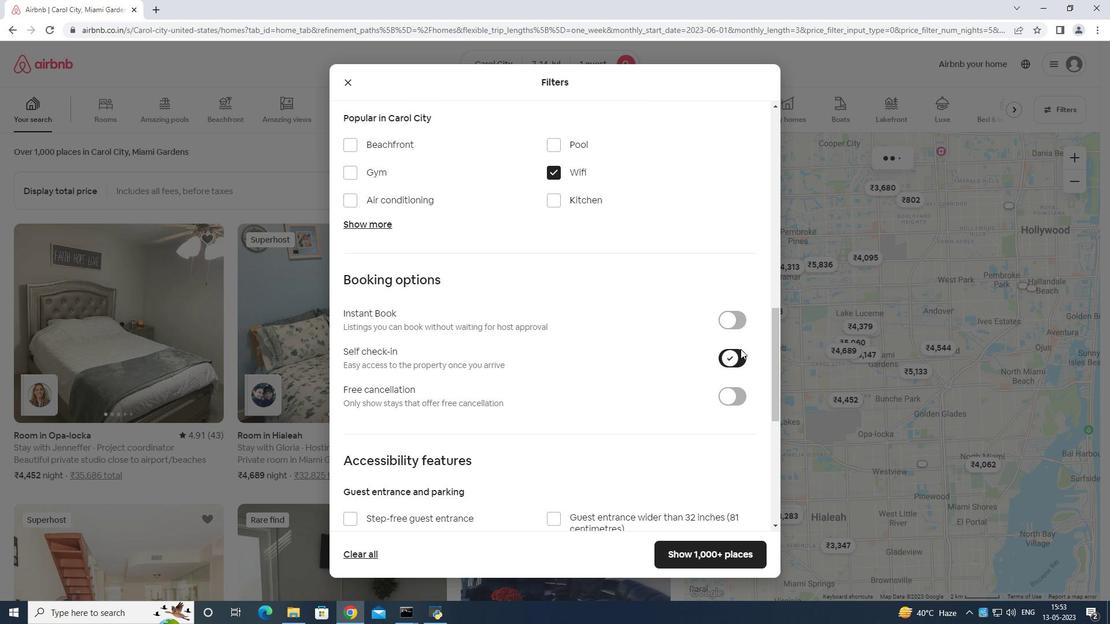 
Action: Mouse scrolled (732, 368) with delta (0, 0)
Screenshot: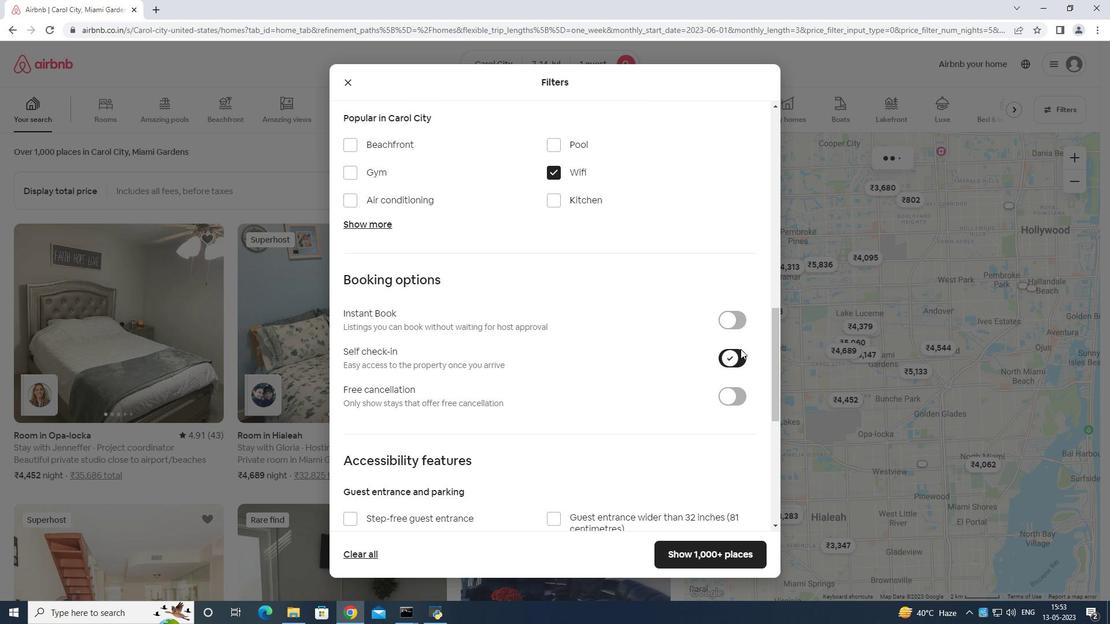 
Action: Mouse moved to (708, 373)
Screenshot: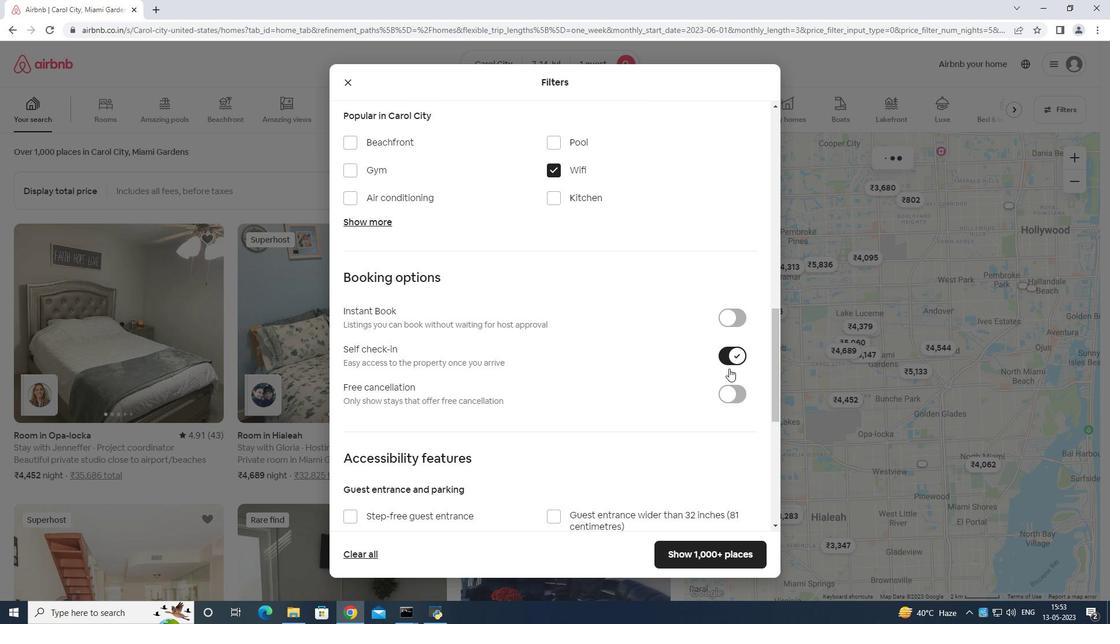 
Action: Mouse scrolled (708, 372) with delta (0, 0)
Screenshot: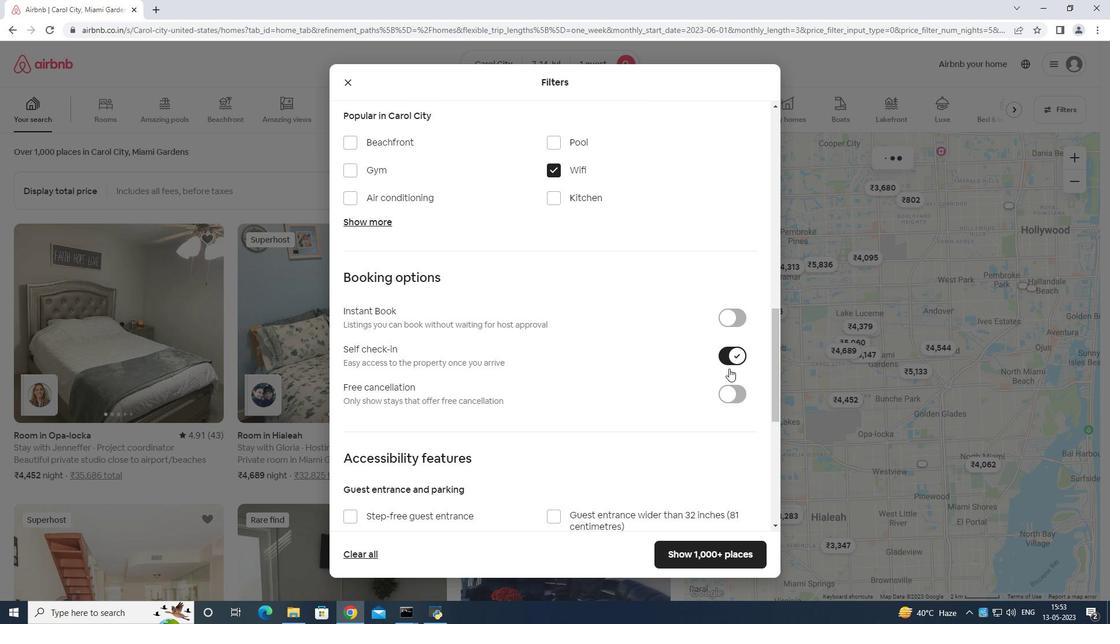 
Action: Mouse moved to (695, 382)
Screenshot: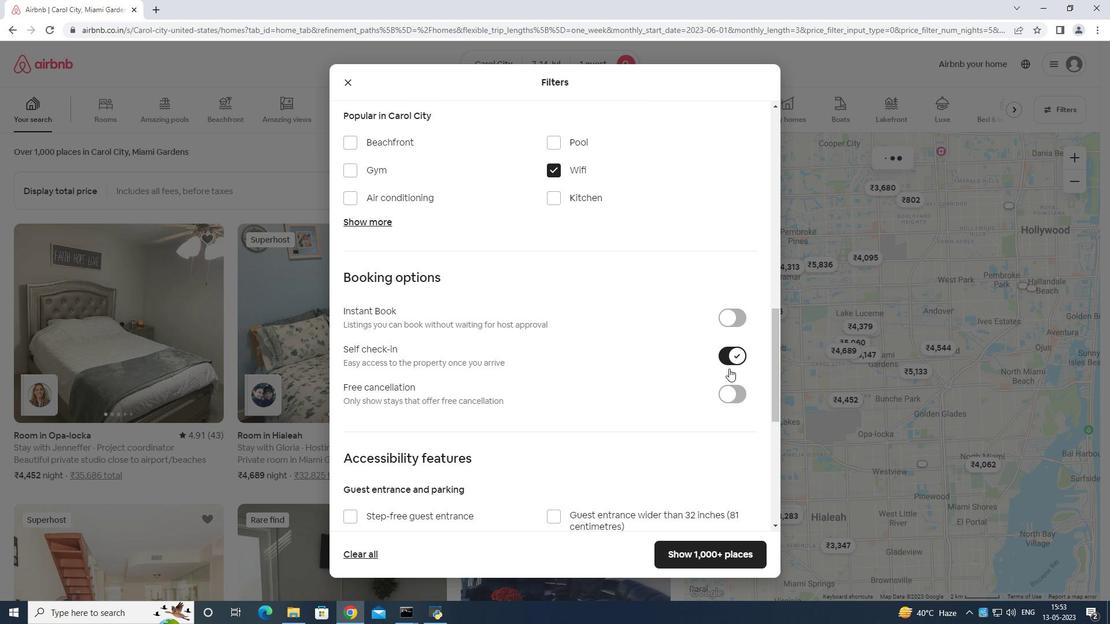 
Action: Mouse scrolled (698, 381) with delta (0, 0)
Screenshot: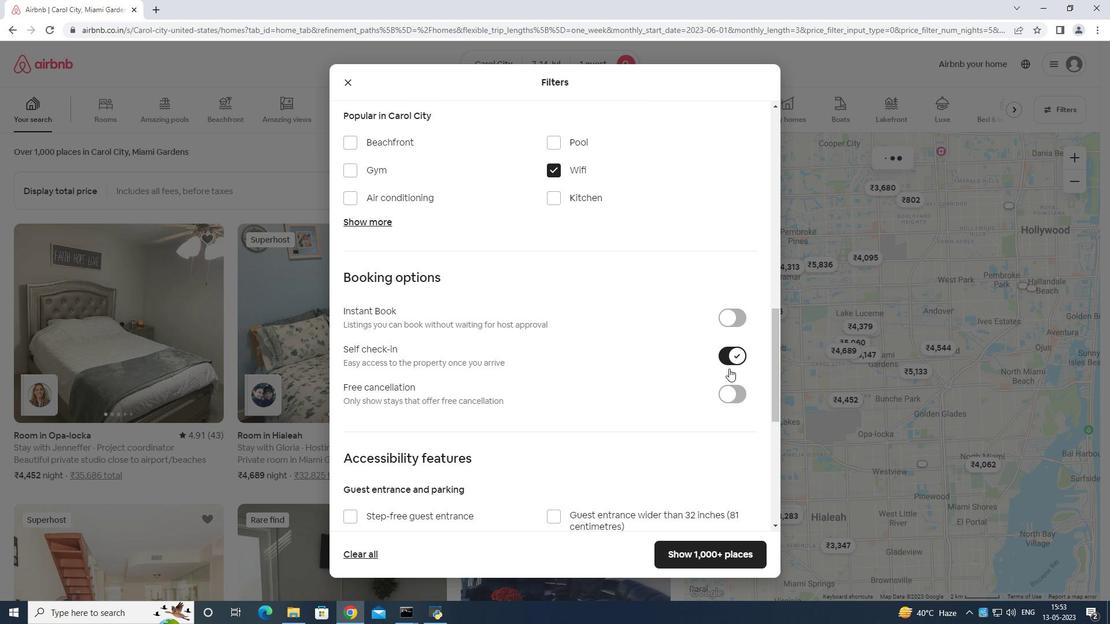 
Action: Mouse moved to (695, 382)
Screenshot: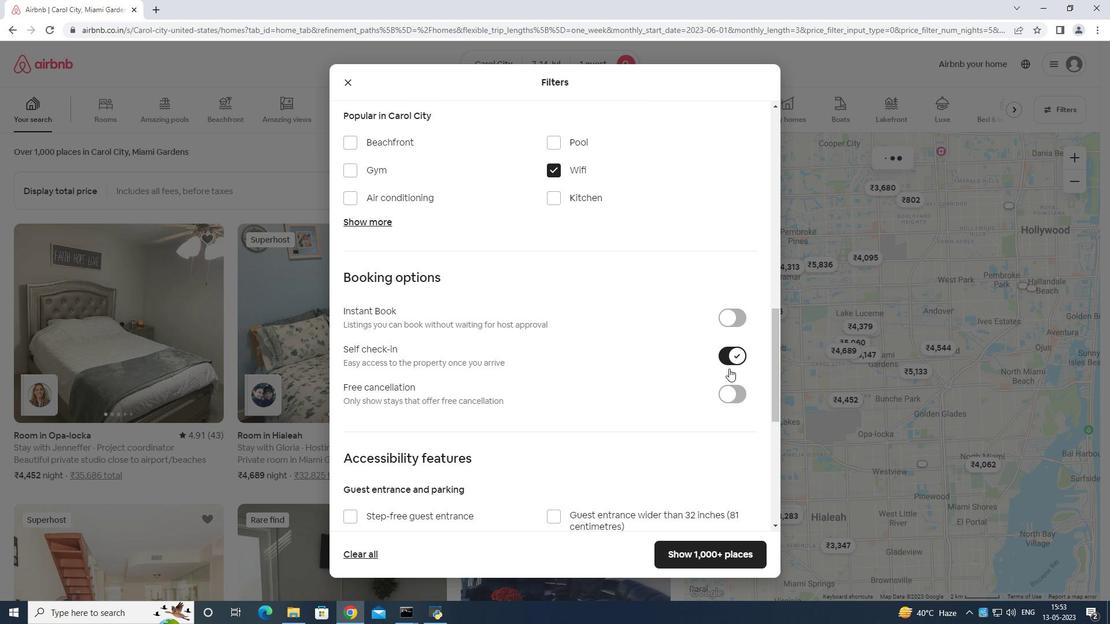 
Action: Mouse scrolled (695, 381) with delta (0, 0)
Screenshot: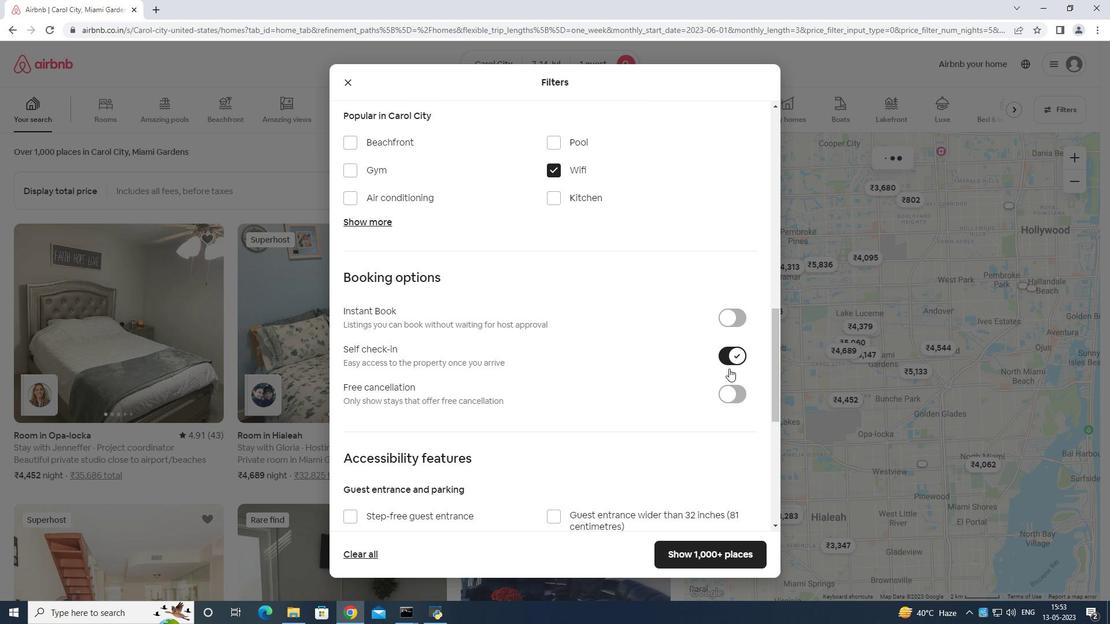 
Action: Mouse moved to (695, 384)
Screenshot: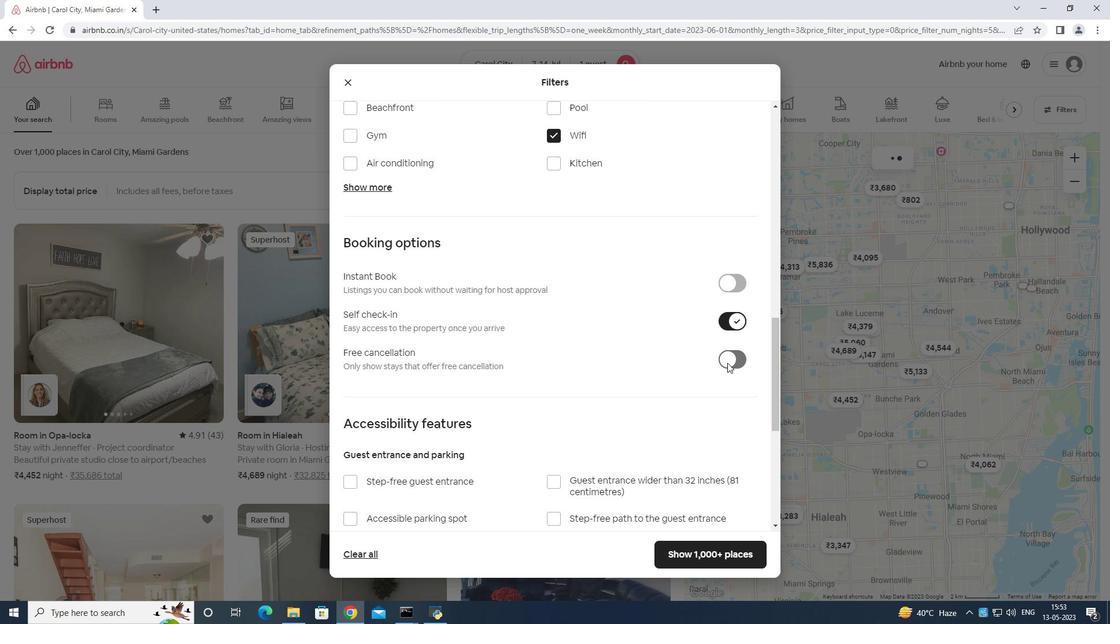 
Action: Mouse scrolled (695, 382) with delta (0, 0)
Screenshot: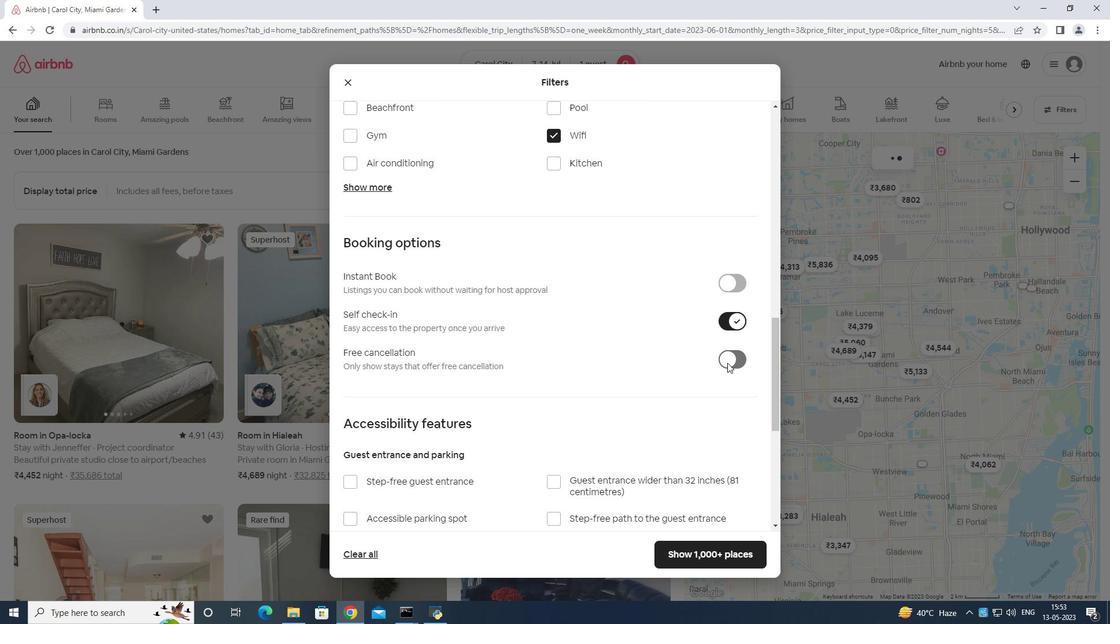 
Action: Mouse moved to (624, 393)
Screenshot: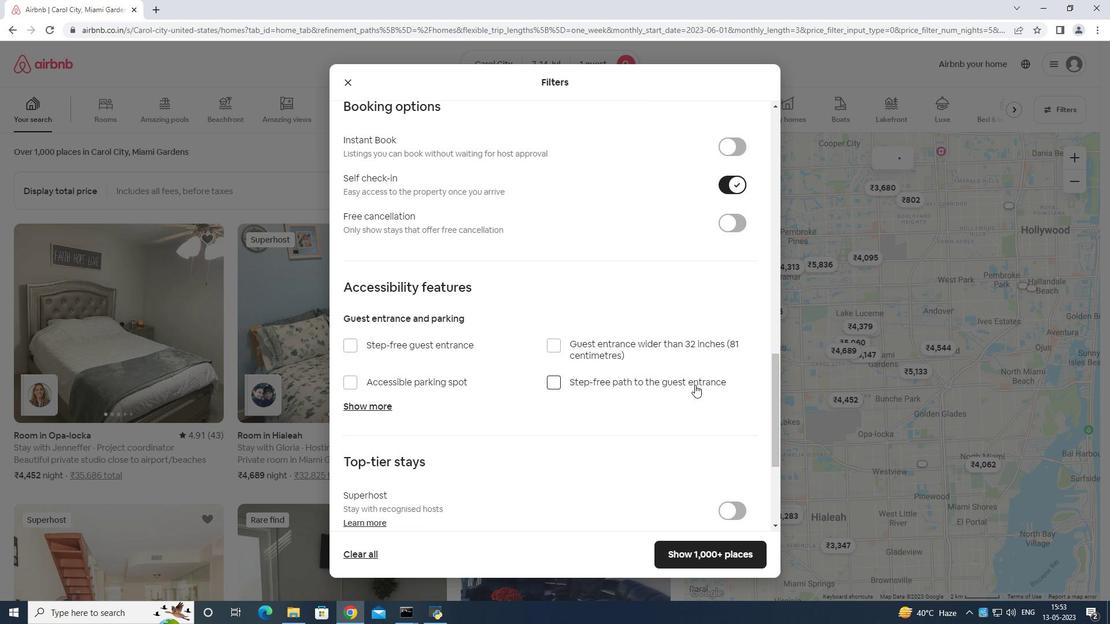 
Action: Mouse scrolled (624, 392) with delta (0, 0)
Screenshot: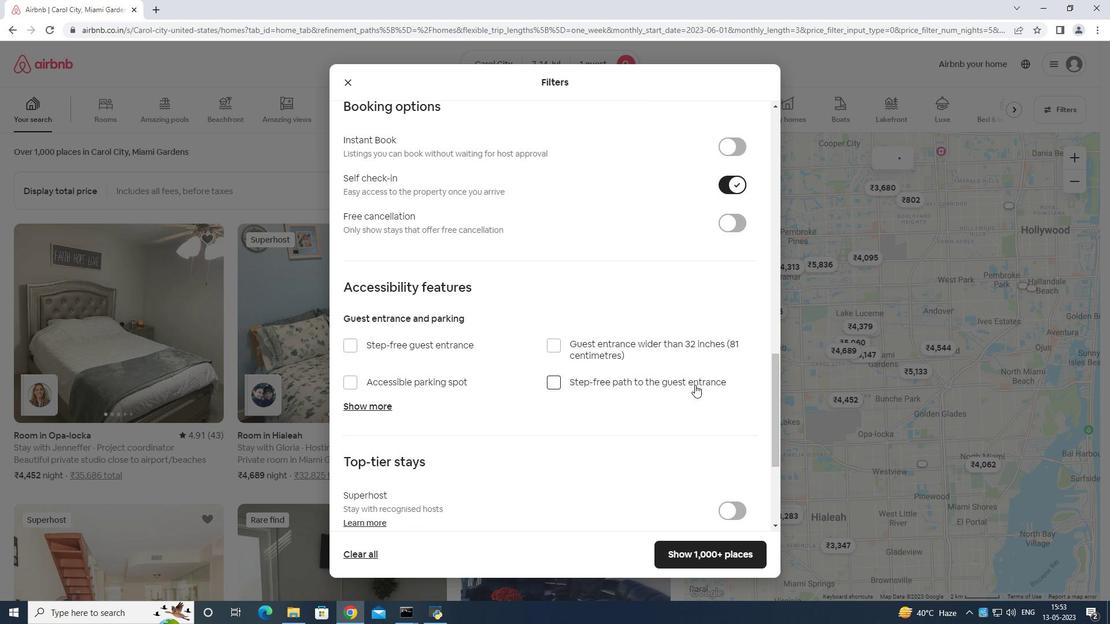 
Action: Mouse moved to (618, 397)
Screenshot: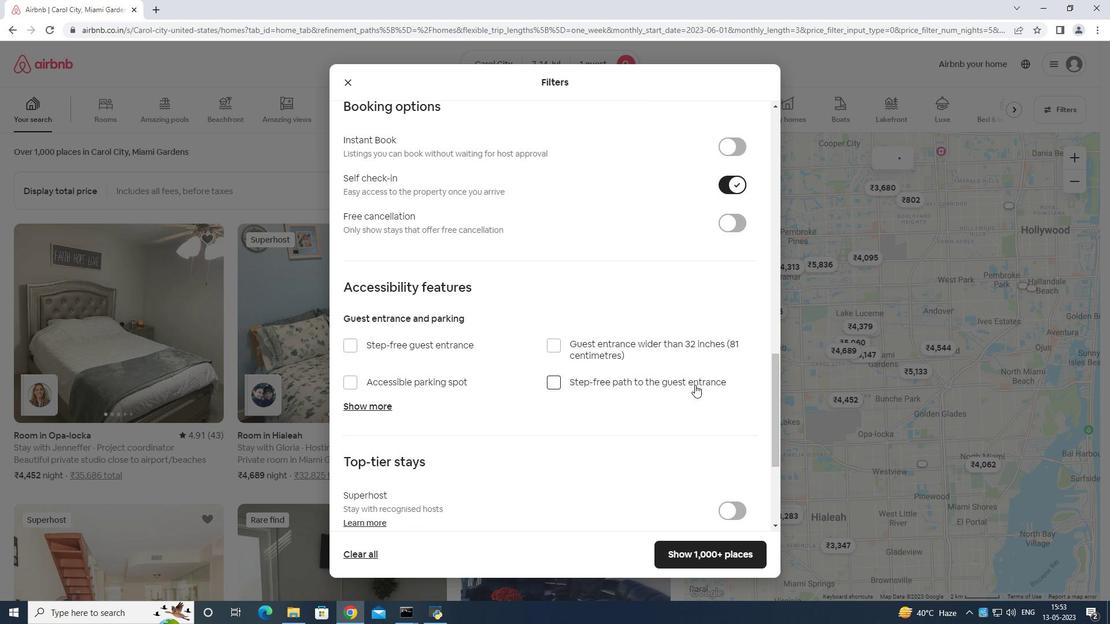 
Action: Mouse scrolled (618, 396) with delta (0, 0)
Screenshot: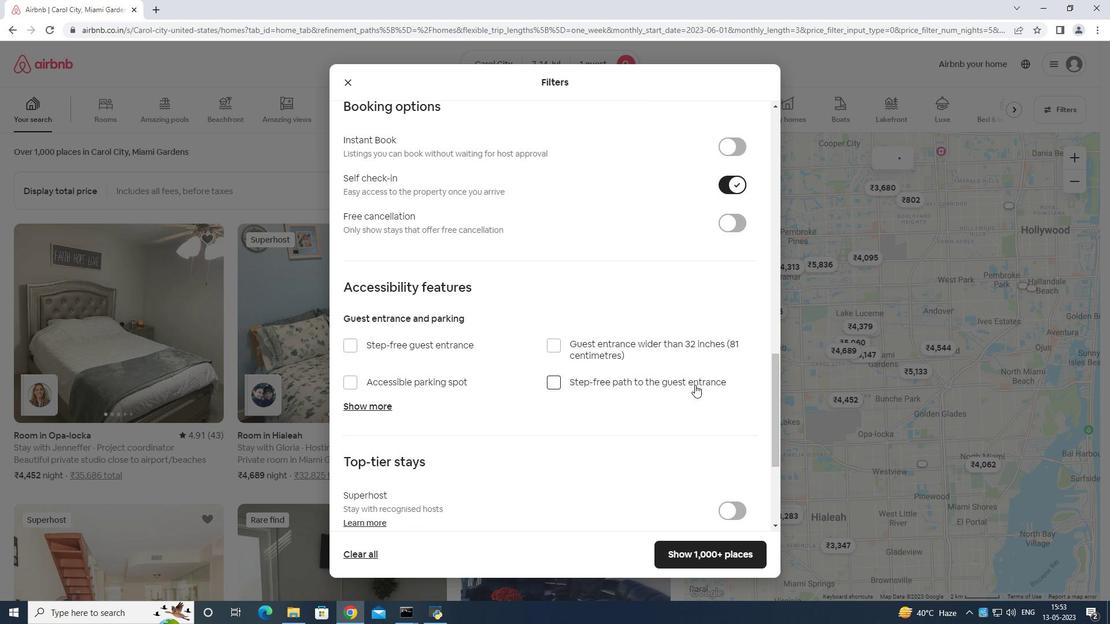 
Action: Mouse moved to (618, 398)
Screenshot: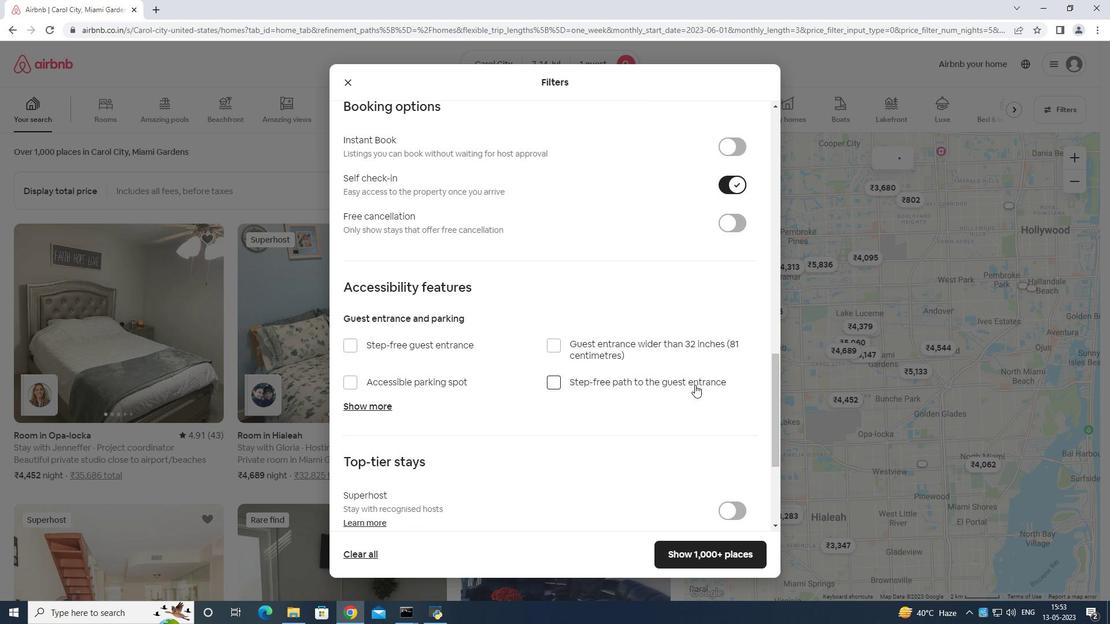 
Action: Mouse scrolled (618, 397) with delta (0, 0)
Screenshot: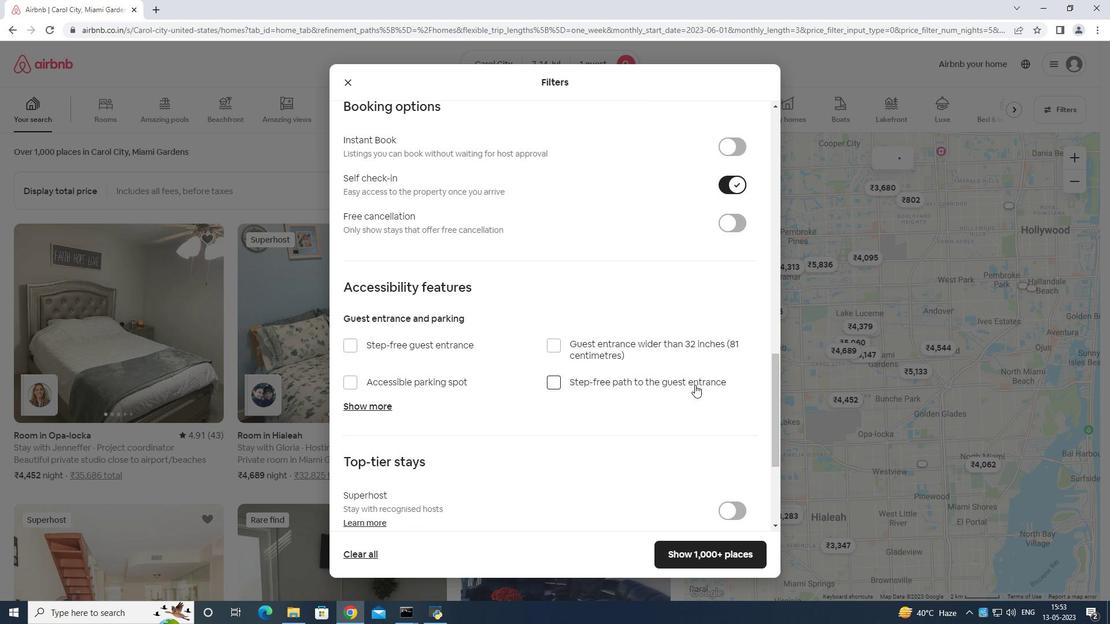 
Action: Mouse moved to (618, 400)
Screenshot: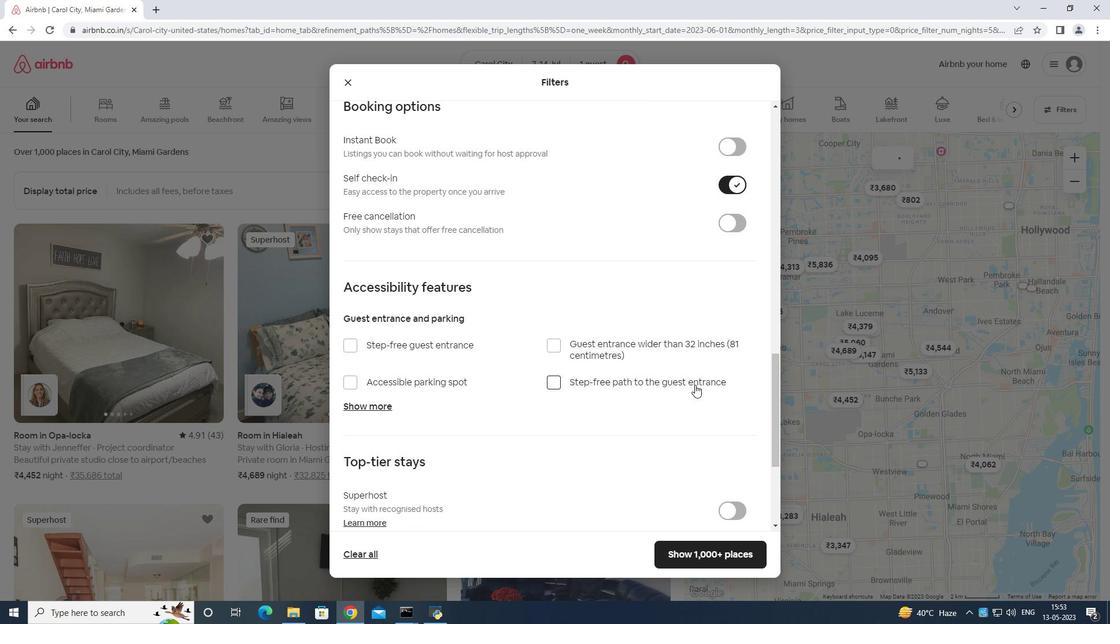 
Action: Mouse scrolled (618, 400) with delta (0, 0)
Screenshot: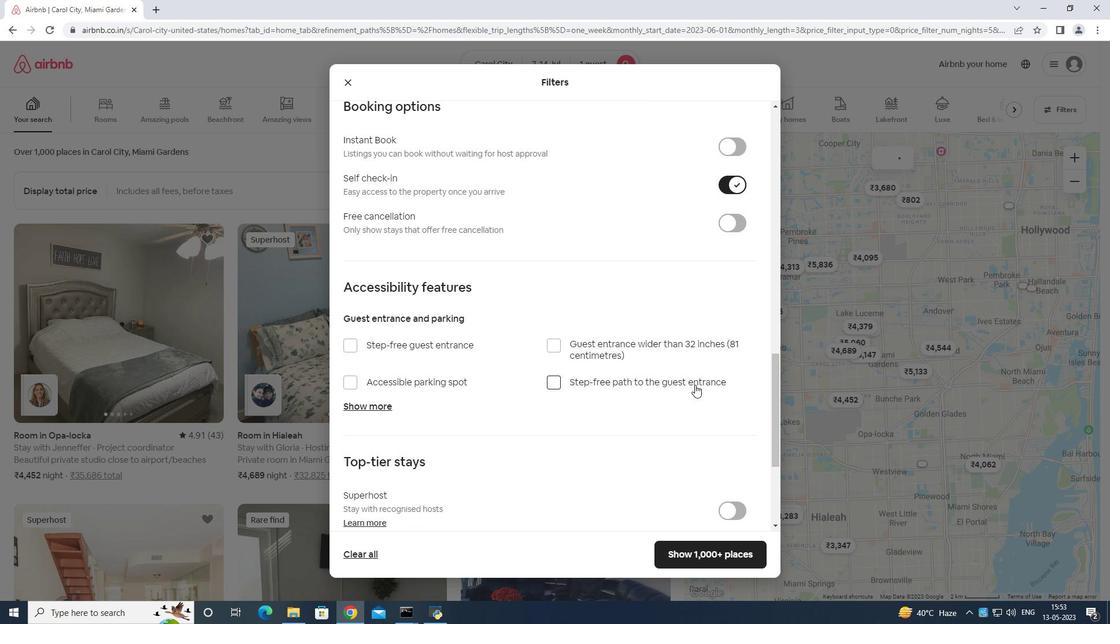 
Action: Mouse moved to (344, 452)
Screenshot: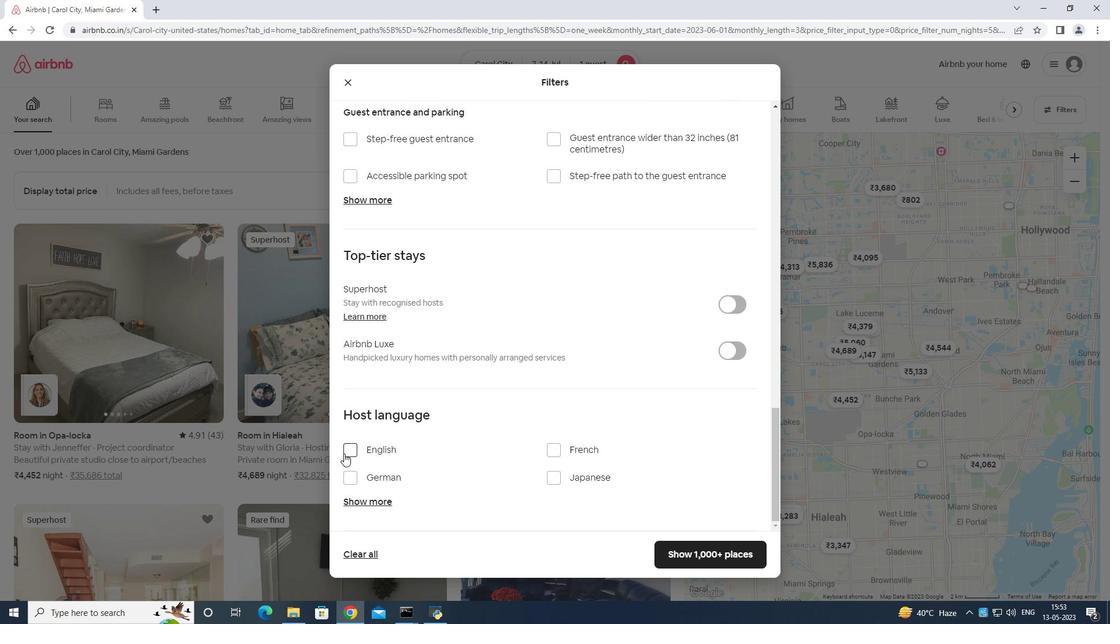 
Action: Mouse pressed left at (344, 452)
Screenshot: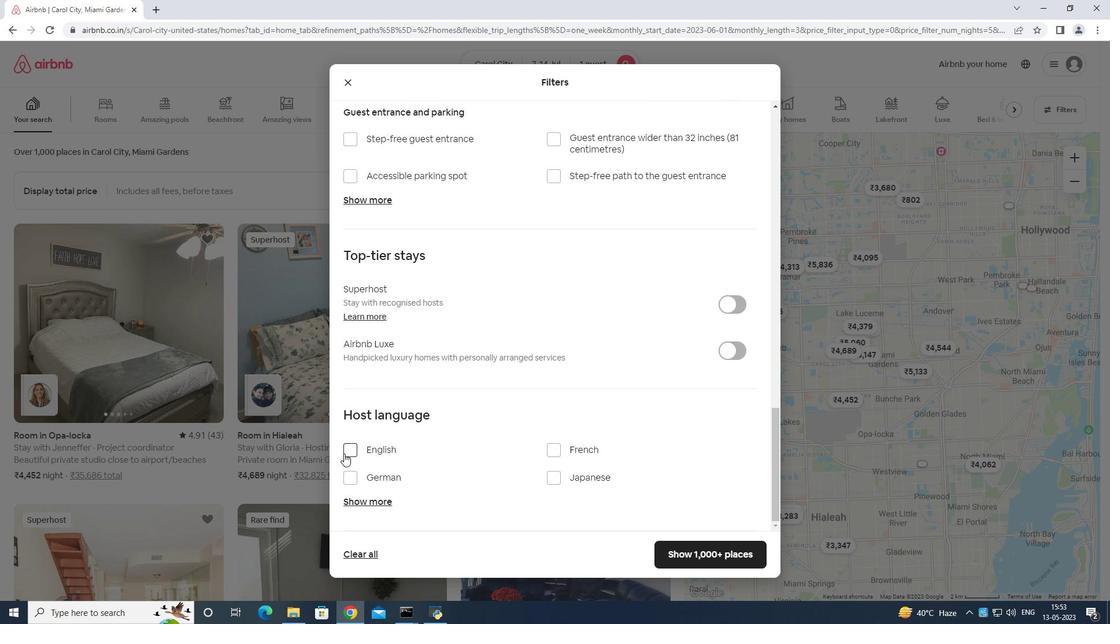 
Action: Mouse moved to (682, 546)
Screenshot: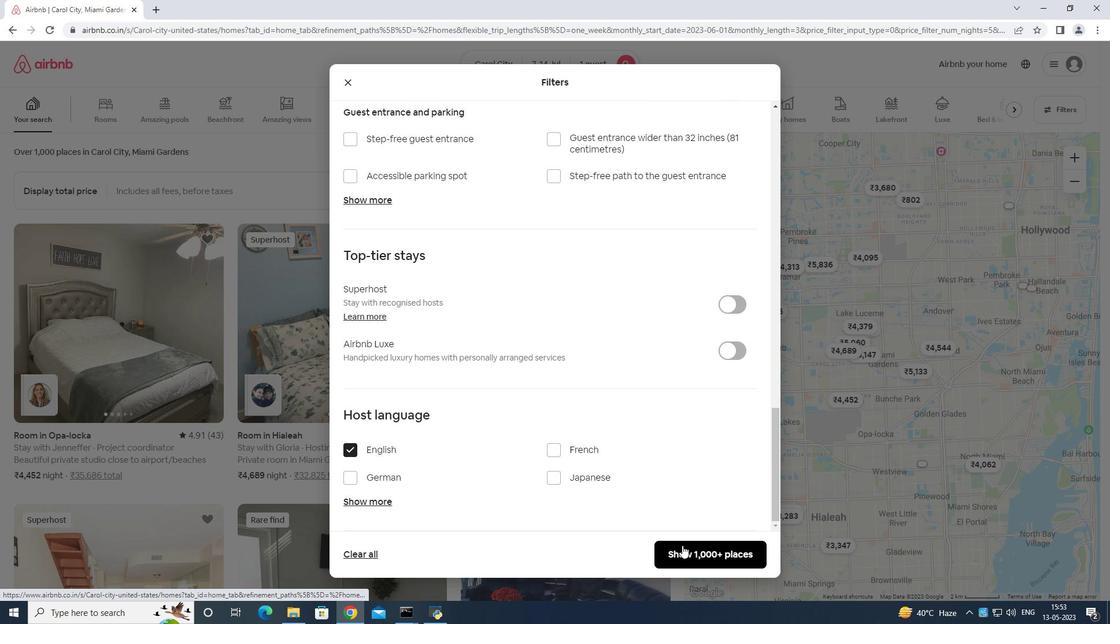 
Action: Mouse pressed left at (682, 546)
Screenshot: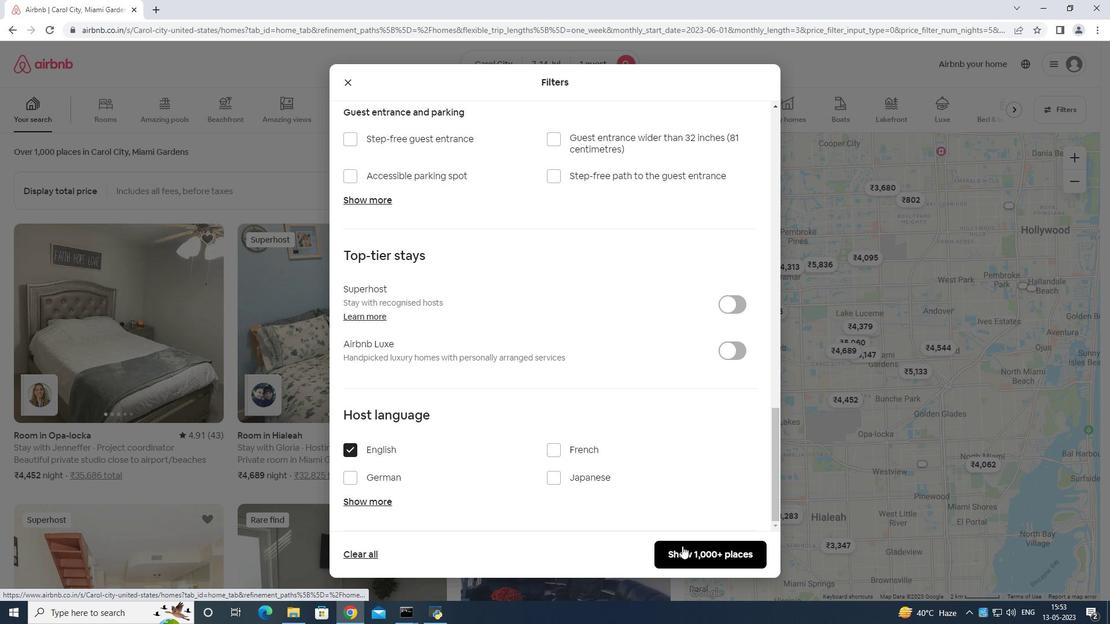 
